 Task: Look for space in Nyeri, Kenya from 9th August, 2023 to 12th August, 2023 for 1 adult in price range Rs.6000 to Rs.15000. Place can be entire place with 1  bedroom having 1 bed and 1 bathroom. Property type can be house, flat, guest house. Amenities needed are: wifi, washing machine. Booking option can be shelf check-in. Required host language is English.
Action: Mouse moved to (449, 109)
Screenshot: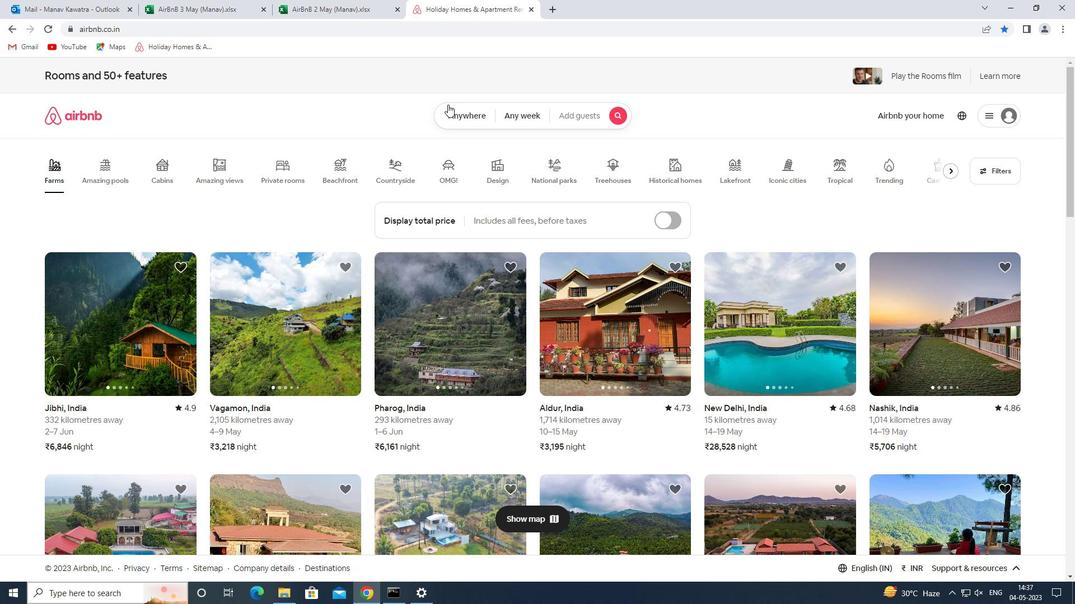 
Action: Mouse pressed left at (449, 109)
Screenshot: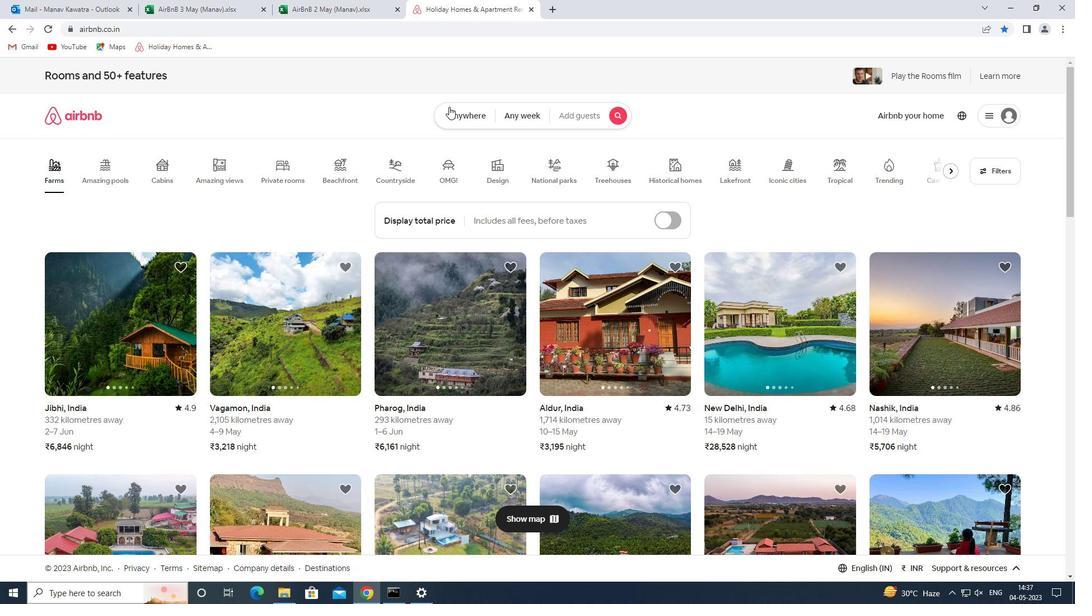 
Action: Mouse moved to (358, 159)
Screenshot: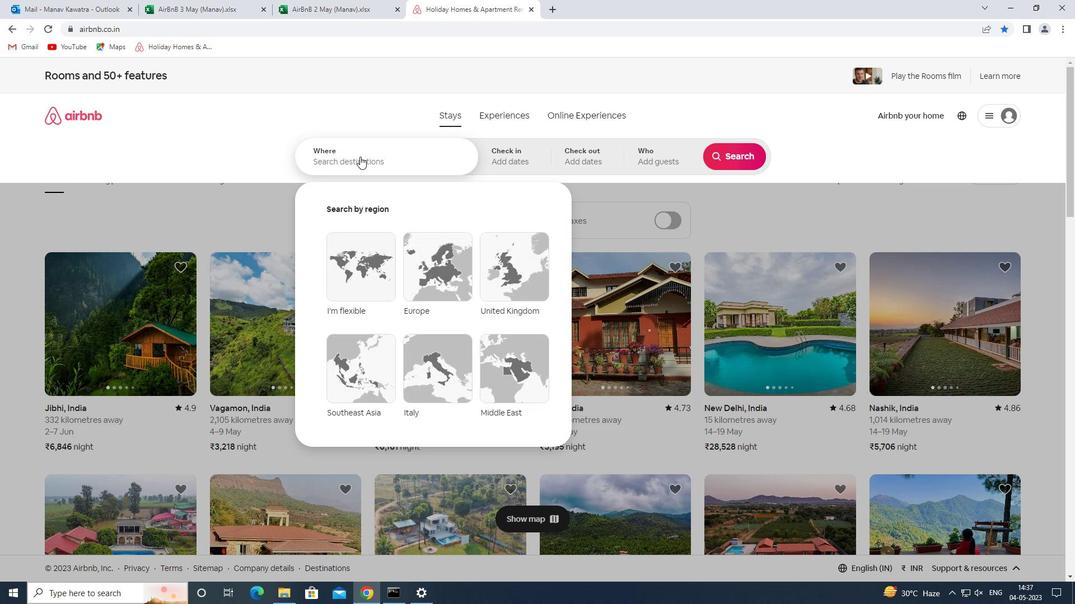 
Action: Mouse pressed left at (358, 159)
Screenshot: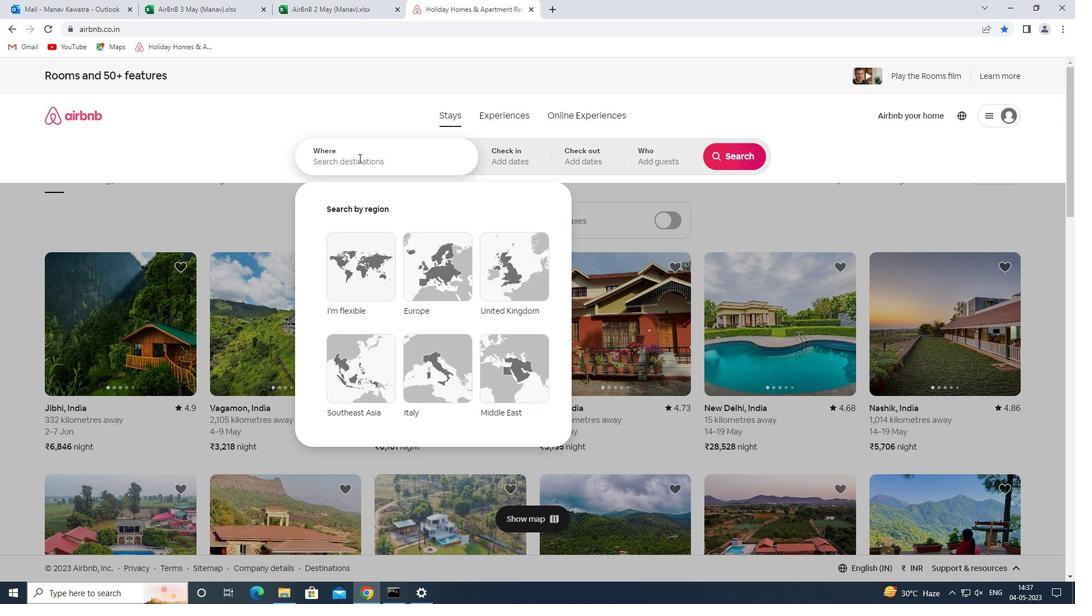 
Action: Mouse moved to (358, 160)
Screenshot: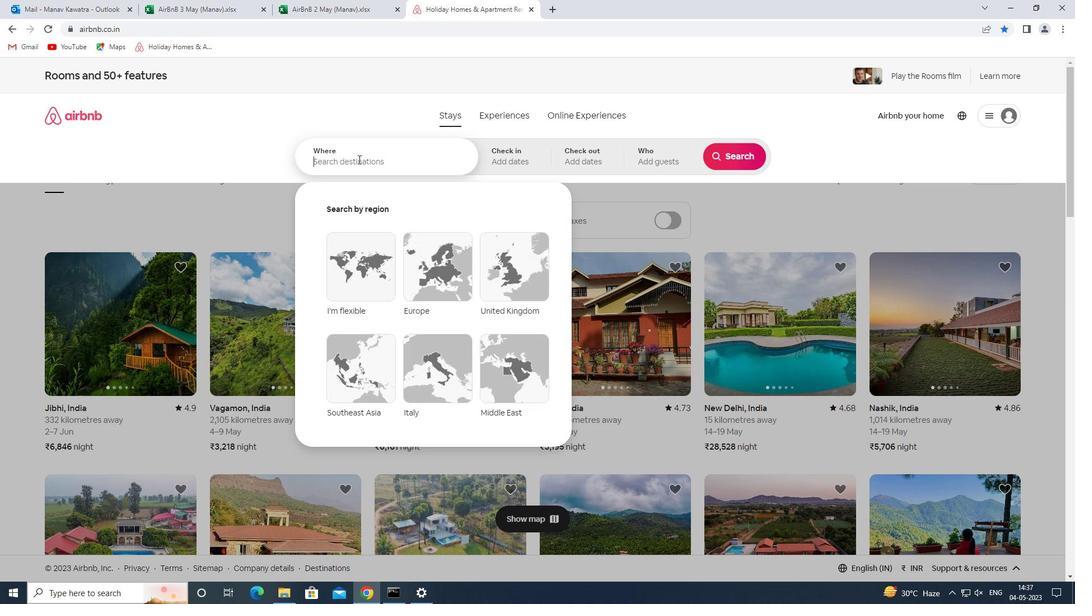 
Action: Key pressed nyeri<Key.space>keny
Screenshot: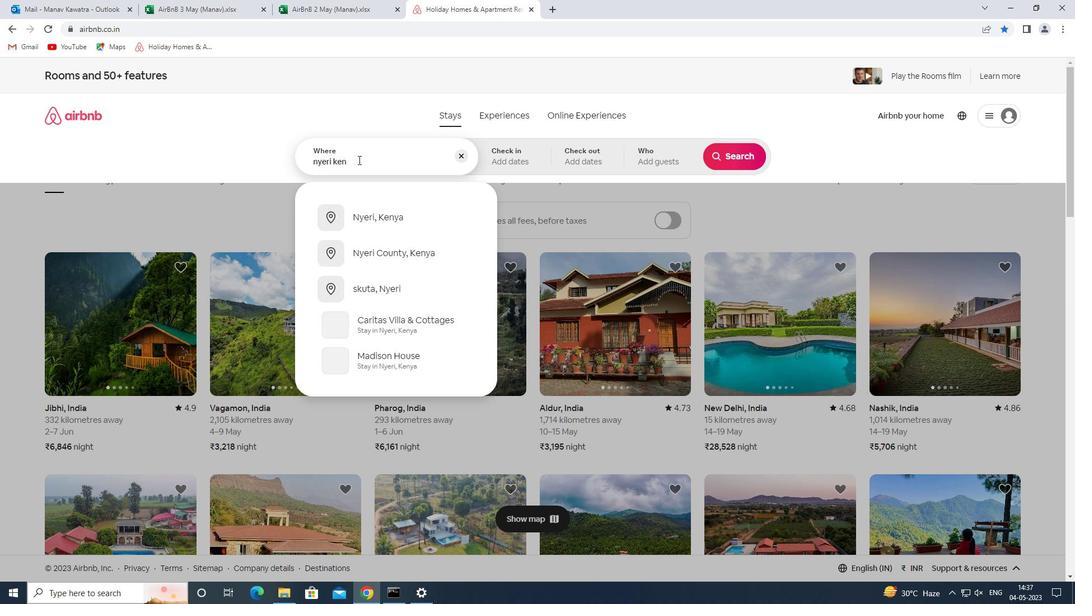 
Action: Mouse moved to (375, 220)
Screenshot: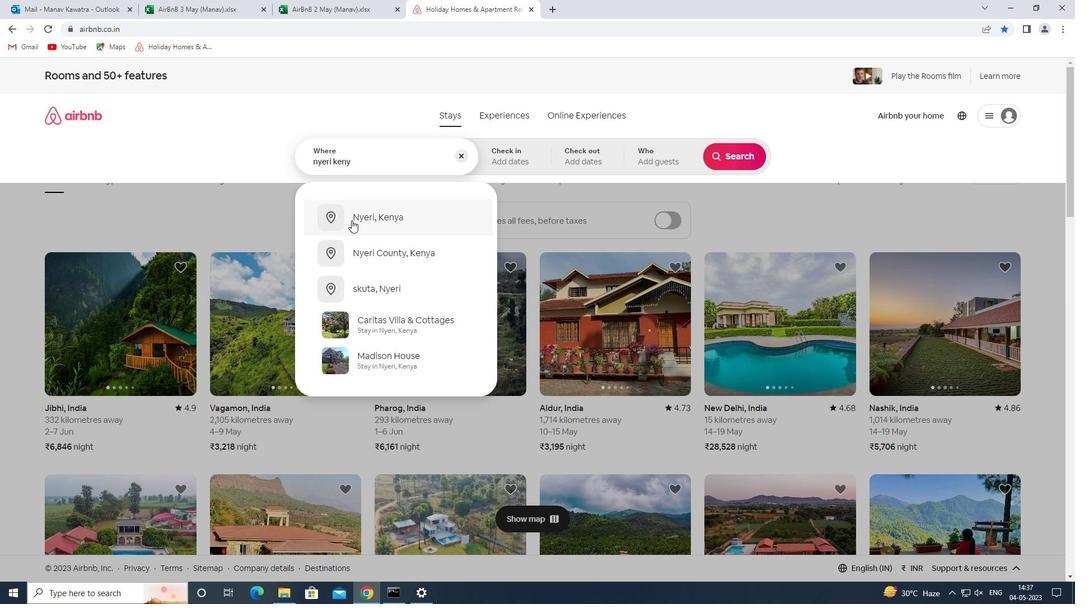 
Action: Mouse pressed left at (375, 220)
Screenshot: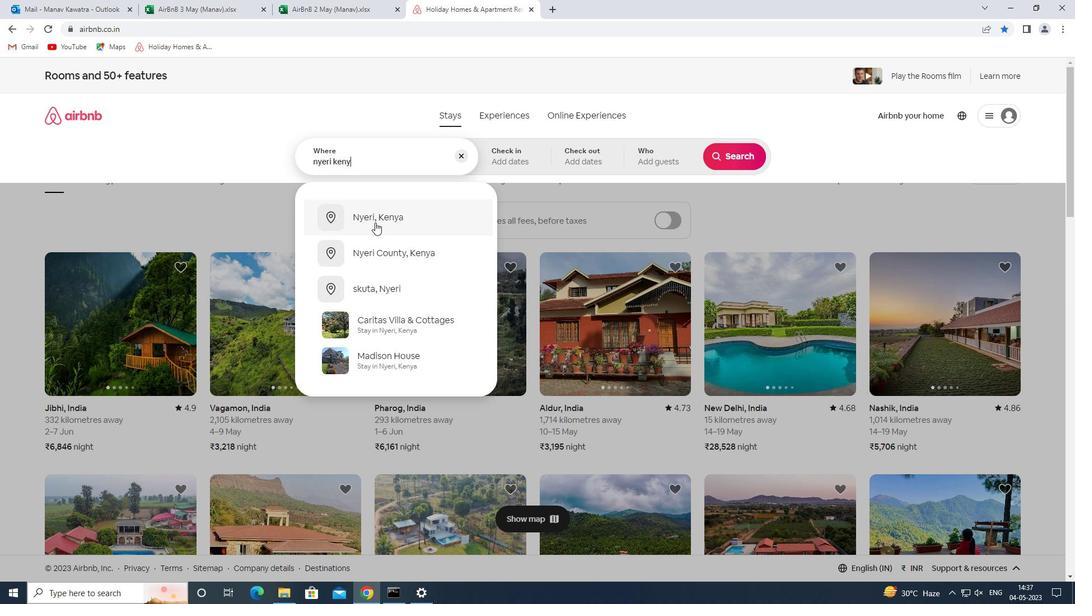 
Action: Mouse moved to (735, 247)
Screenshot: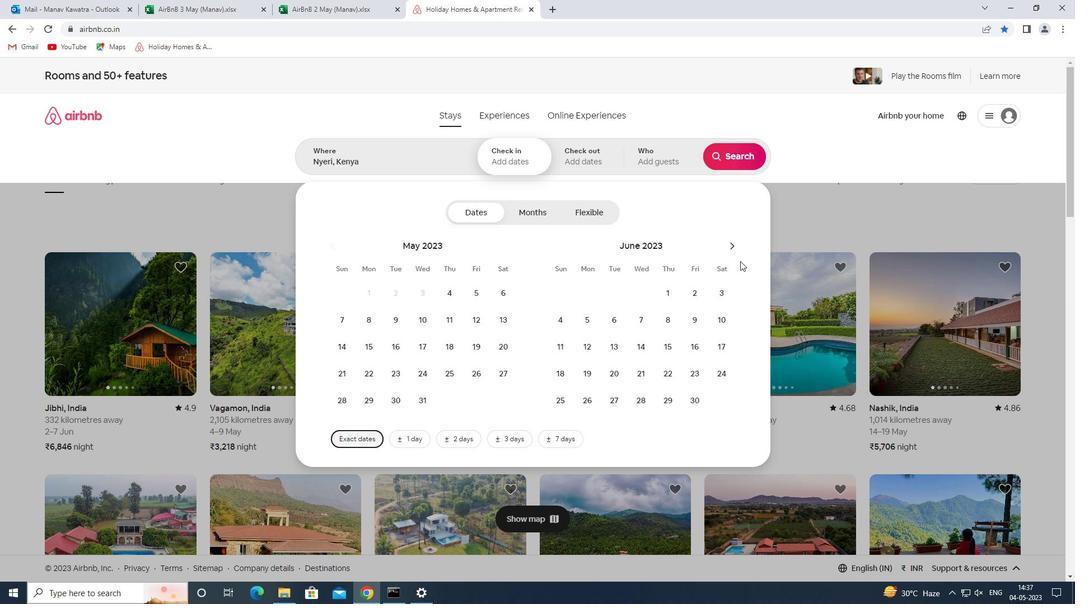 
Action: Mouse pressed left at (735, 247)
Screenshot: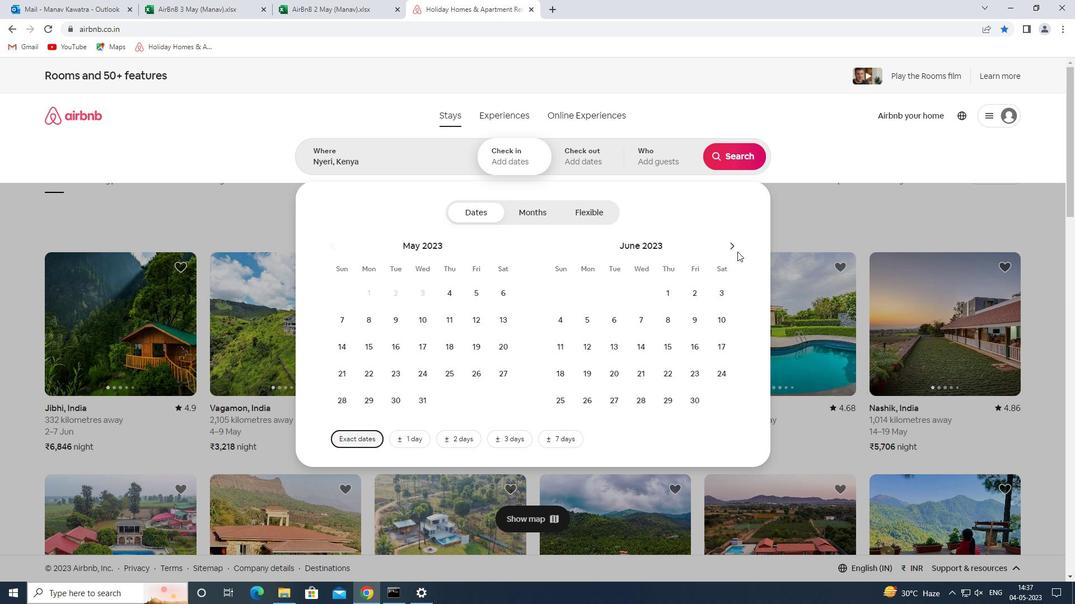 
Action: Mouse pressed left at (735, 247)
Screenshot: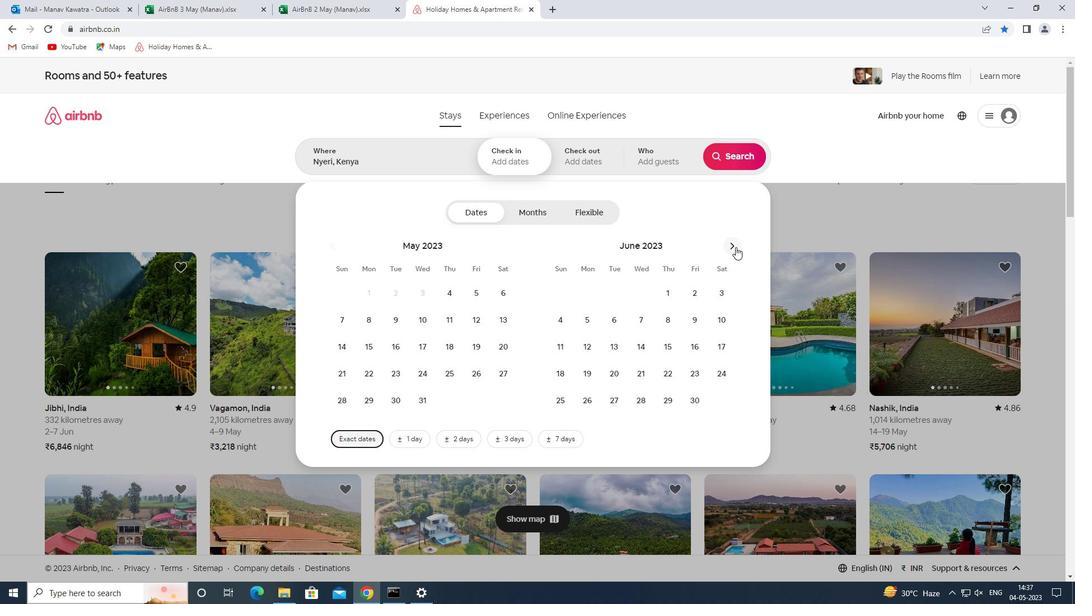 
Action: Mouse moved to (735, 246)
Screenshot: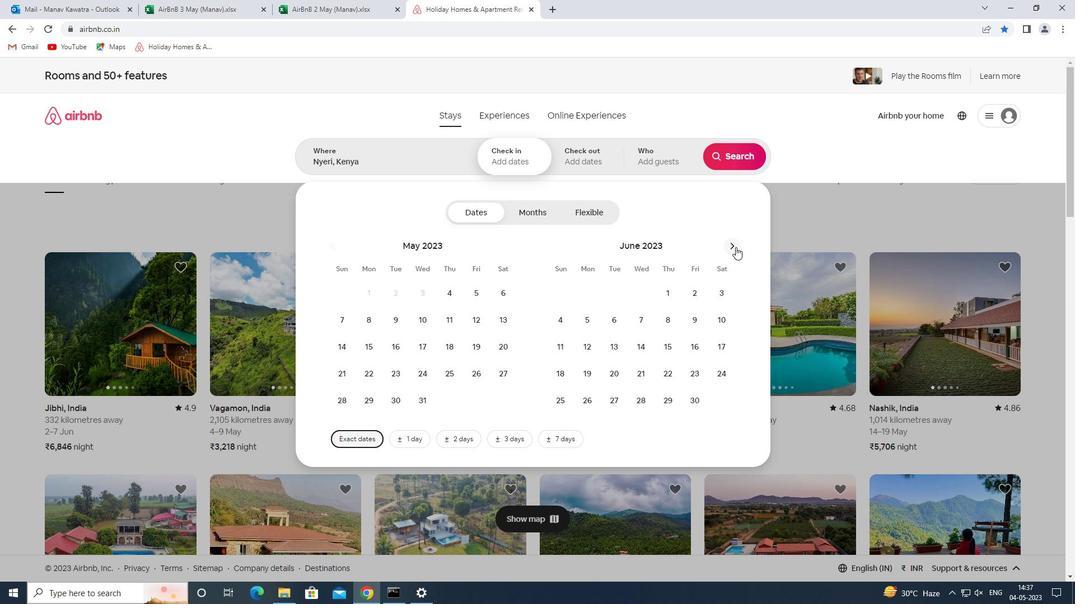 
Action: Mouse pressed left at (735, 246)
Screenshot: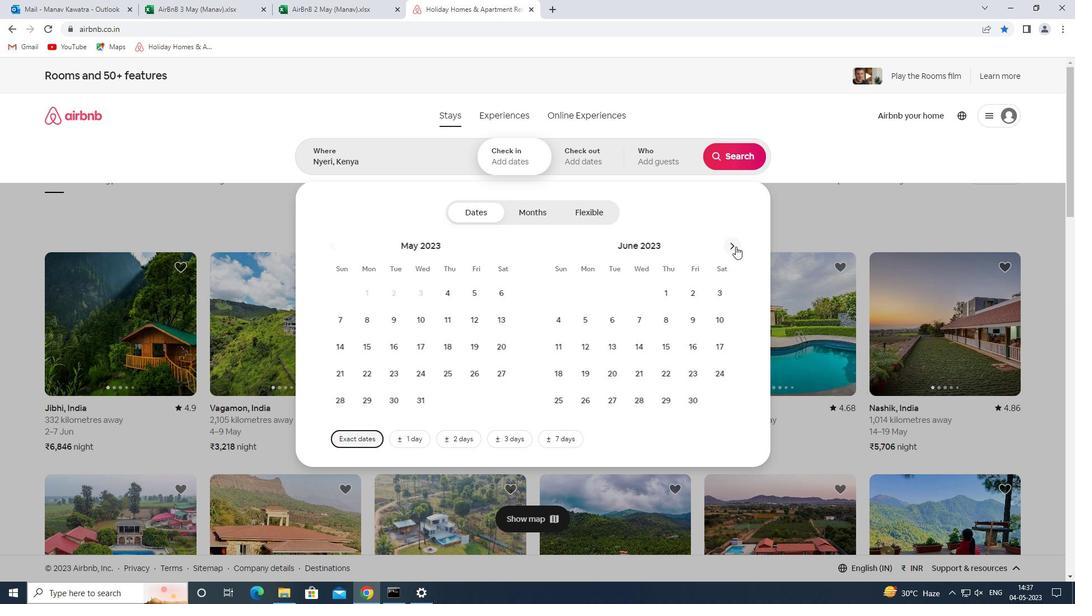 
Action: Mouse moved to (638, 319)
Screenshot: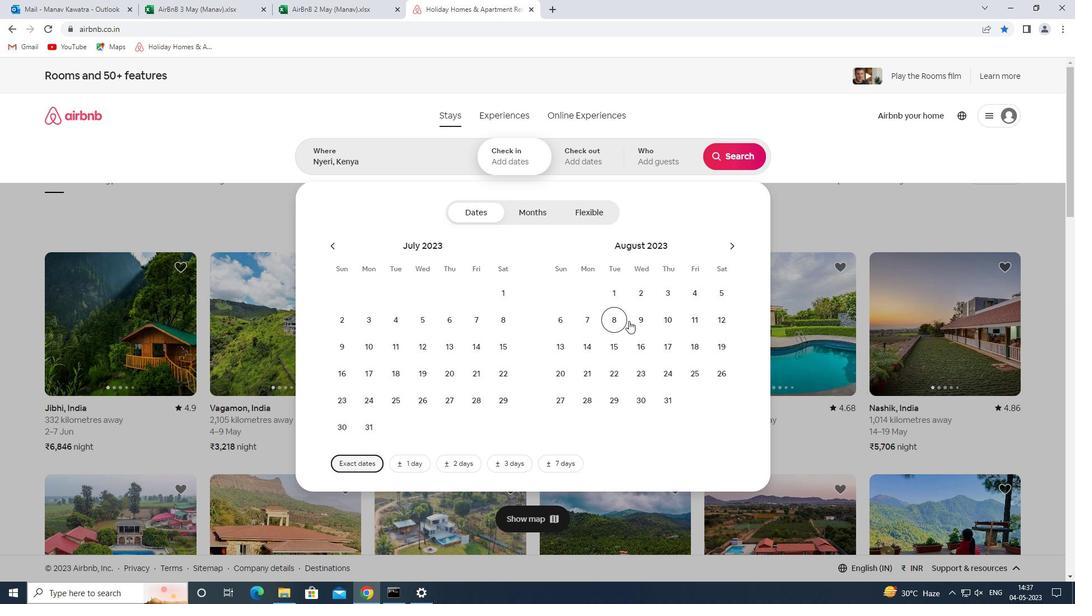 
Action: Mouse pressed left at (638, 319)
Screenshot: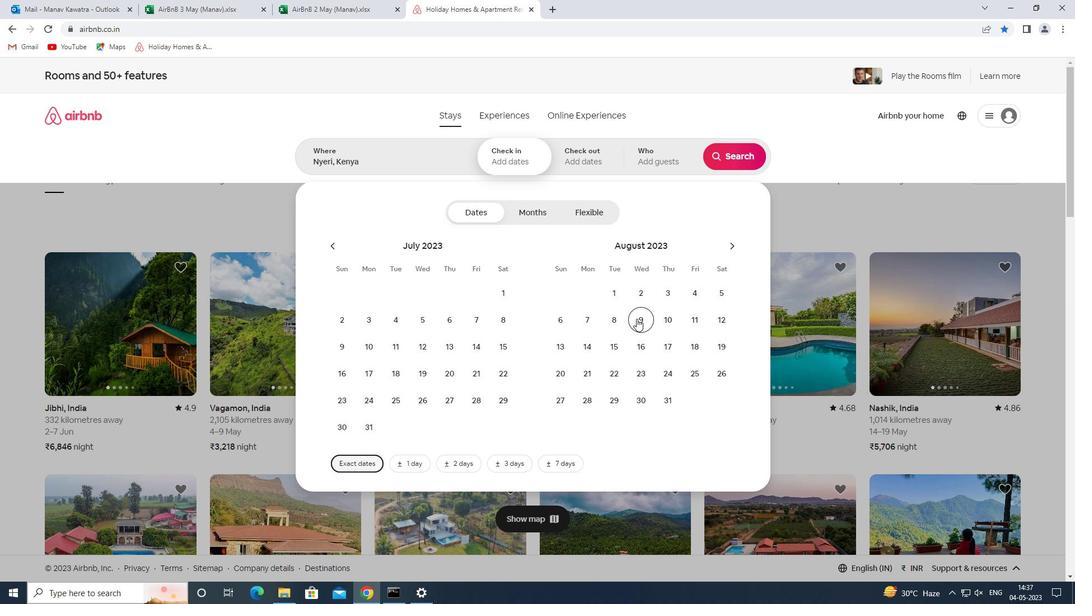 
Action: Mouse moved to (720, 321)
Screenshot: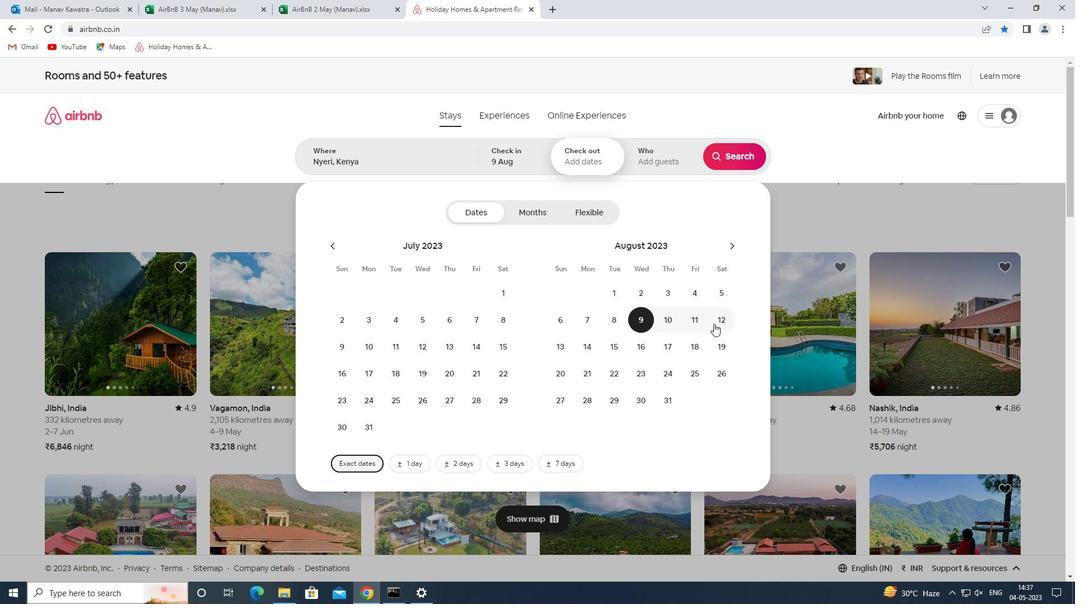 
Action: Mouse pressed left at (720, 321)
Screenshot: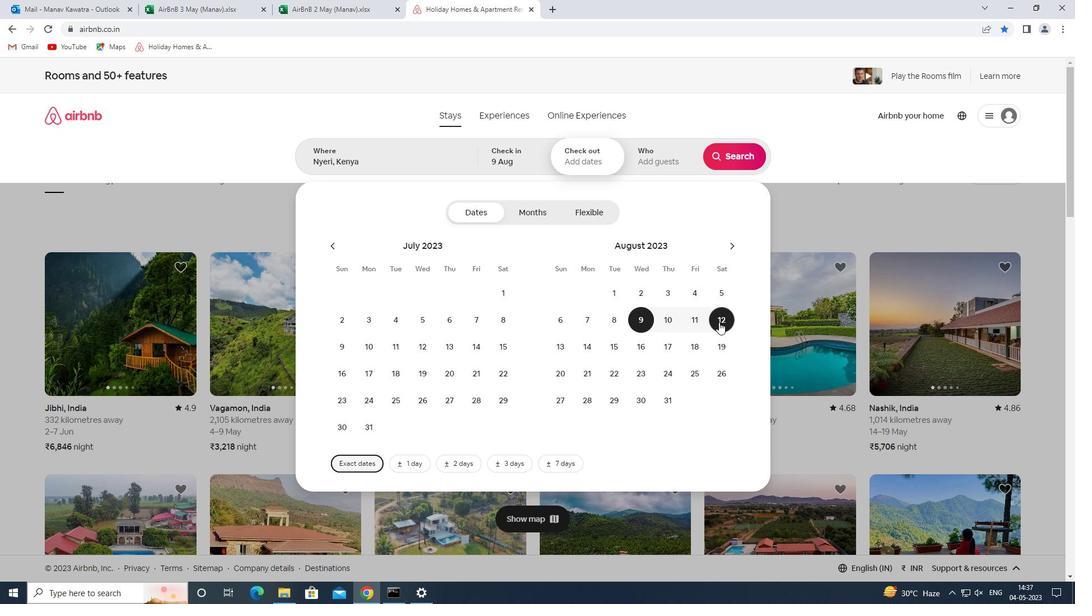 
Action: Mouse moved to (655, 157)
Screenshot: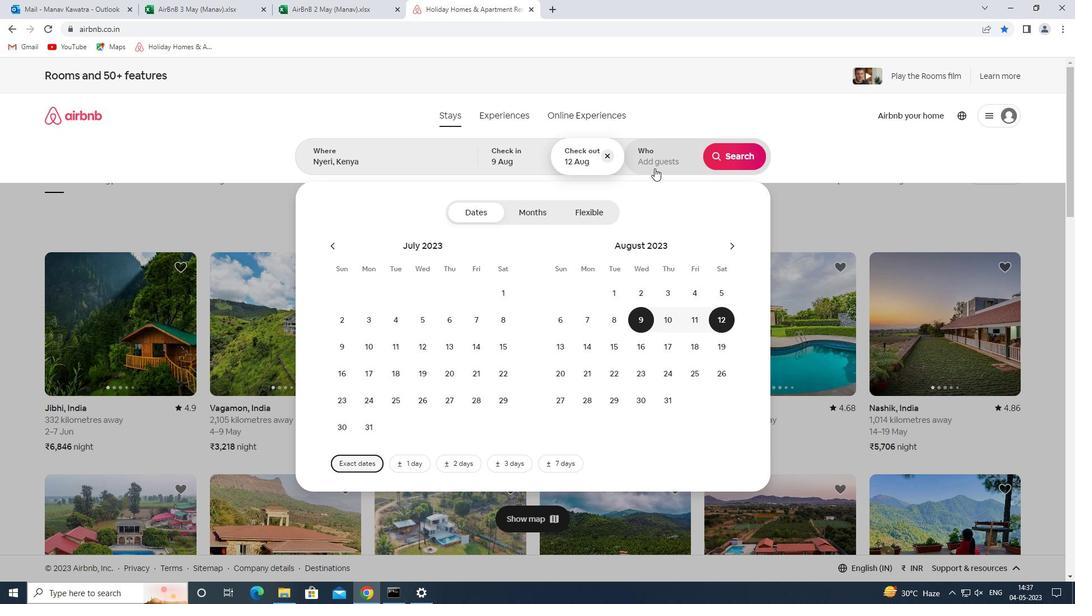 
Action: Mouse pressed left at (655, 157)
Screenshot: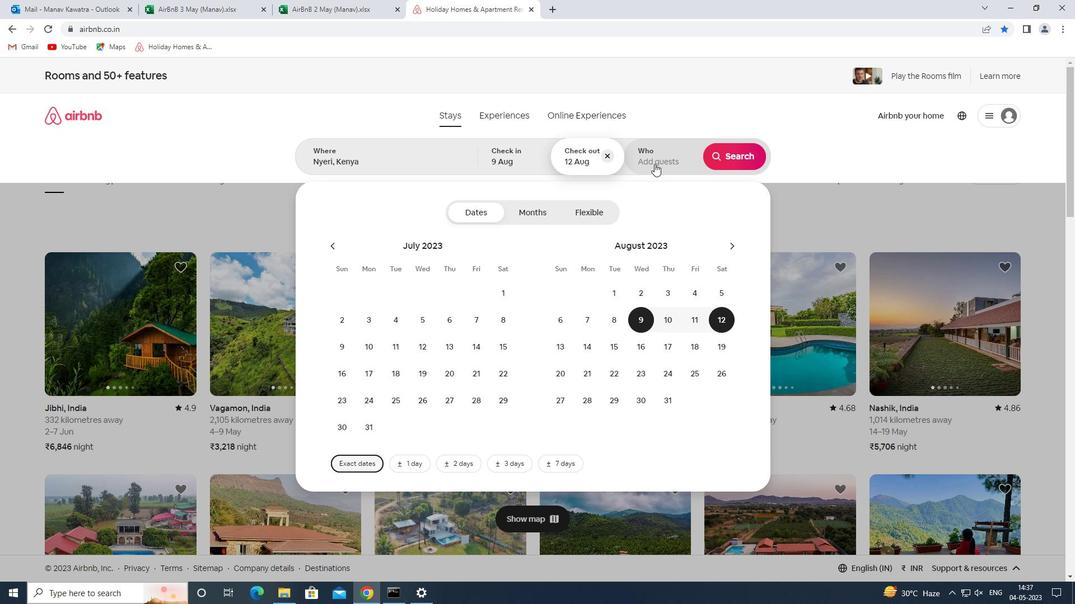 
Action: Mouse moved to (736, 218)
Screenshot: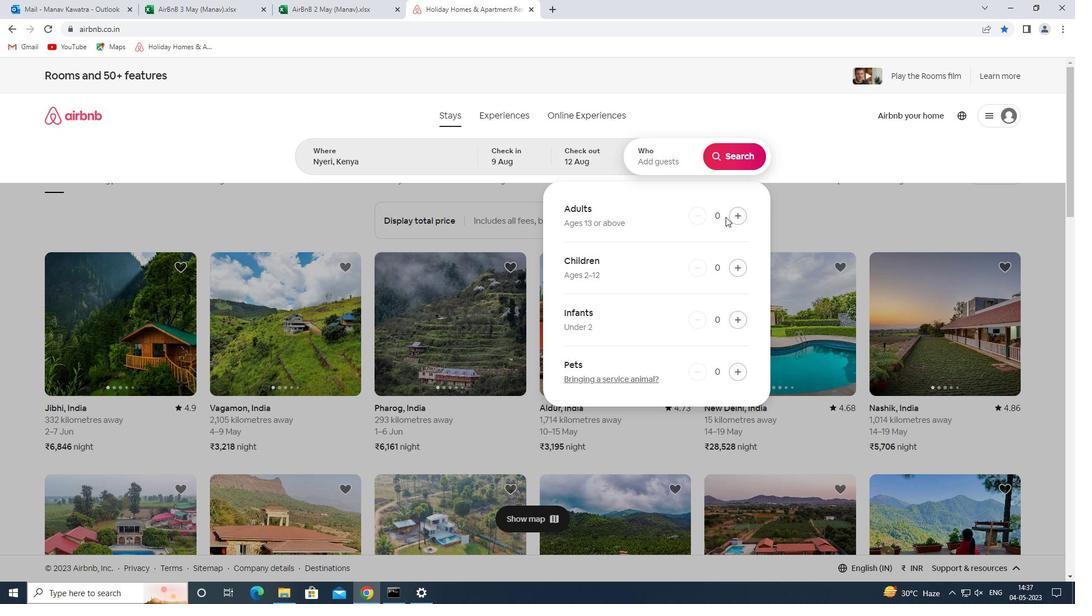 
Action: Mouse pressed left at (736, 218)
Screenshot: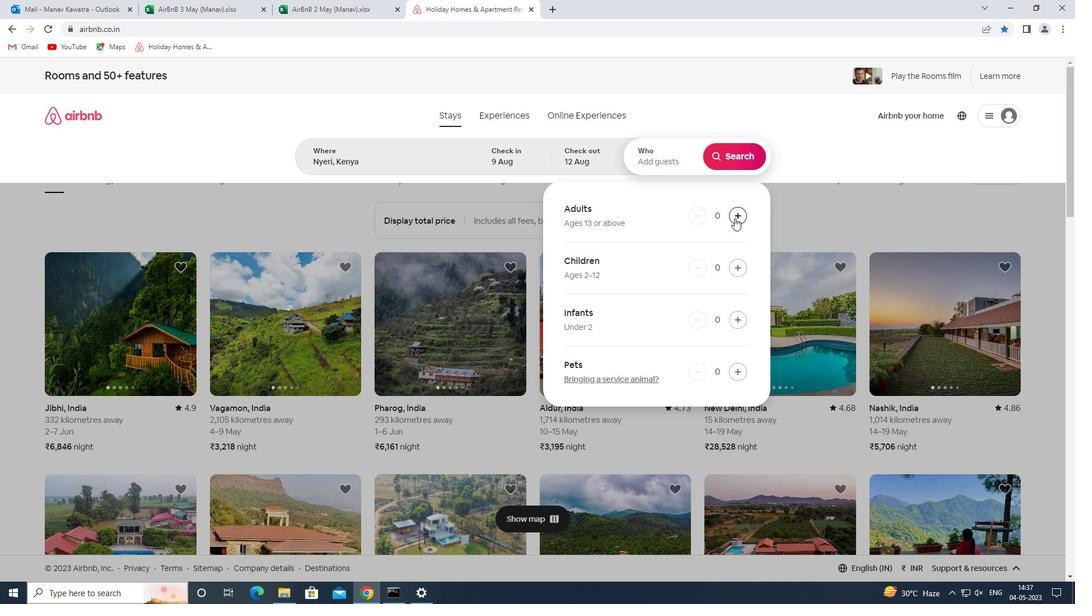 
Action: Mouse moved to (734, 150)
Screenshot: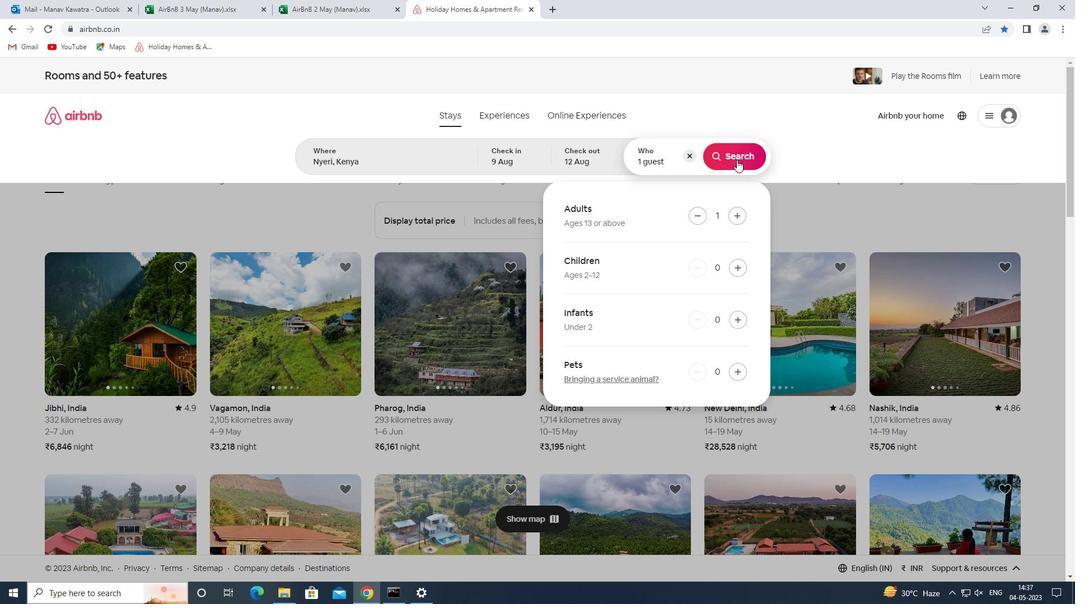 
Action: Mouse pressed left at (734, 150)
Screenshot: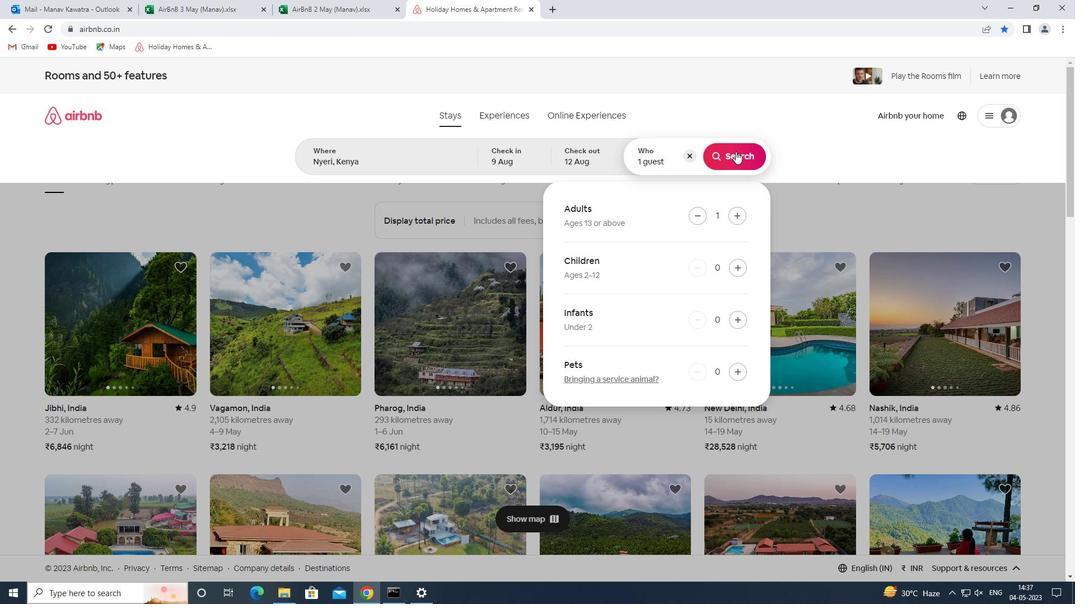 
Action: Mouse moved to (1014, 136)
Screenshot: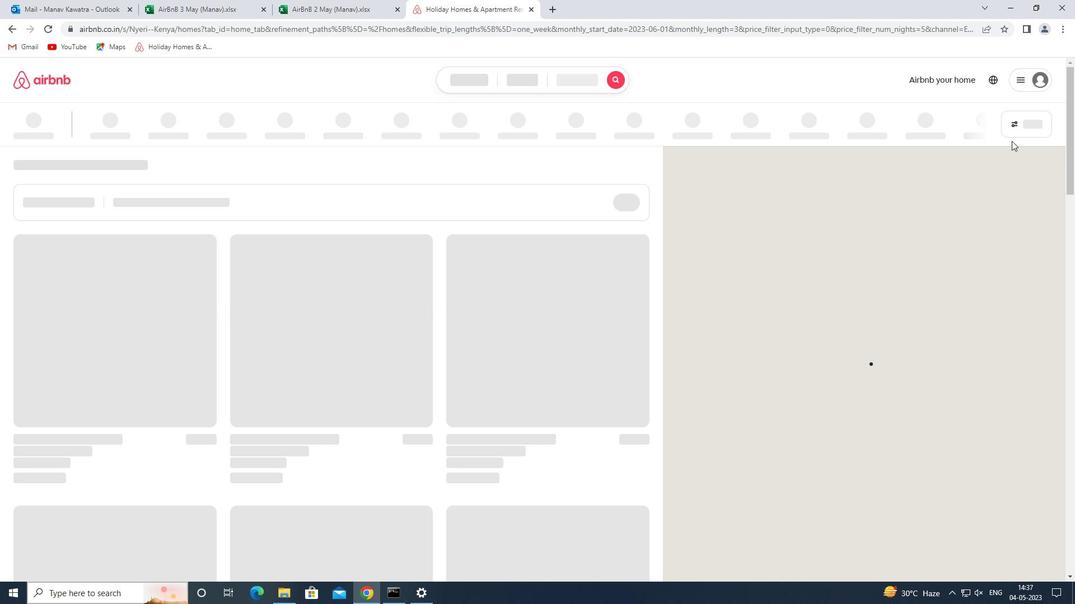 
Action: Mouse pressed left at (1014, 136)
Screenshot: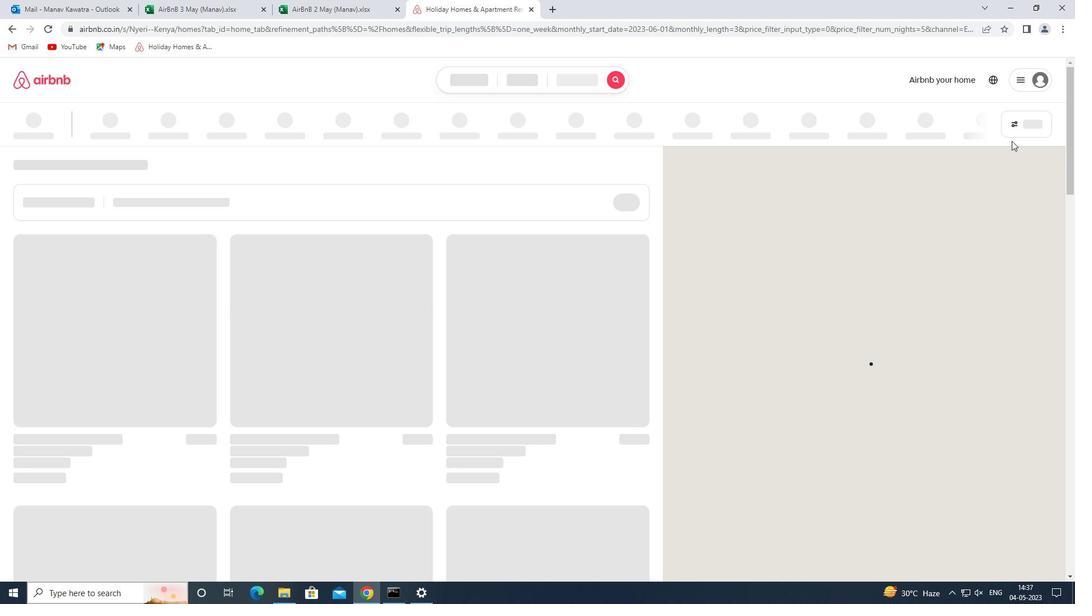 
Action: Mouse moved to (390, 270)
Screenshot: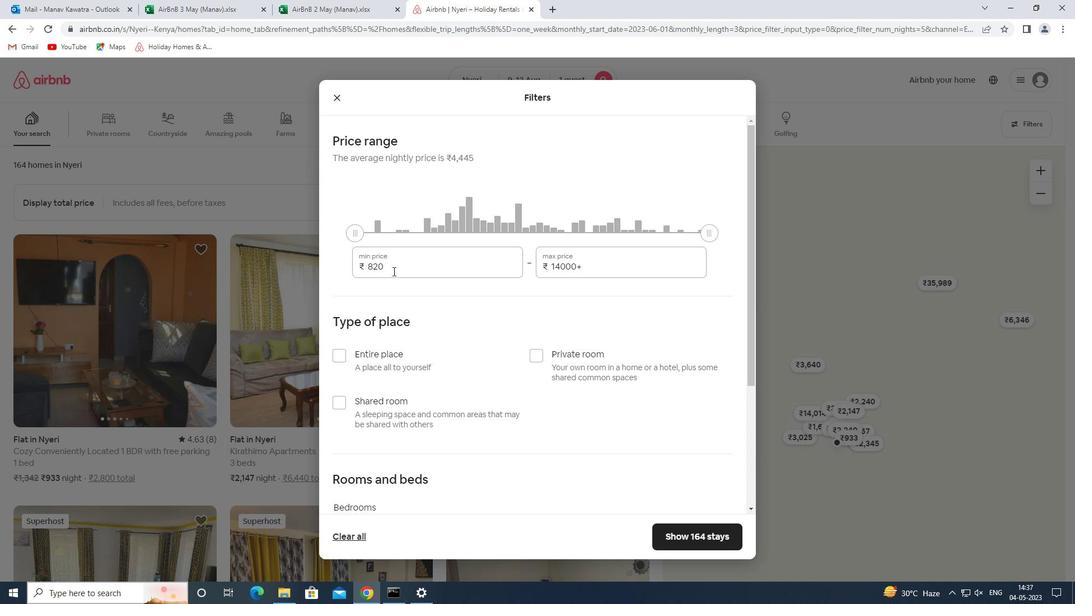 
Action: Mouse pressed left at (390, 270)
Screenshot: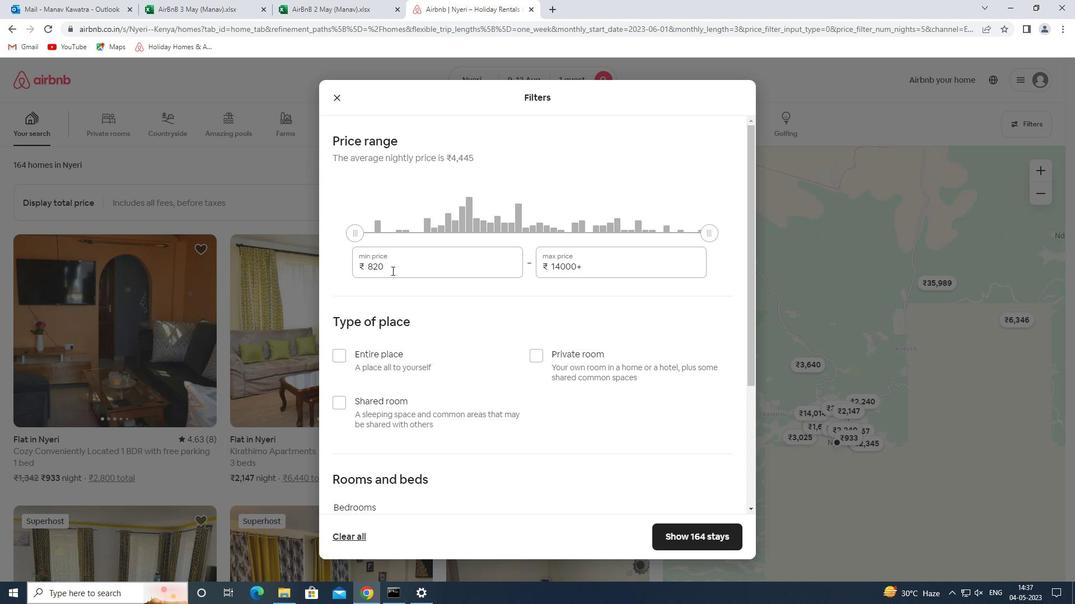 
Action: Mouse moved to (390, 269)
Screenshot: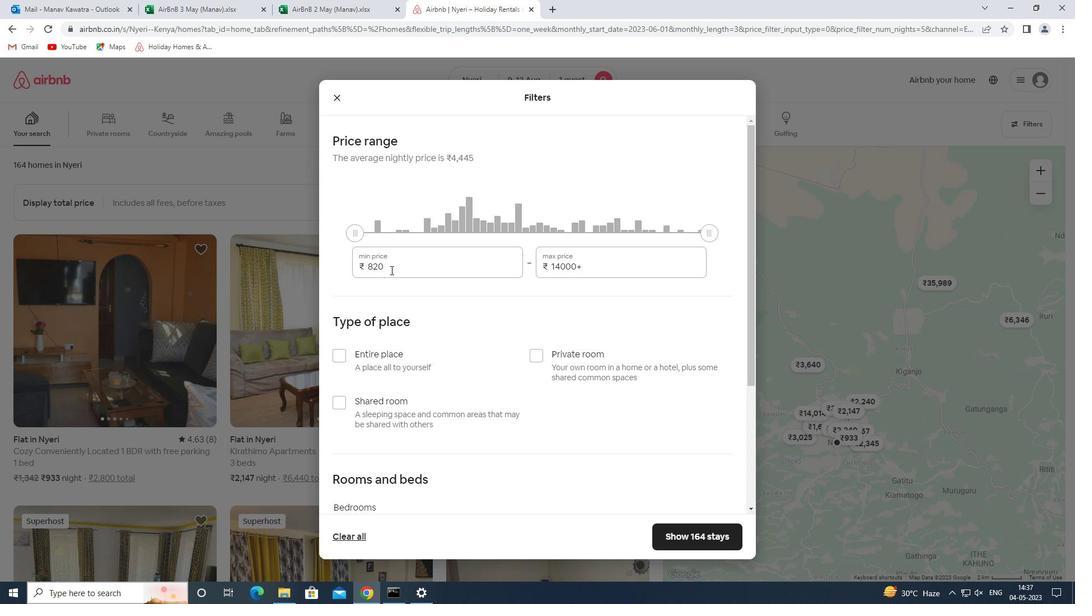
Action: Mouse pressed left at (390, 269)
Screenshot: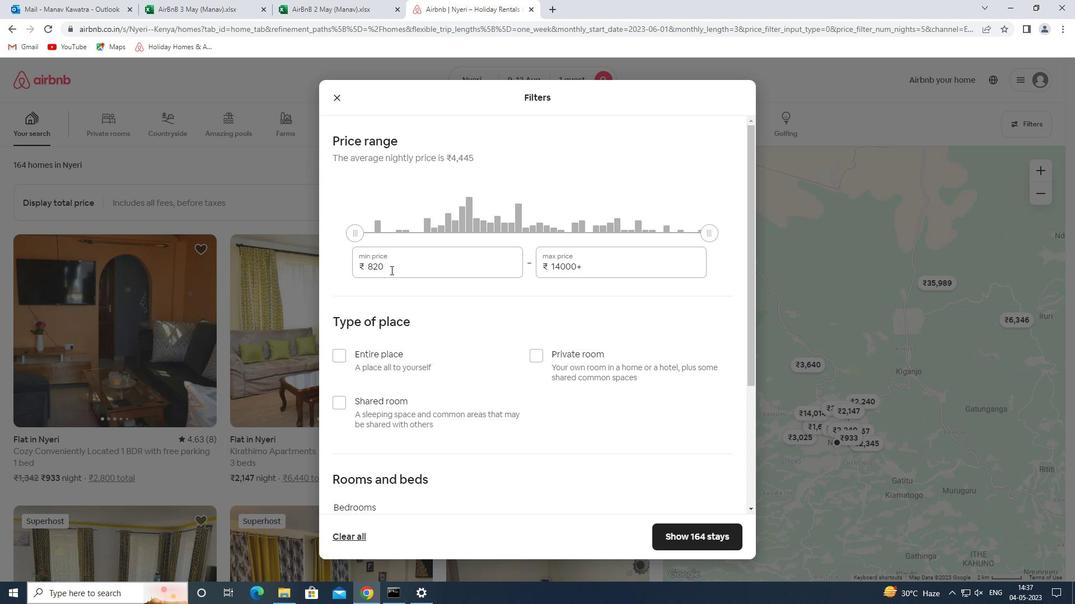 
Action: Mouse moved to (390, 269)
Screenshot: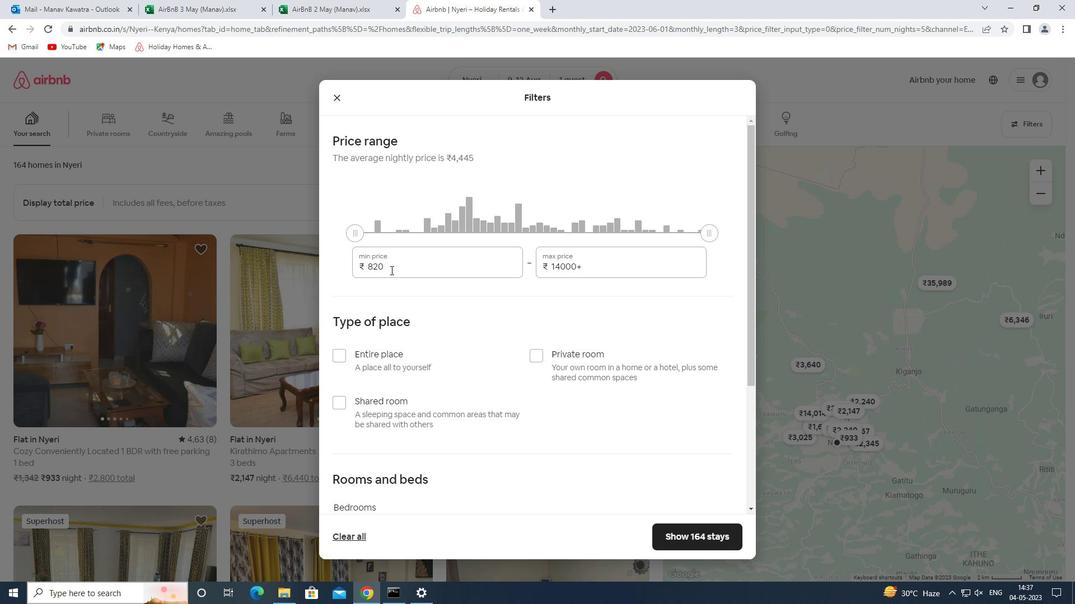 
Action: Key pressed 6000<Key.tab>15000
Screenshot: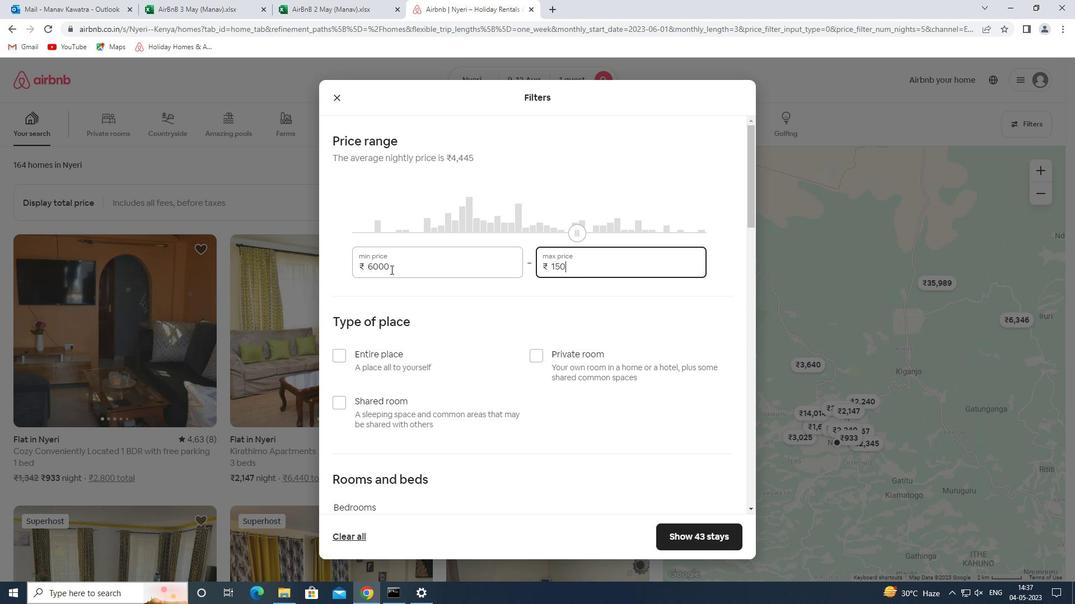 
Action: Mouse moved to (265, 133)
Screenshot: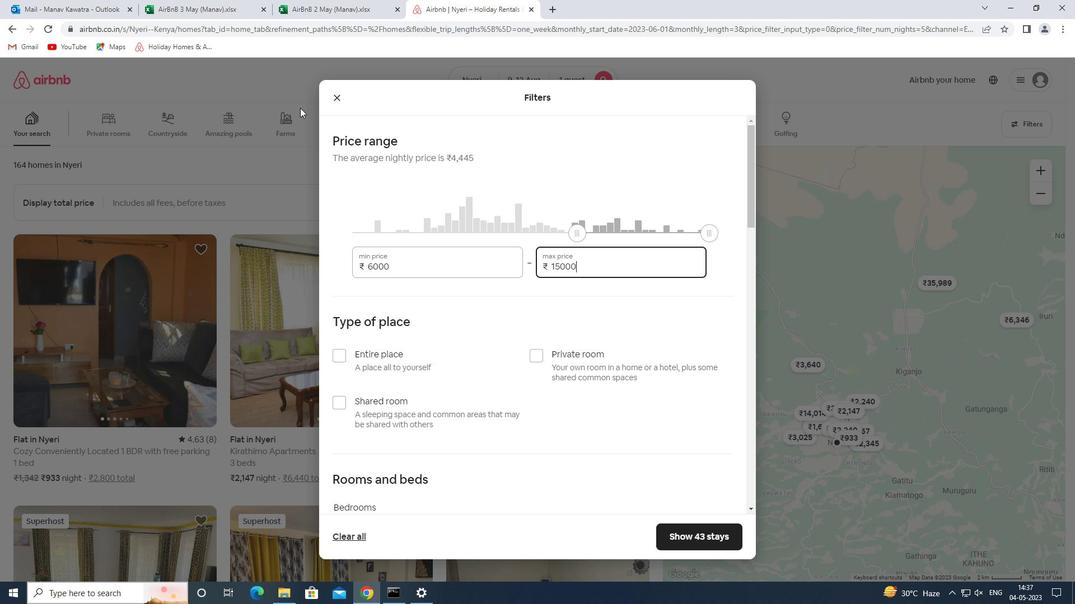 
Action: Mouse scrolled (265, 132) with delta (0, 0)
Screenshot: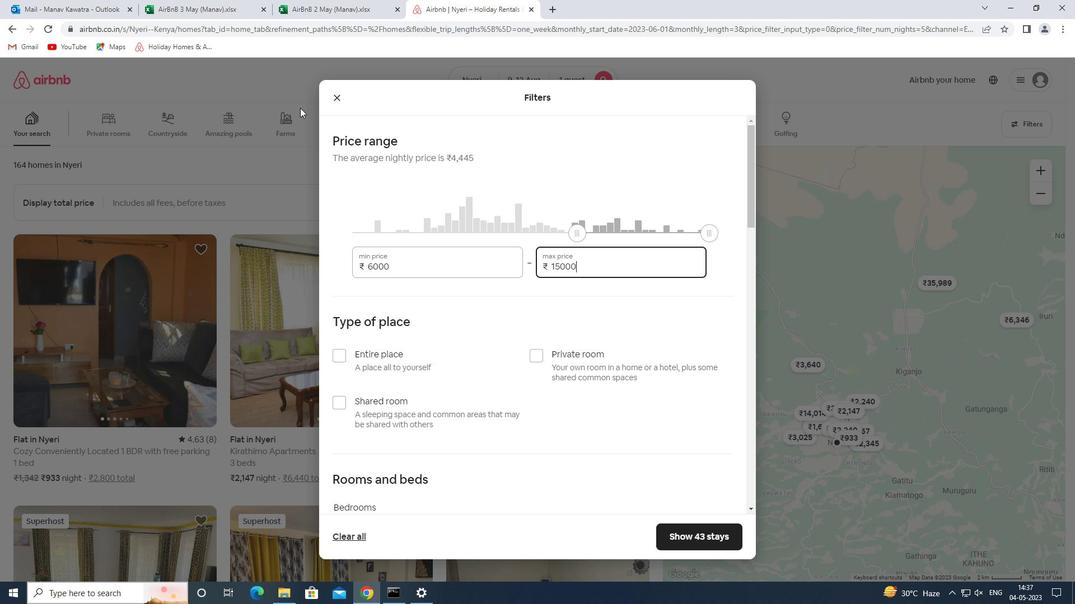 
Action: Mouse moved to (260, 146)
Screenshot: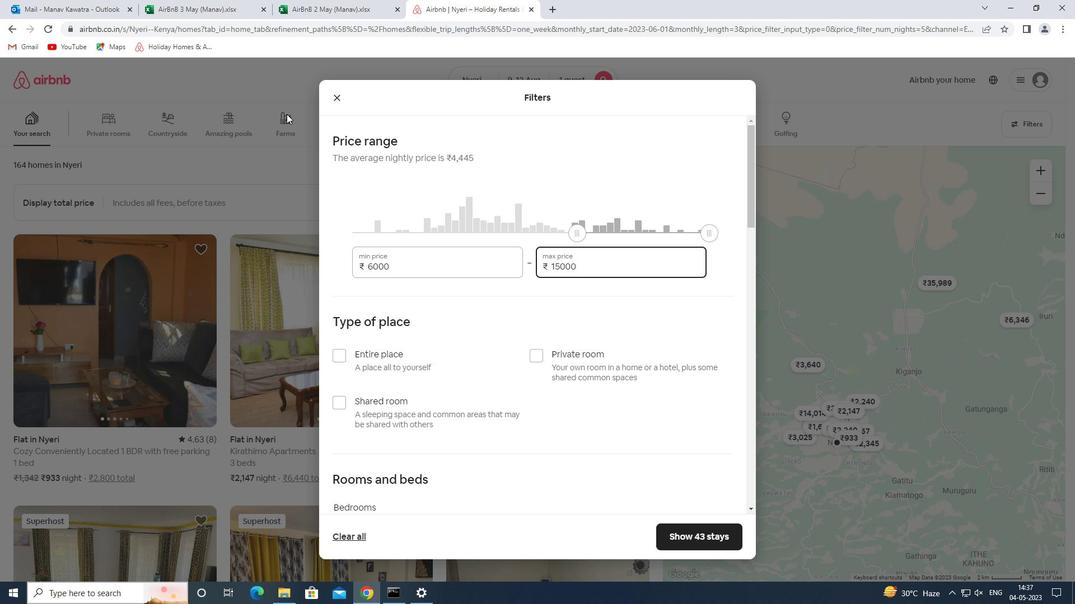 
Action: Mouse scrolled (260, 146) with delta (0, 0)
Screenshot: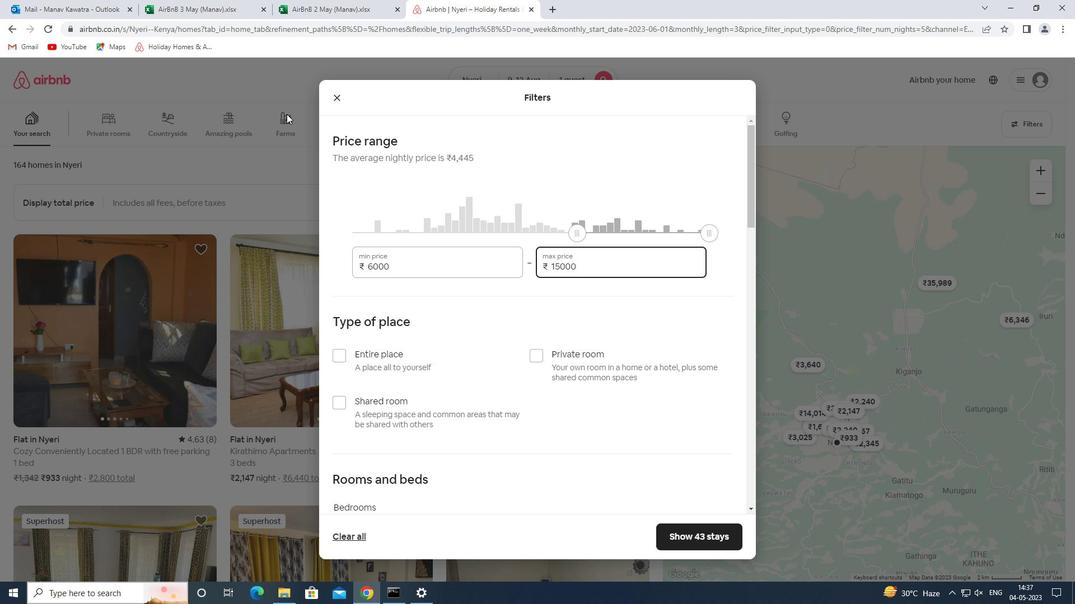 
Action: Mouse moved to (260, 150)
Screenshot: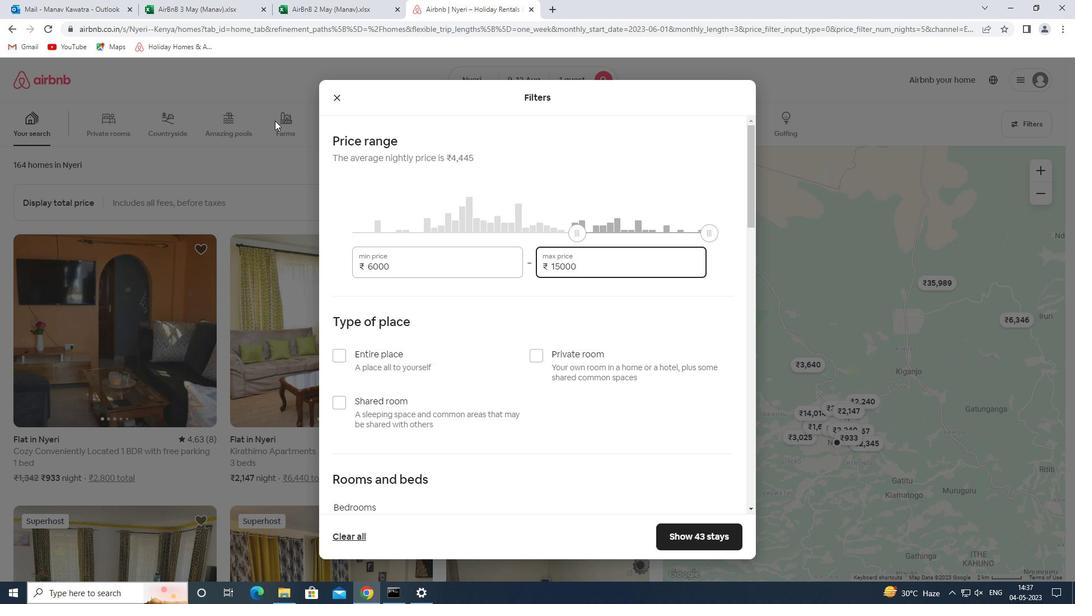 
Action: Mouse scrolled (260, 150) with delta (0, 0)
Screenshot: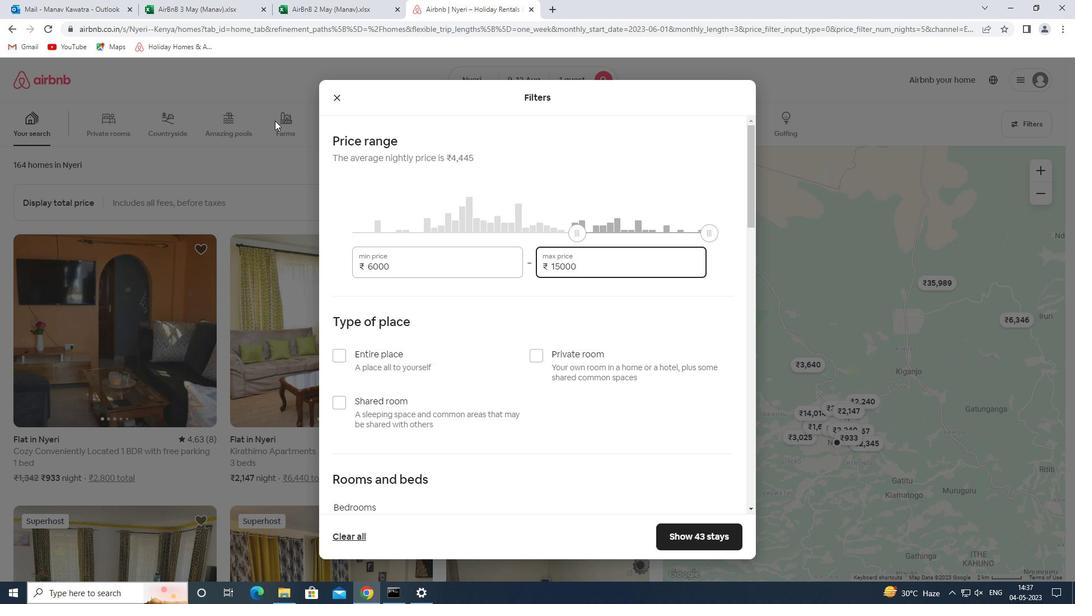 
Action: Mouse moved to (262, 155)
Screenshot: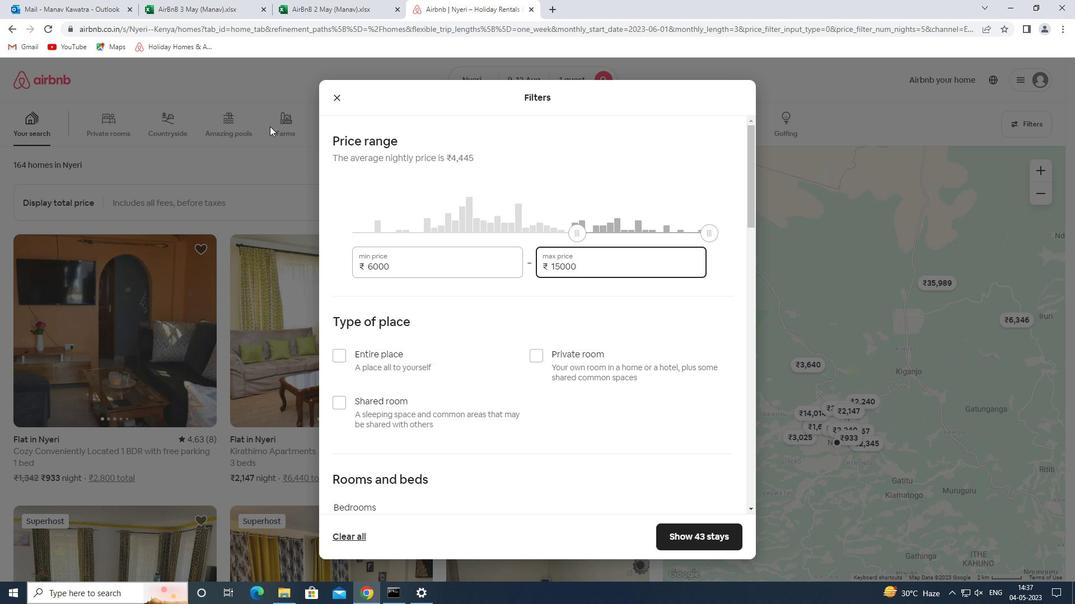 
Action: Mouse scrolled (262, 155) with delta (0, 0)
Screenshot: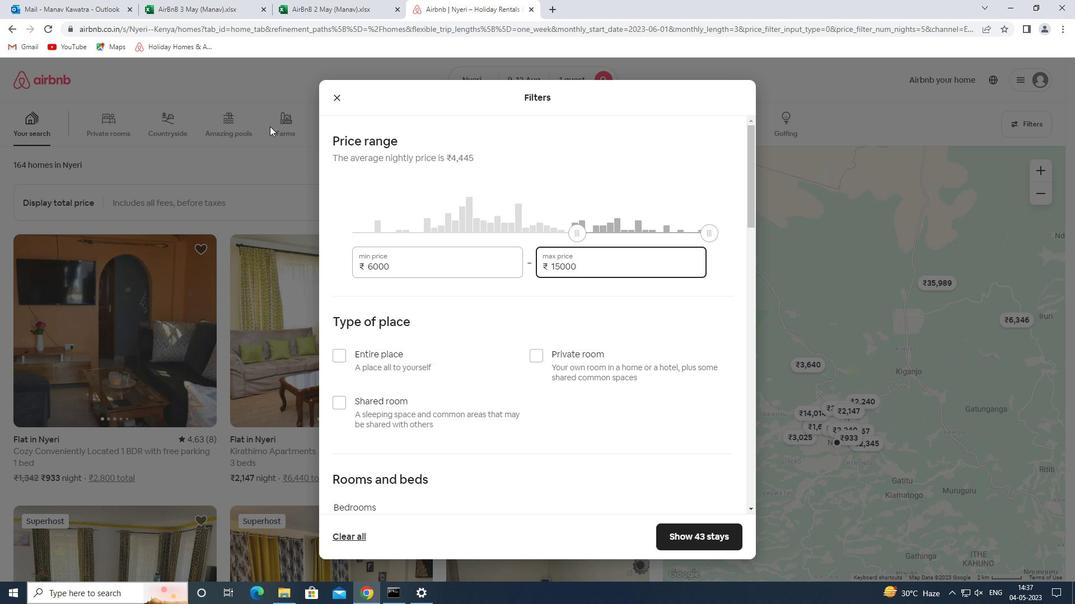 
Action: Mouse moved to (269, 161)
Screenshot: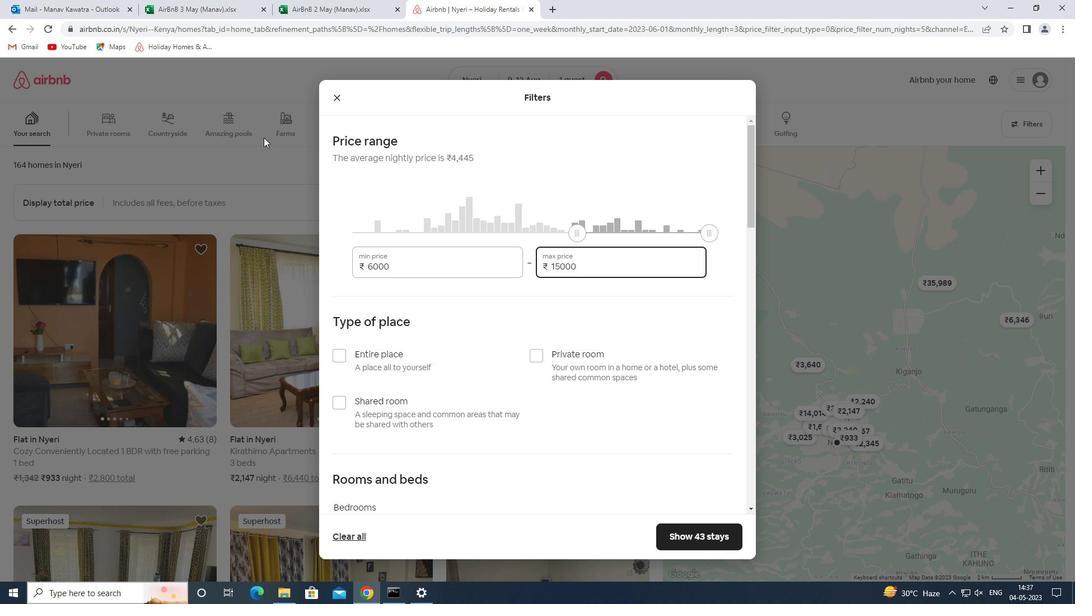 
Action: Mouse scrolled (269, 160) with delta (0, 0)
Screenshot: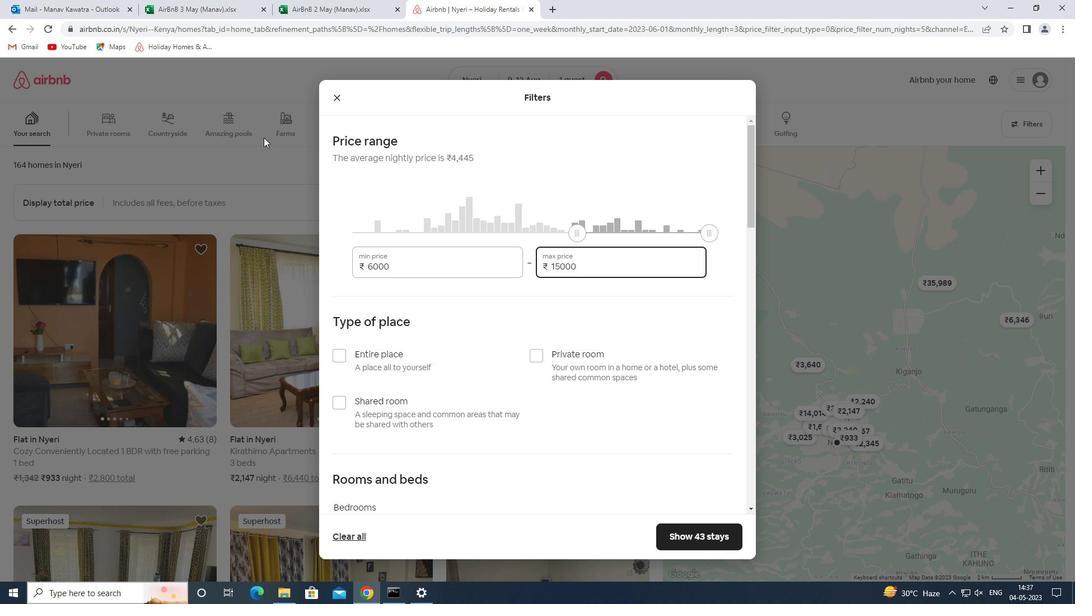 
Action: Mouse moved to (374, 357)
Screenshot: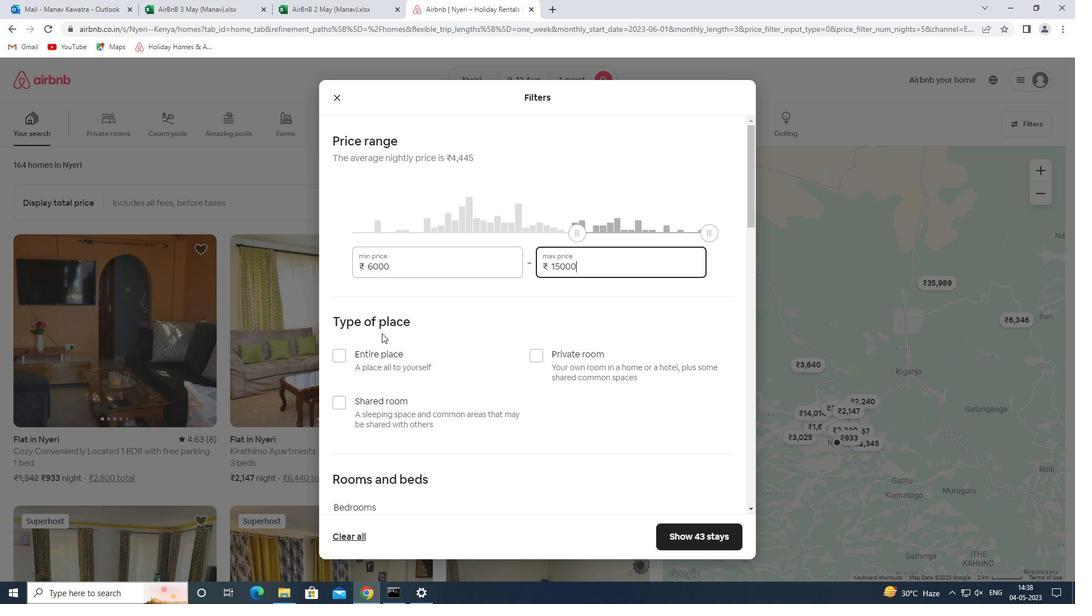 
Action: Mouse pressed left at (374, 357)
Screenshot: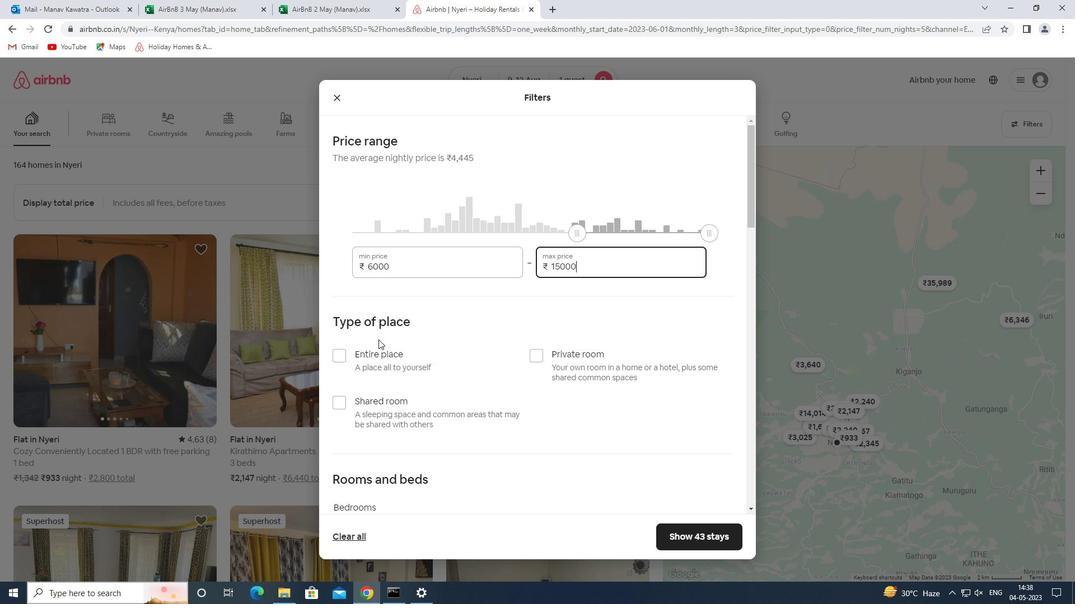 
Action: Mouse moved to (424, 298)
Screenshot: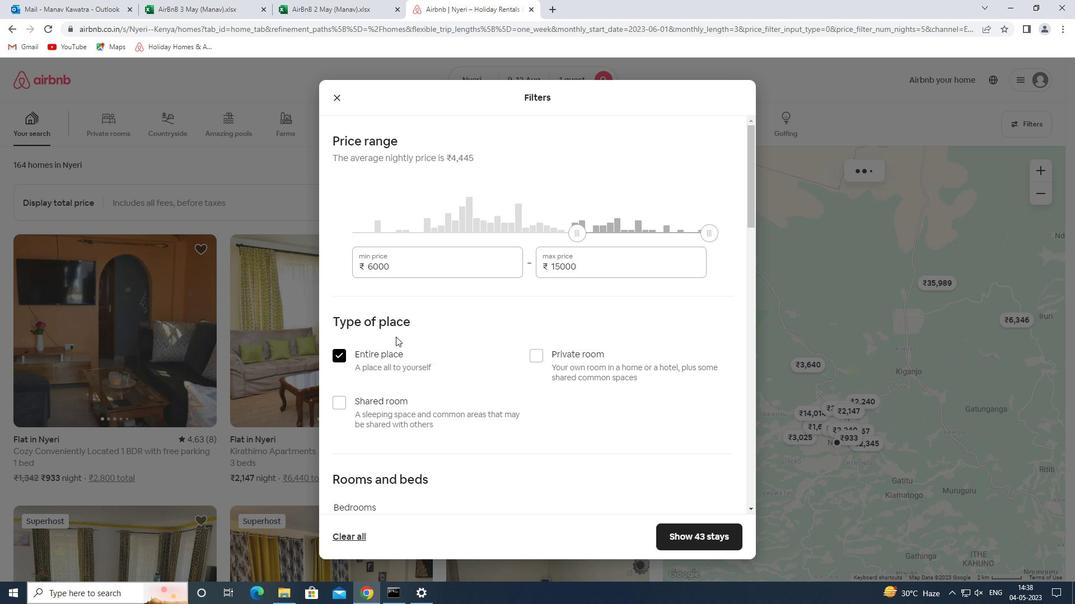 
Action: Mouse scrolled (424, 297) with delta (0, 0)
Screenshot: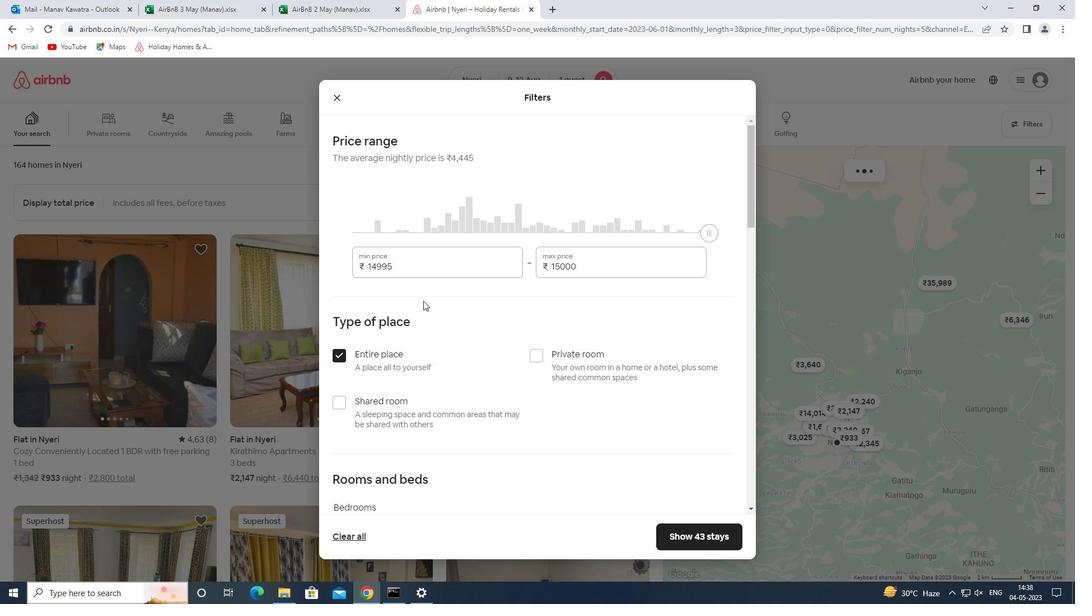 
Action: Mouse moved to (424, 297)
Screenshot: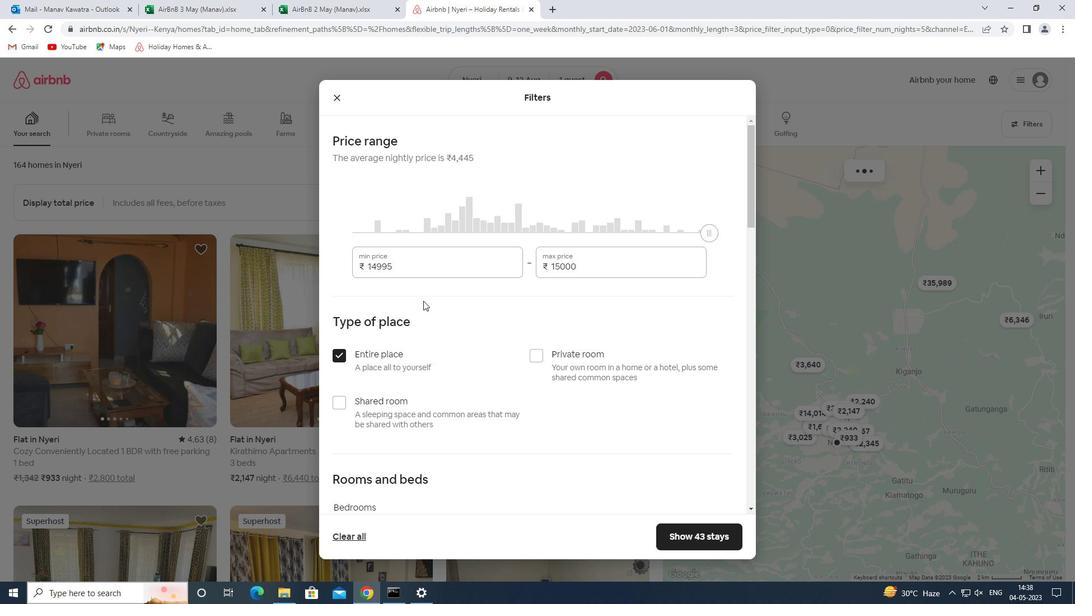 
Action: Mouse scrolled (424, 297) with delta (0, 0)
Screenshot: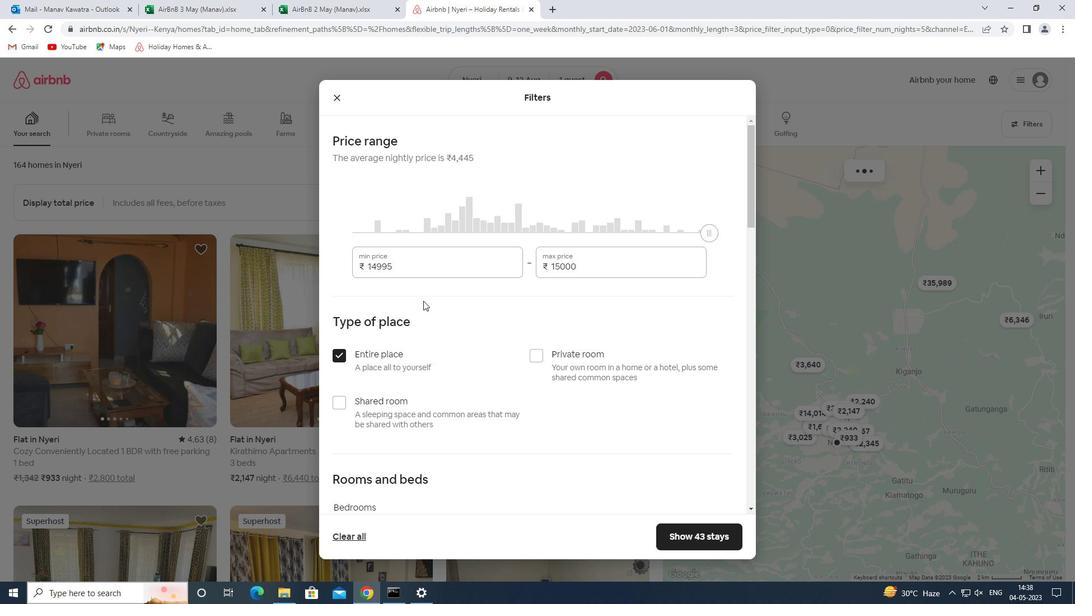 
Action: Mouse moved to (424, 297)
Screenshot: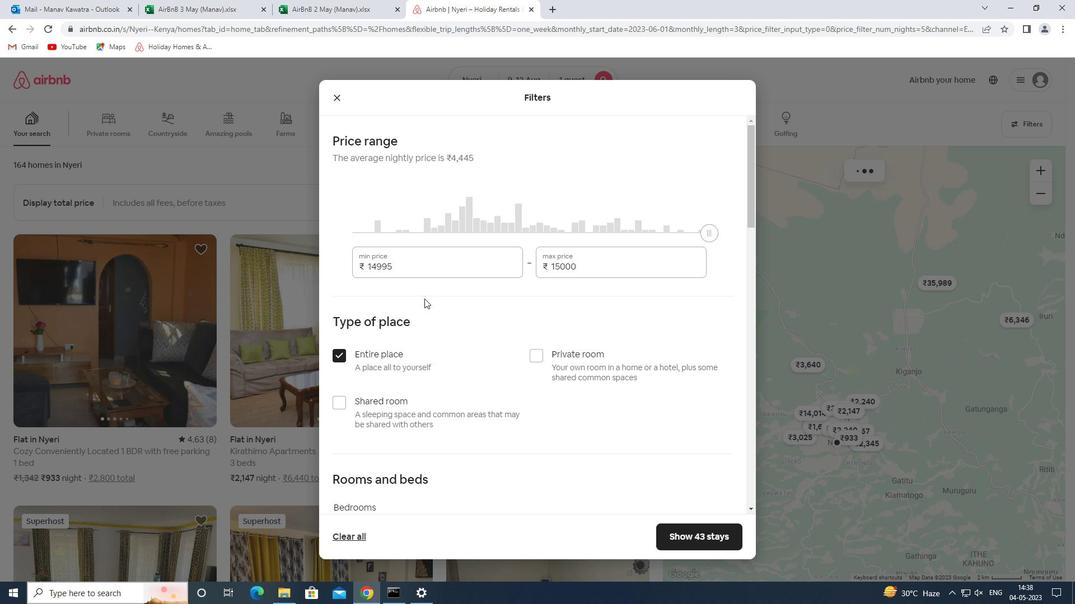
Action: Mouse scrolled (424, 296) with delta (0, 0)
Screenshot: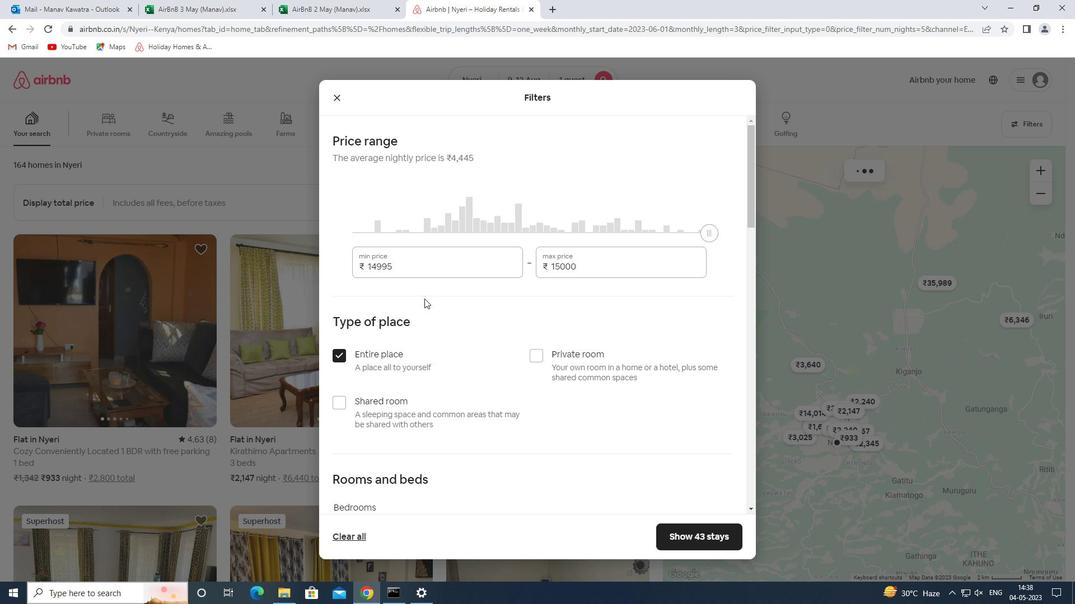 
Action: Mouse moved to (425, 295)
Screenshot: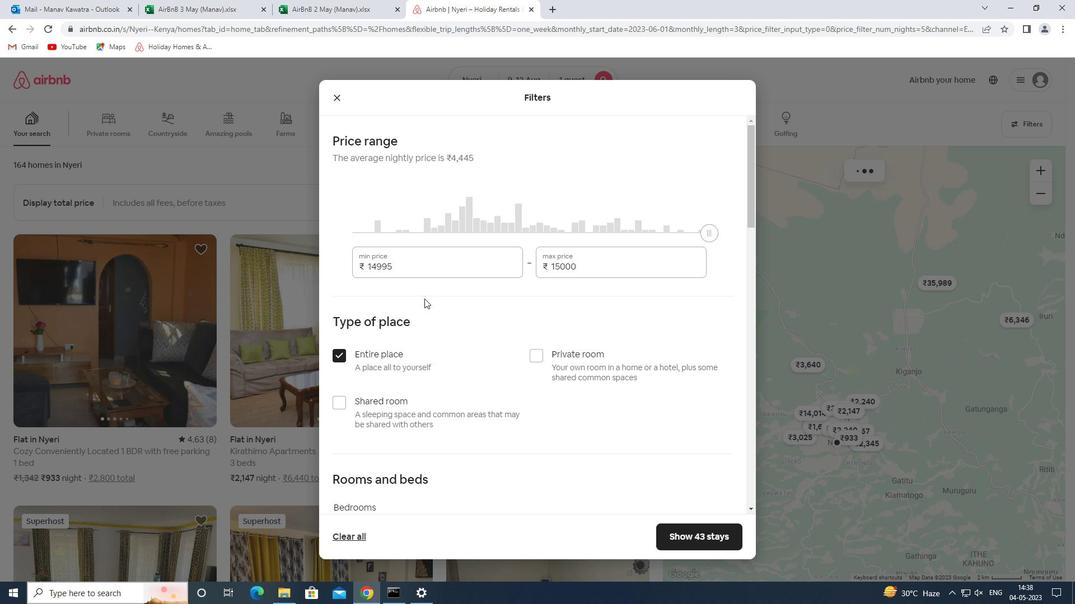 
Action: Mouse scrolled (425, 294) with delta (0, 0)
Screenshot: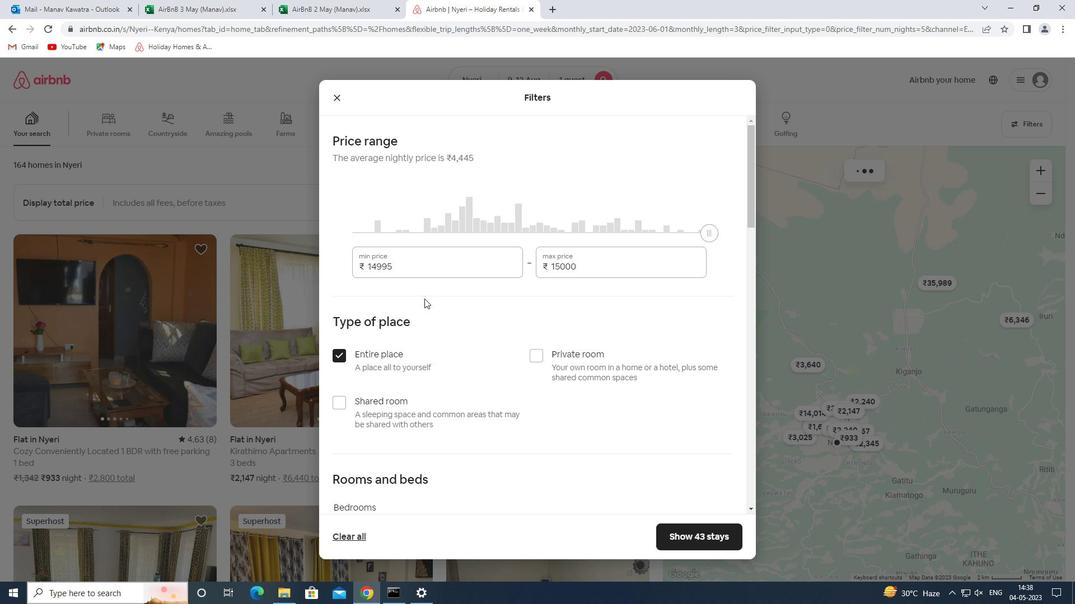 
Action: Mouse moved to (425, 293)
Screenshot: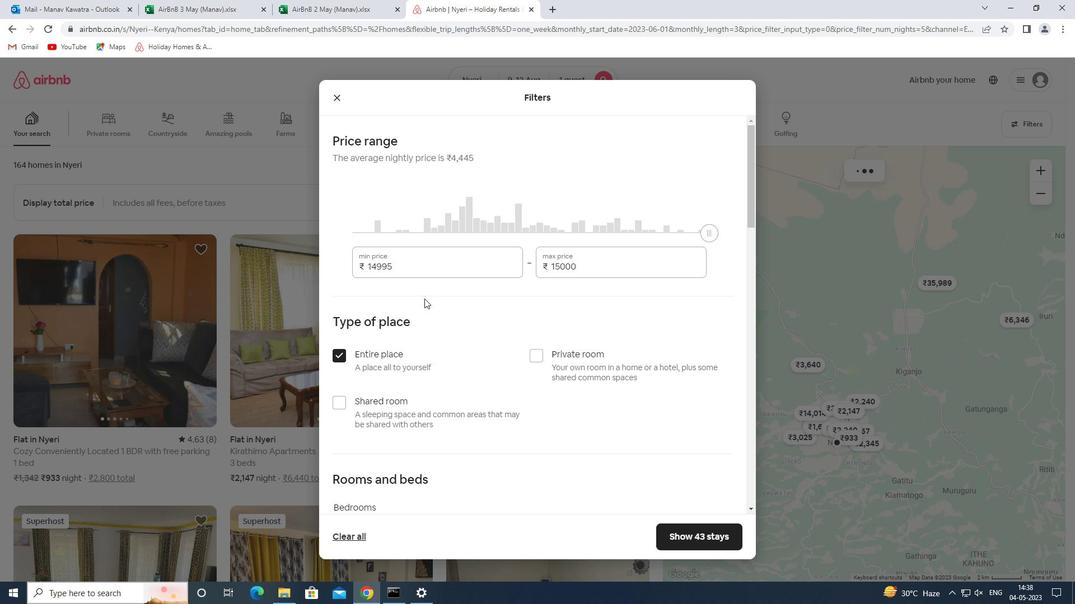 
Action: Mouse scrolled (425, 293) with delta (0, 0)
Screenshot: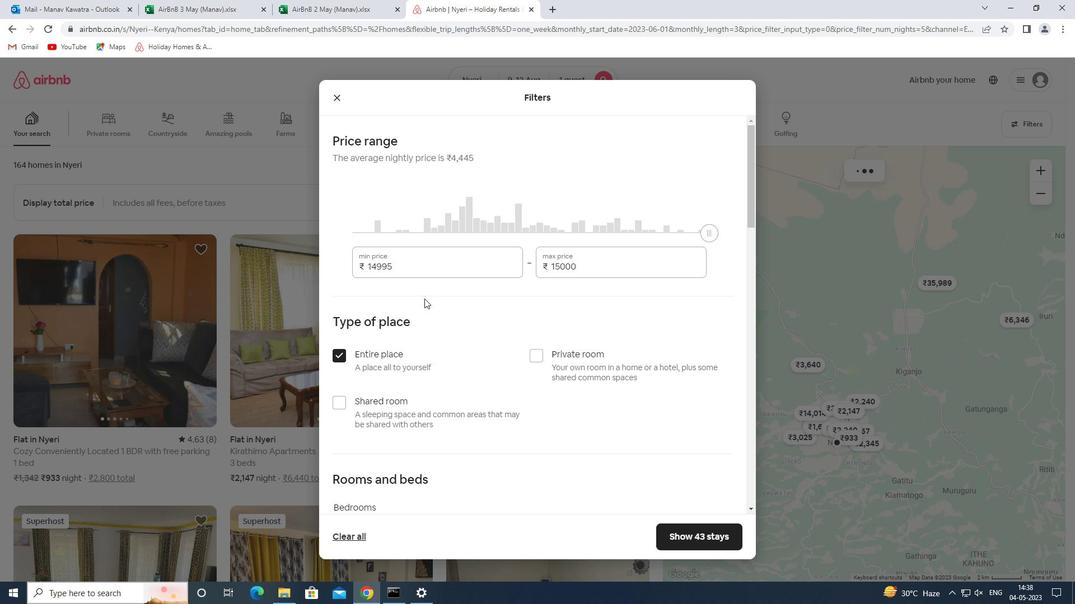 
Action: Mouse moved to (425, 293)
Screenshot: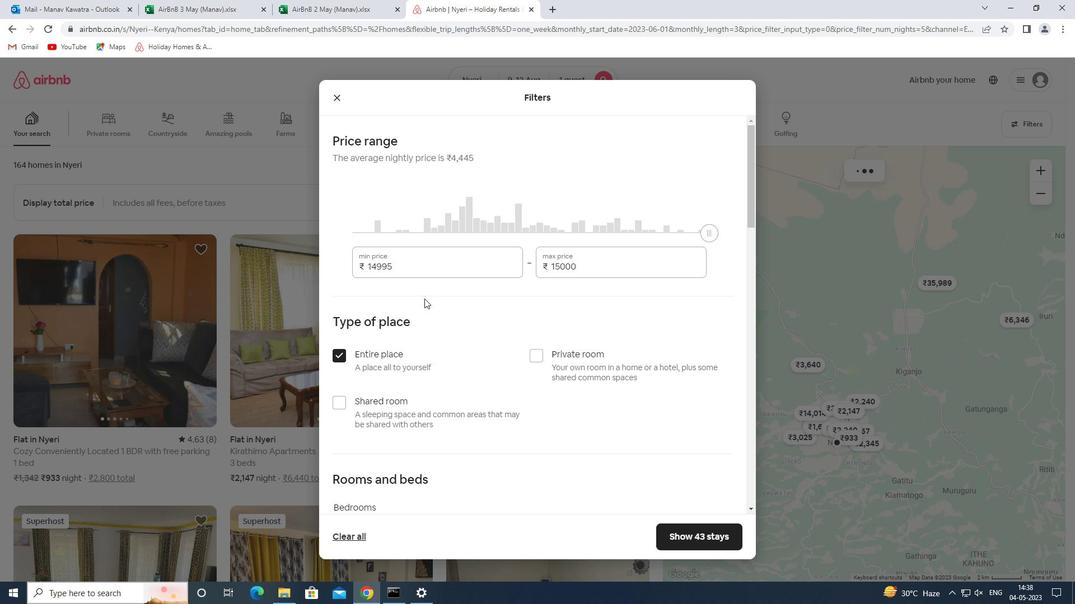 
Action: Mouse scrolled (425, 292) with delta (0, 0)
Screenshot: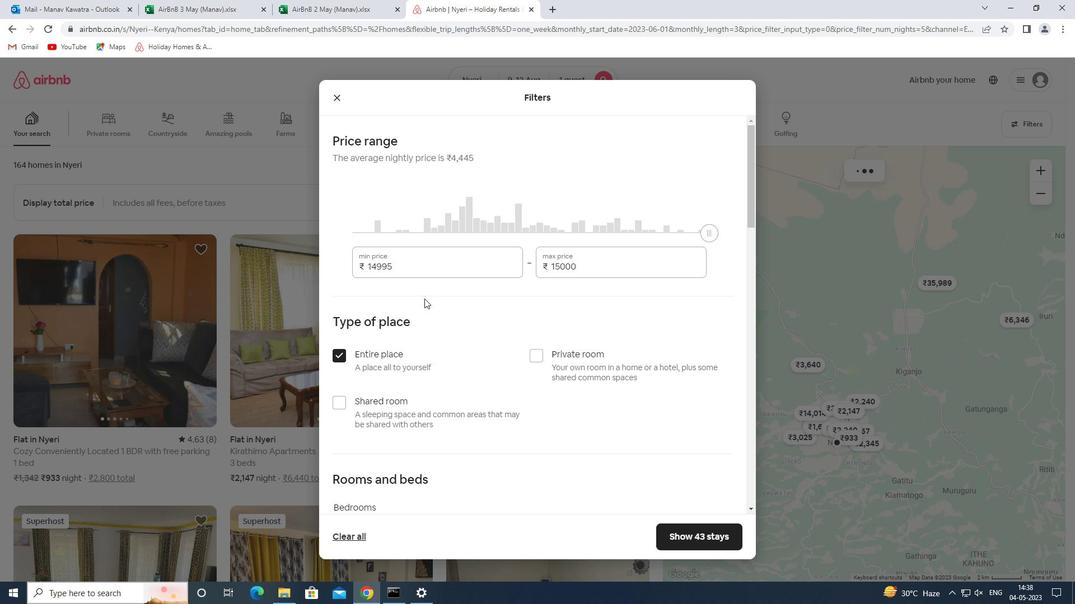 
Action: Mouse moved to (426, 292)
Screenshot: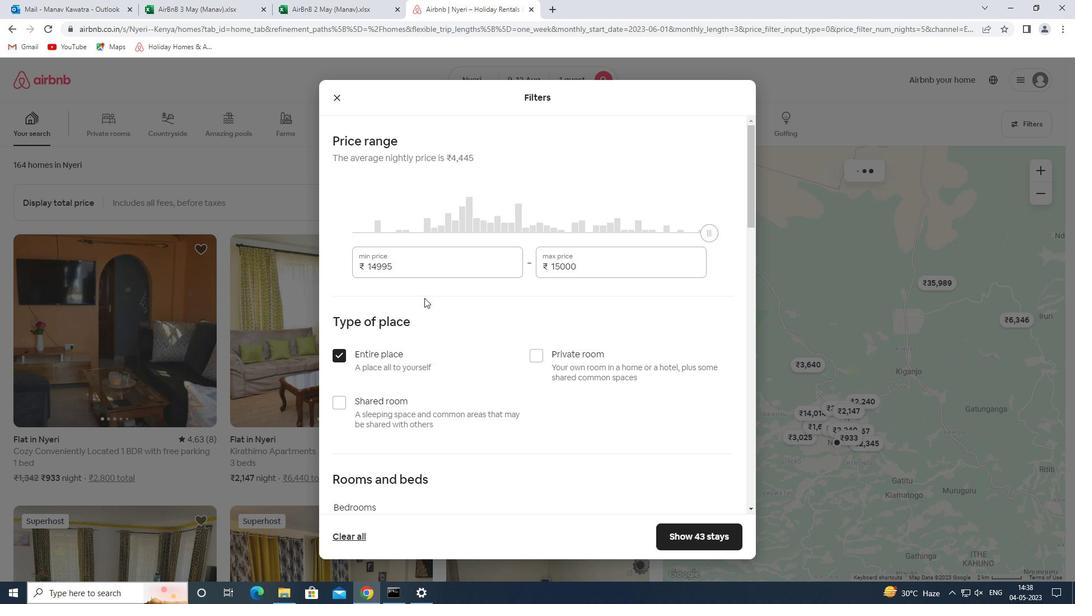 
Action: Mouse scrolled (426, 291) with delta (0, 0)
Screenshot: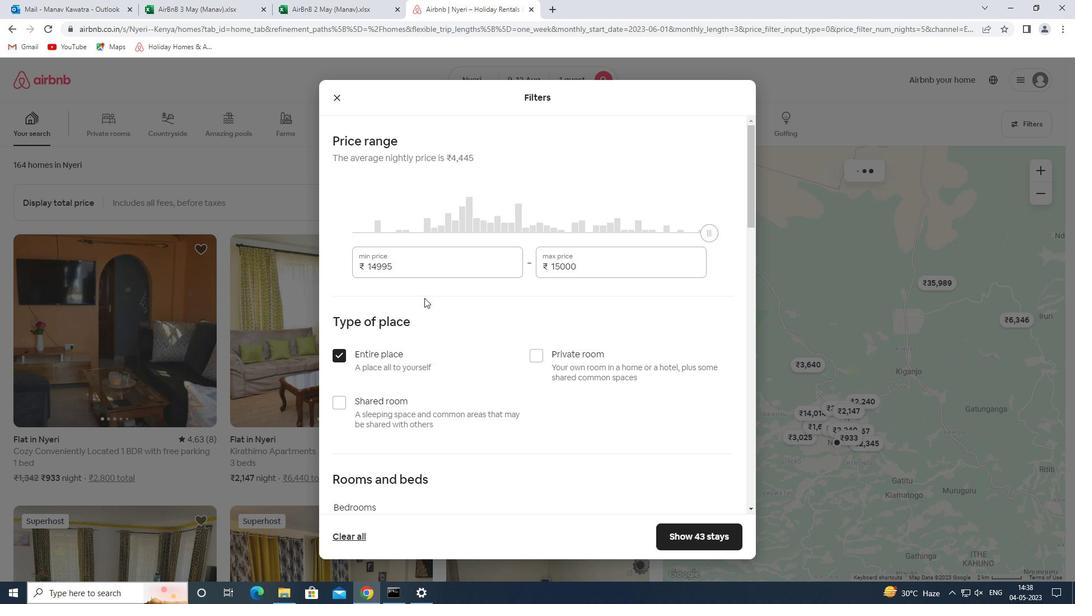 
Action: Mouse moved to (426, 291)
Screenshot: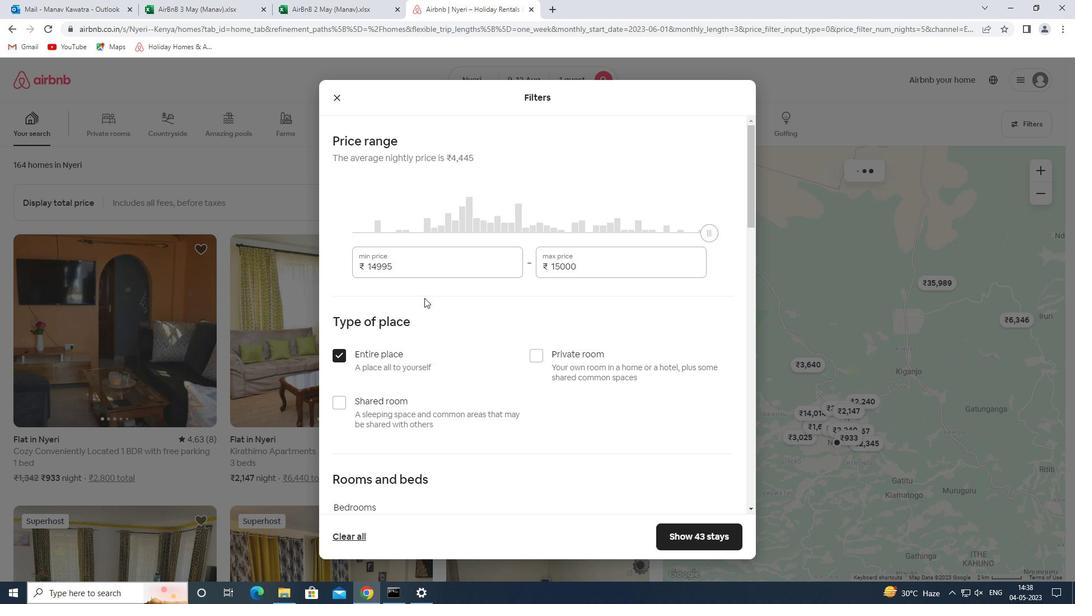 
Action: Mouse scrolled (426, 291) with delta (0, 0)
Screenshot: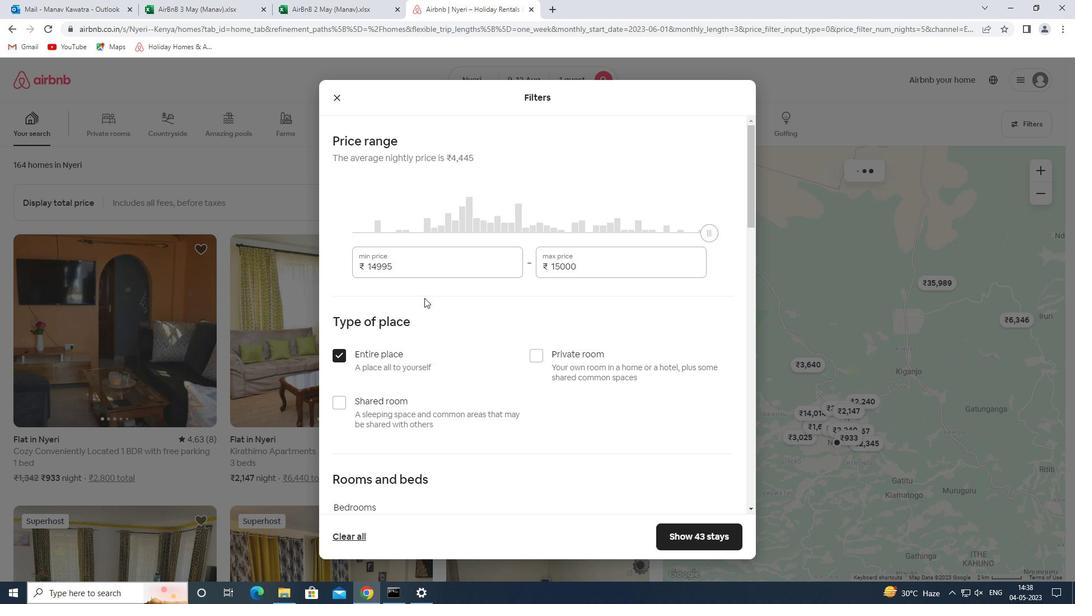 
Action: Mouse moved to (403, 167)
Screenshot: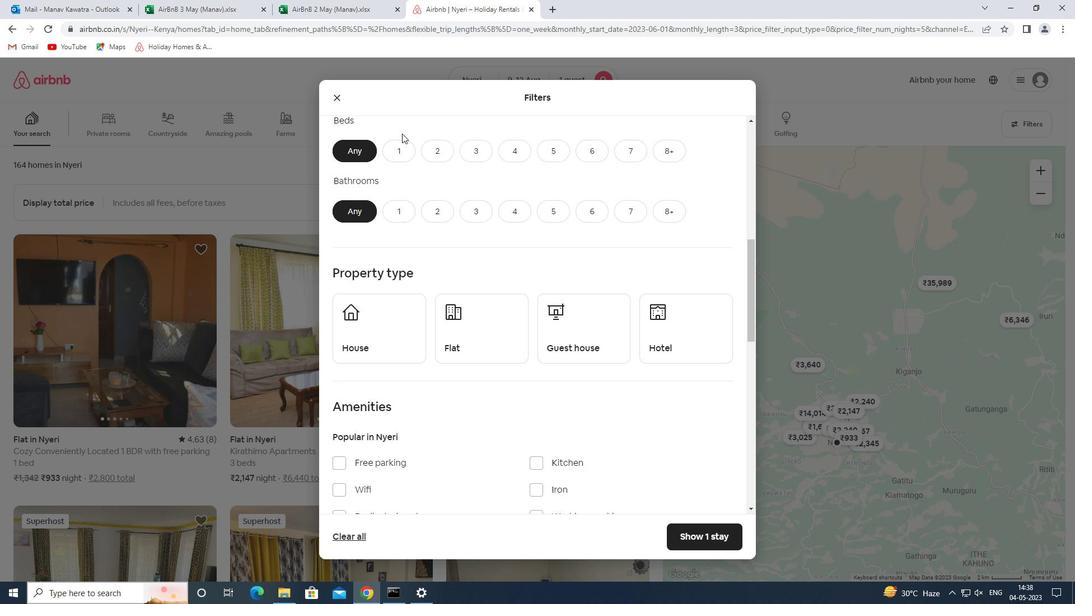 
Action: Mouse scrolled (403, 168) with delta (0, 0)
Screenshot: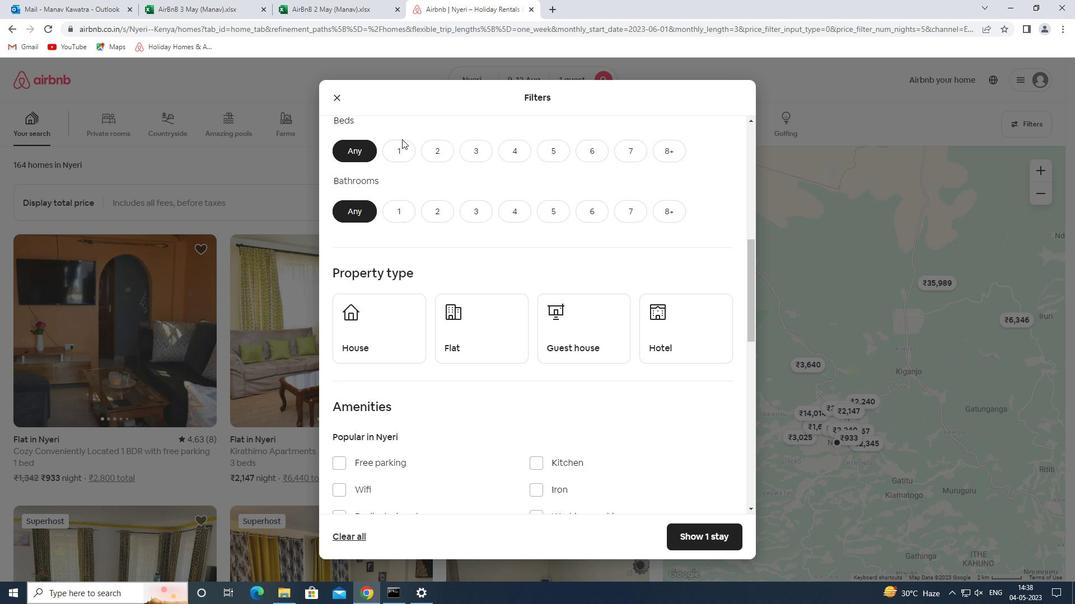 
Action: Mouse scrolled (403, 168) with delta (0, 0)
Screenshot: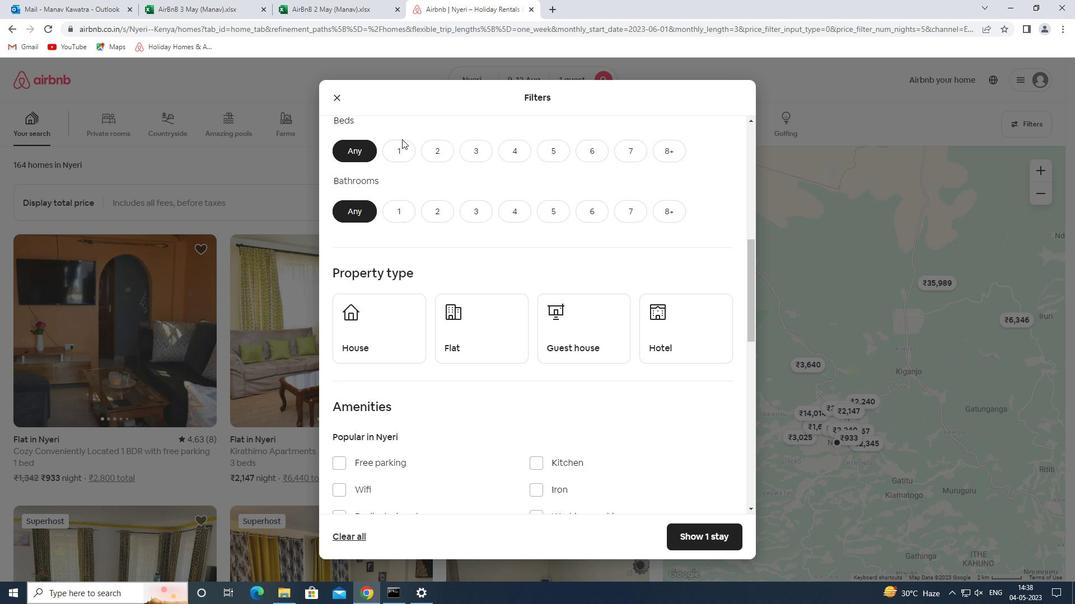 
Action: Mouse moved to (399, 195)
Screenshot: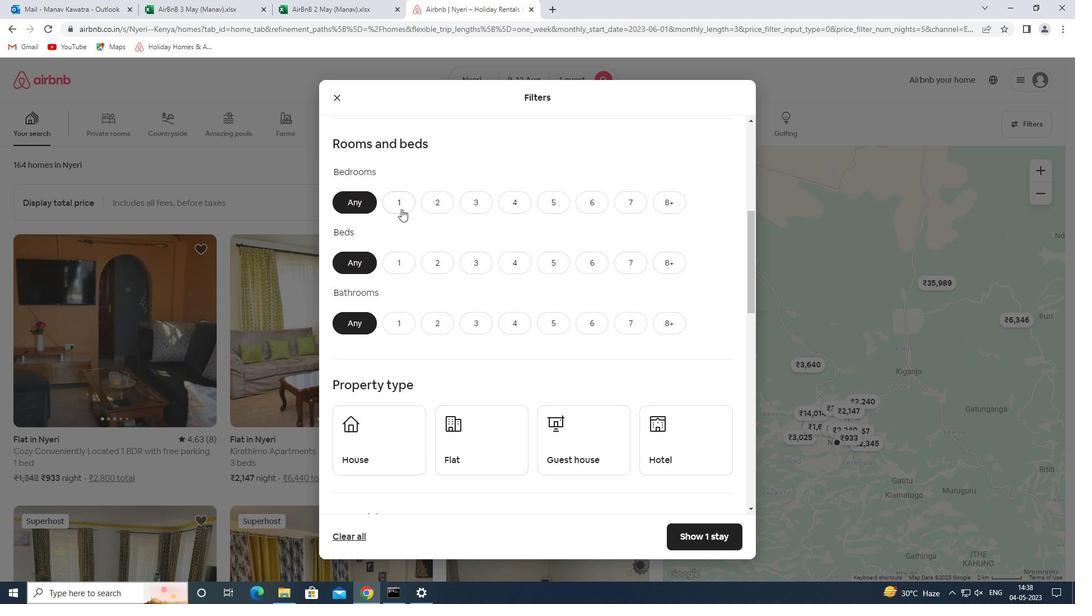 
Action: Mouse pressed left at (399, 195)
Screenshot: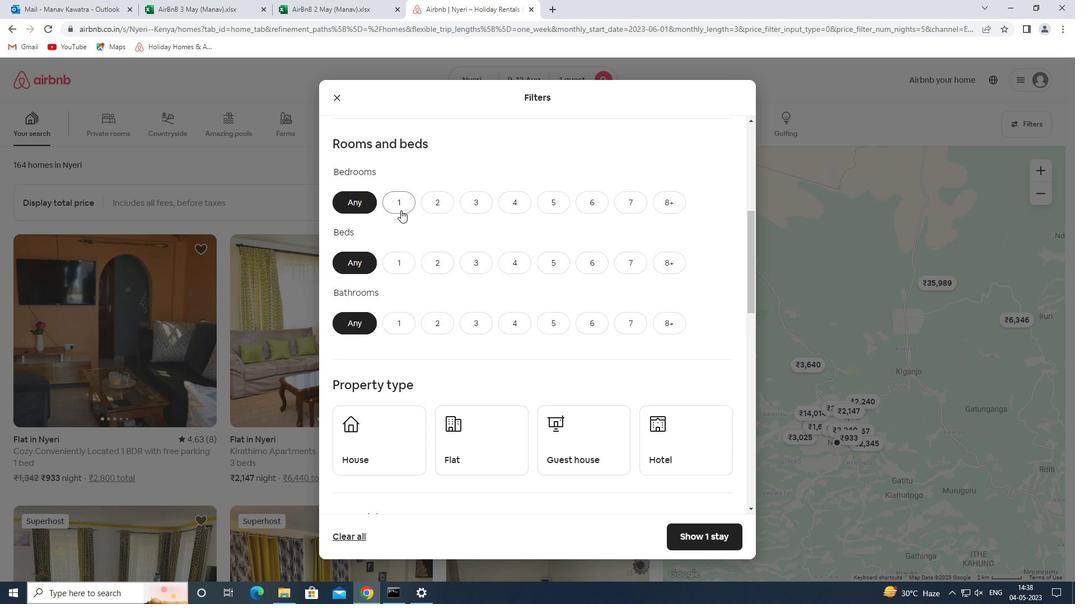 
Action: Mouse moved to (395, 268)
Screenshot: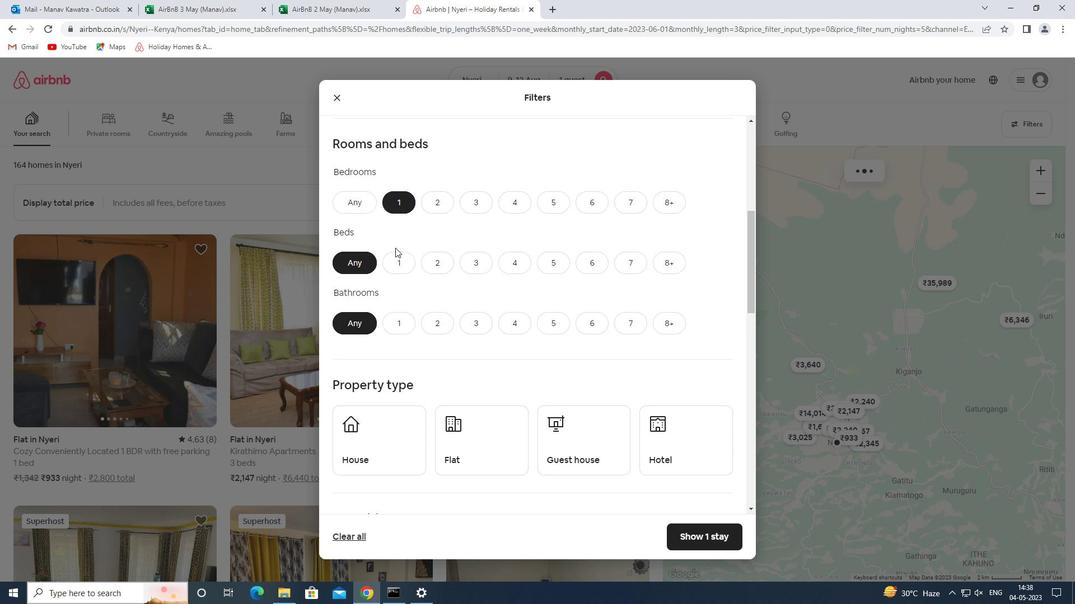 
Action: Mouse pressed left at (395, 268)
Screenshot: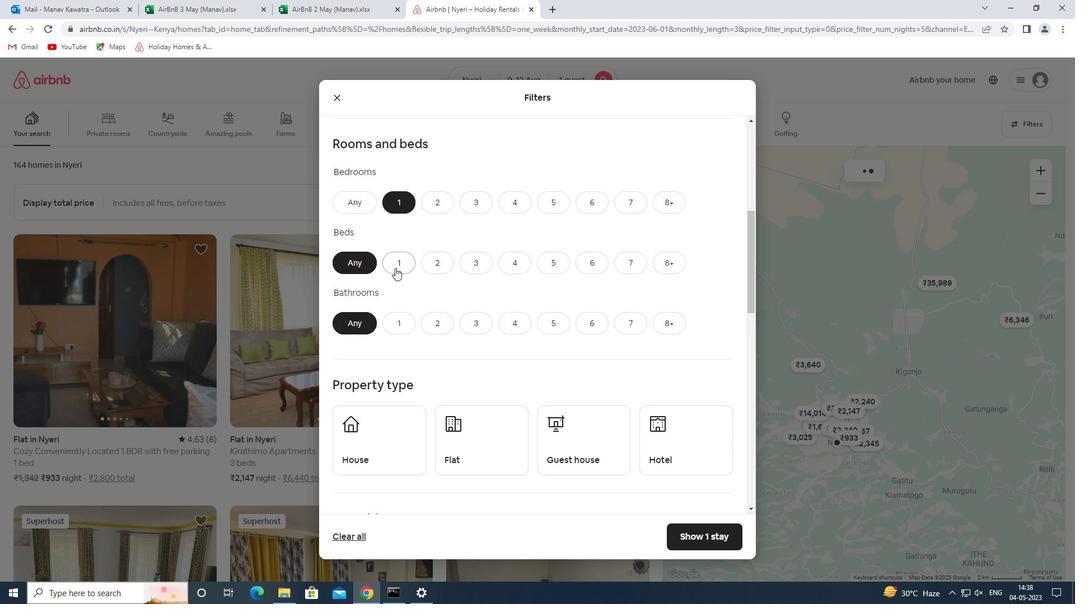 
Action: Mouse moved to (391, 326)
Screenshot: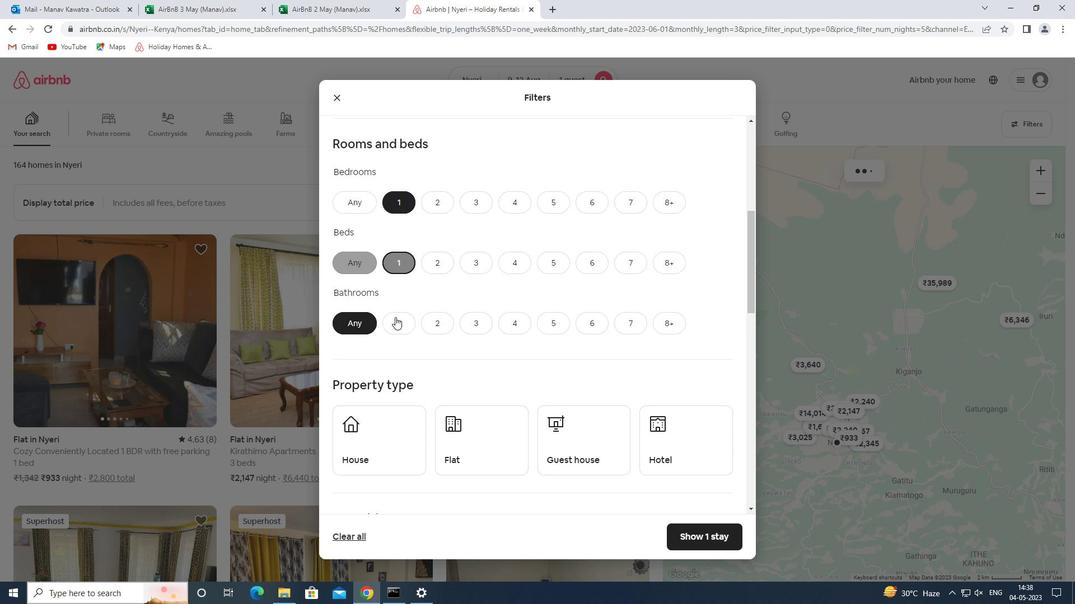 
Action: Mouse pressed left at (391, 326)
Screenshot: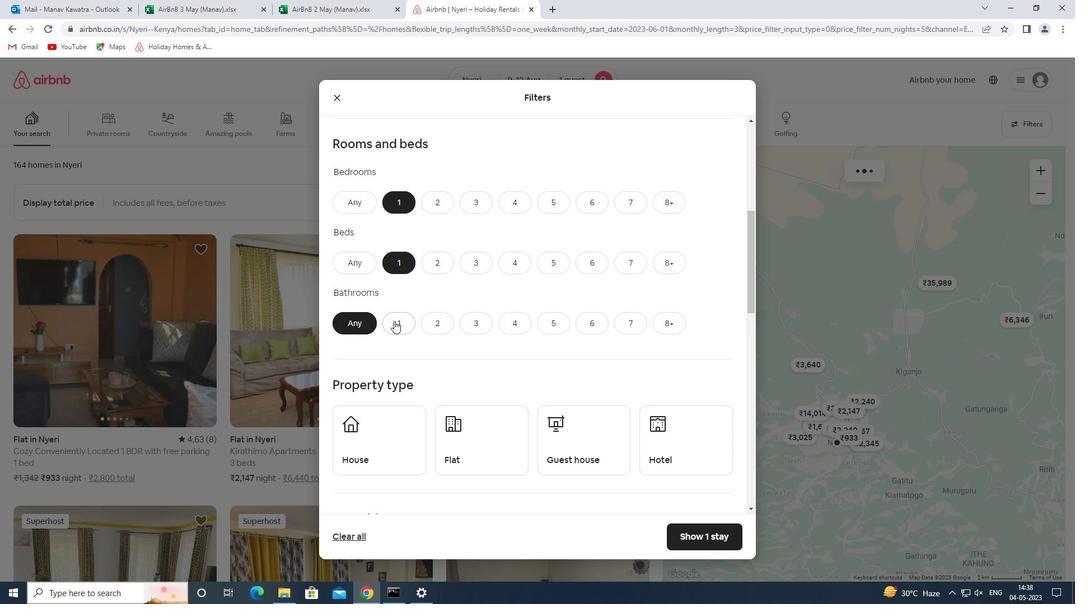 
Action: Mouse moved to (344, 468)
Screenshot: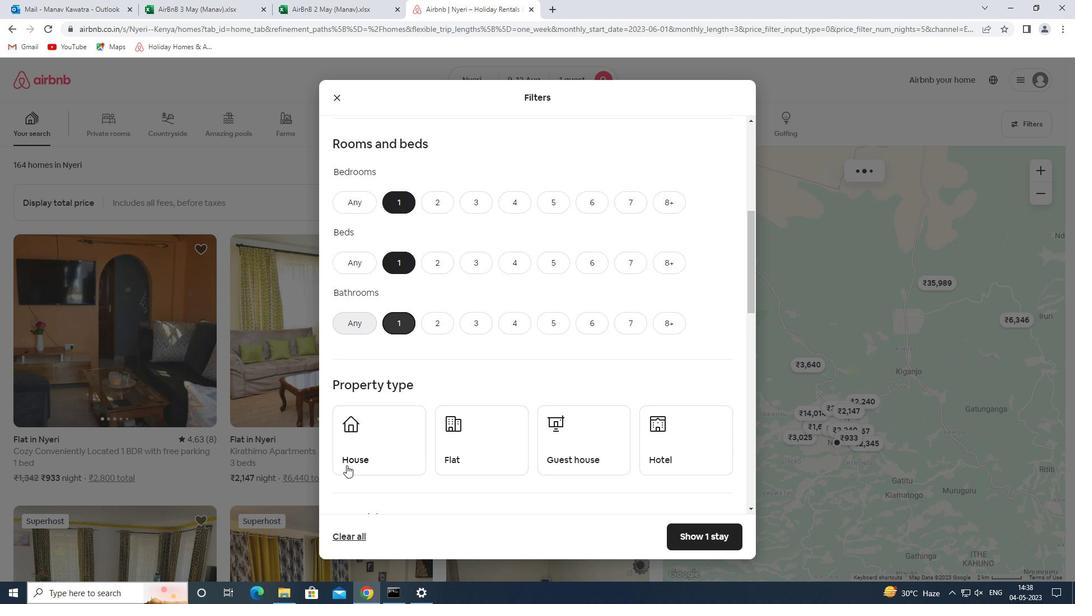 
Action: Mouse pressed left at (344, 468)
Screenshot: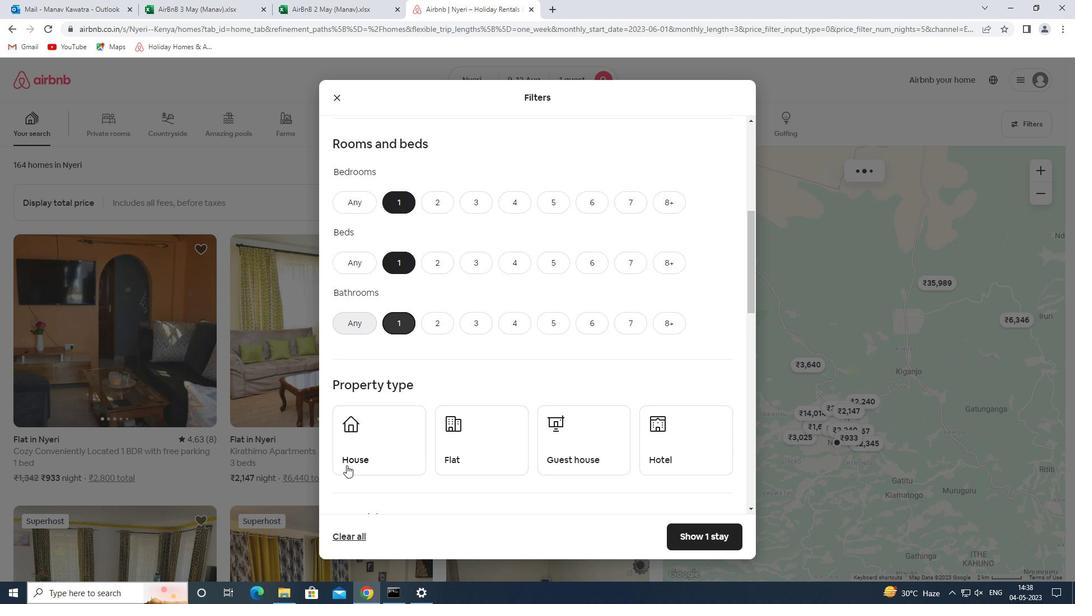 
Action: Mouse moved to (486, 440)
Screenshot: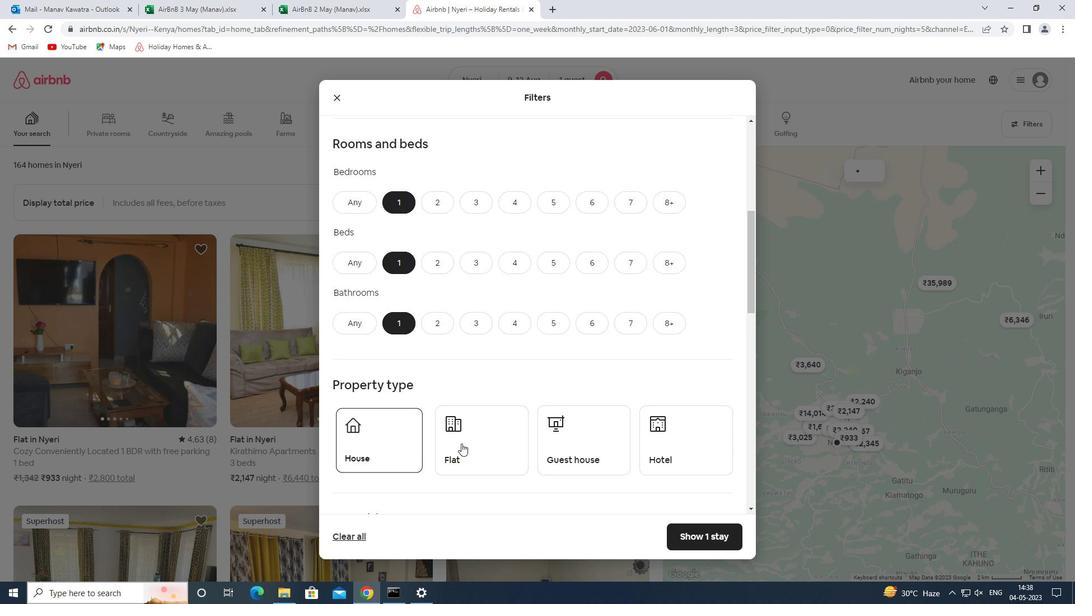 
Action: Mouse pressed left at (486, 440)
Screenshot: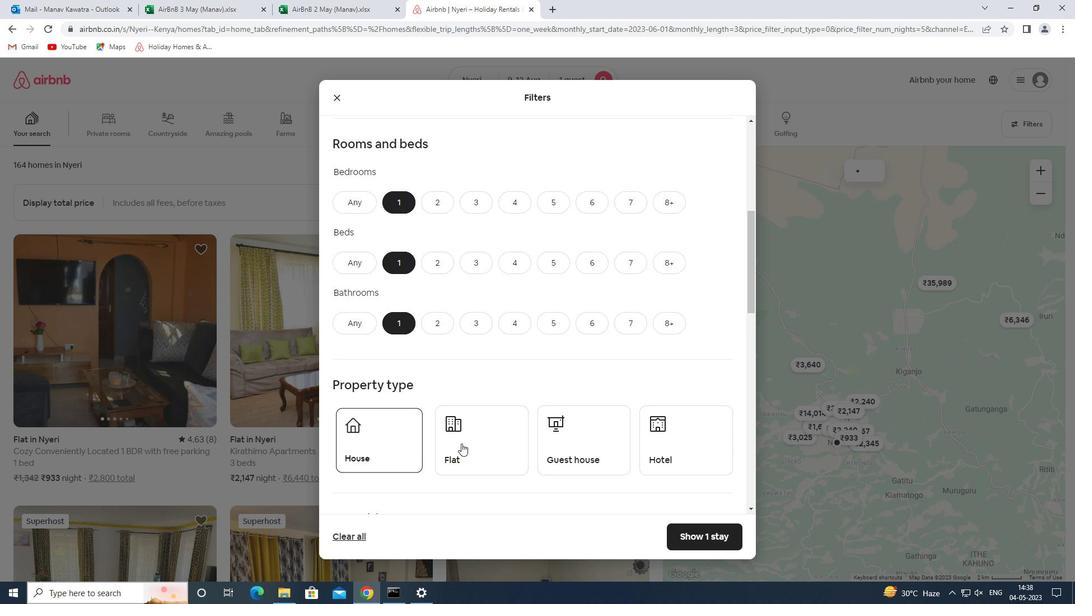 
Action: Mouse moved to (598, 458)
Screenshot: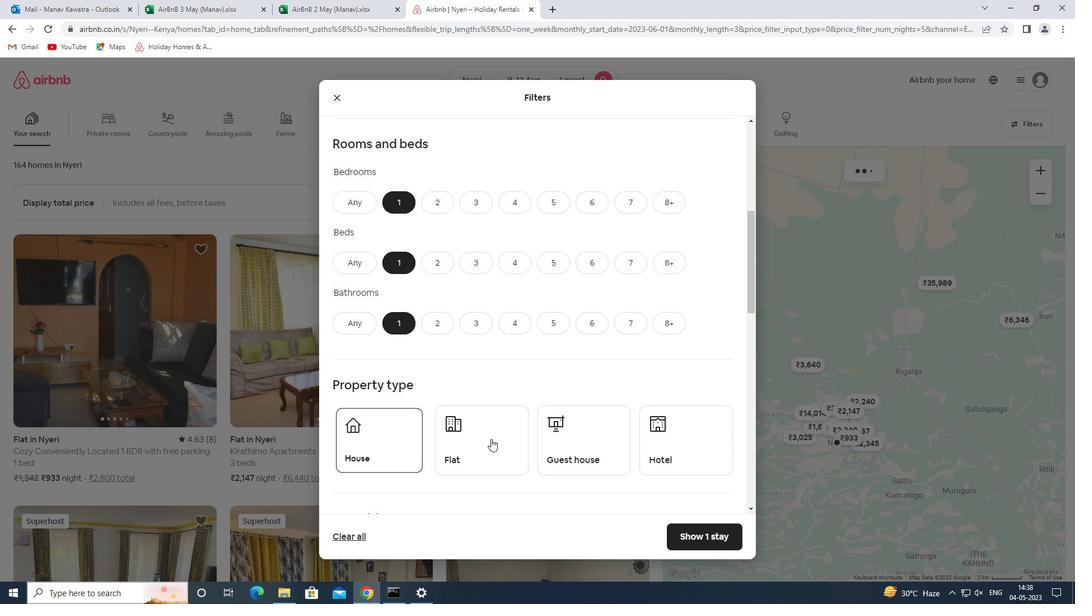 
Action: Mouse pressed left at (598, 458)
Screenshot: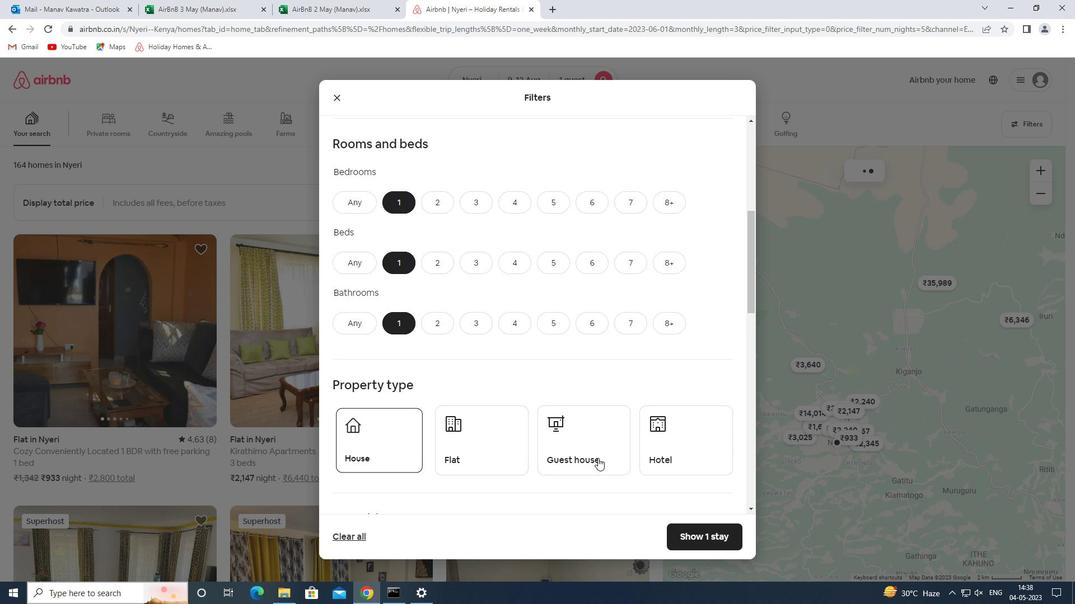 
Action: Mouse moved to (648, 445)
Screenshot: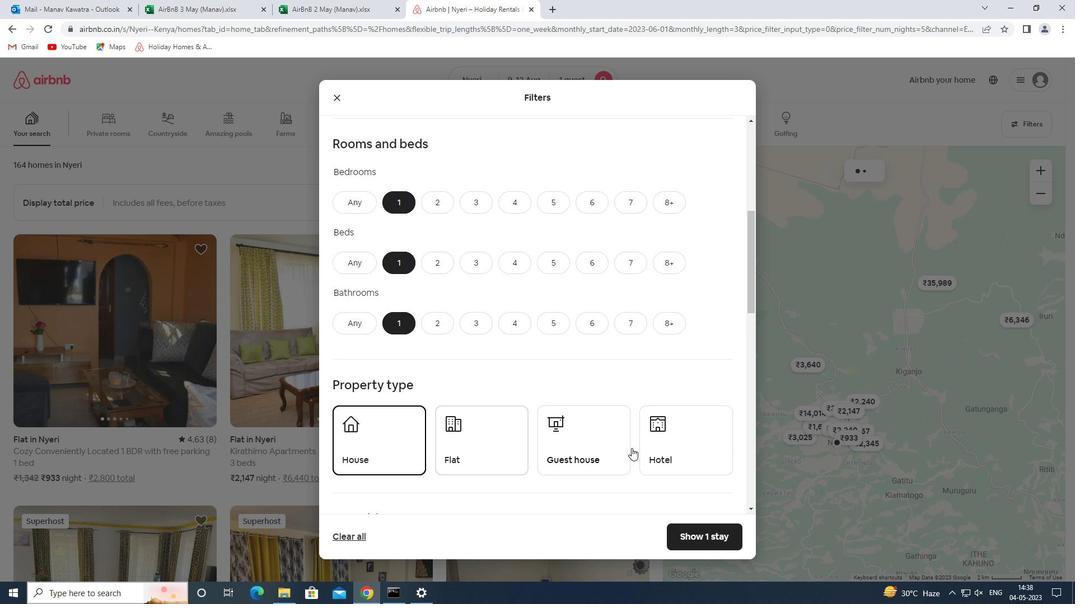 
Action: Mouse pressed left at (648, 445)
Screenshot: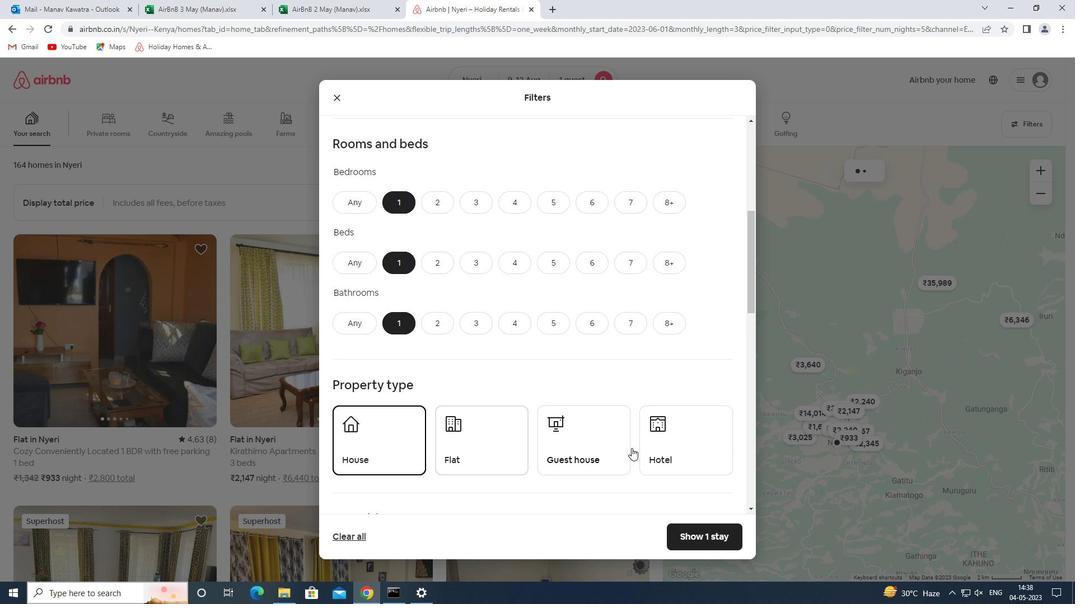 
Action: Mouse moved to (566, 363)
Screenshot: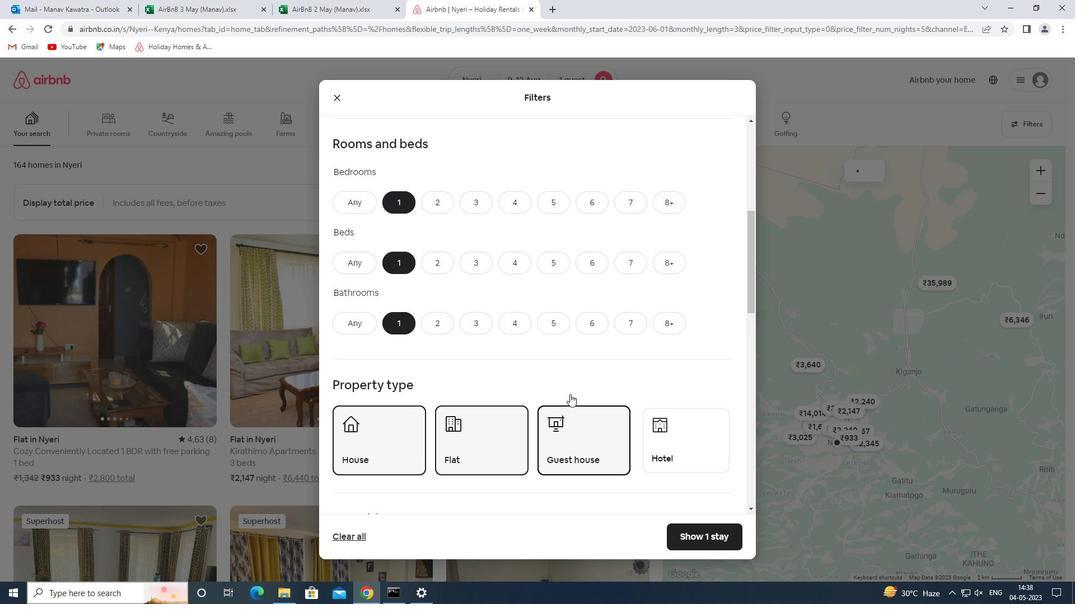 
Action: Mouse scrolled (566, 363) with delta (0, 0)
Screenshot: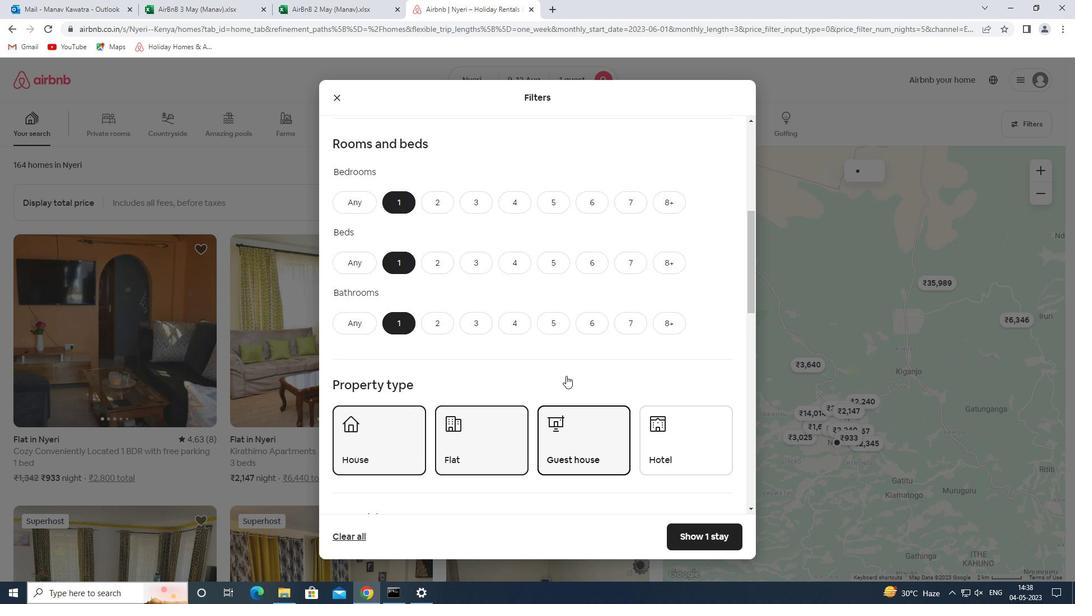 
Action: Mouse scrolled (566, 363) with delta (0, 0)
Screenshot: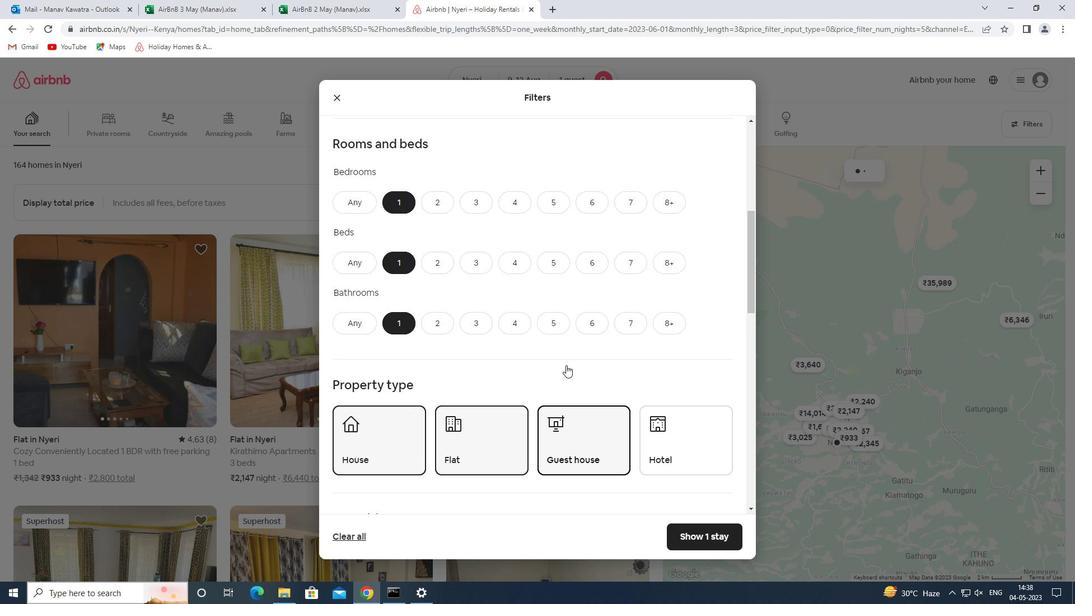 
Action: Mouse moved to (566, 363)
Screenshot: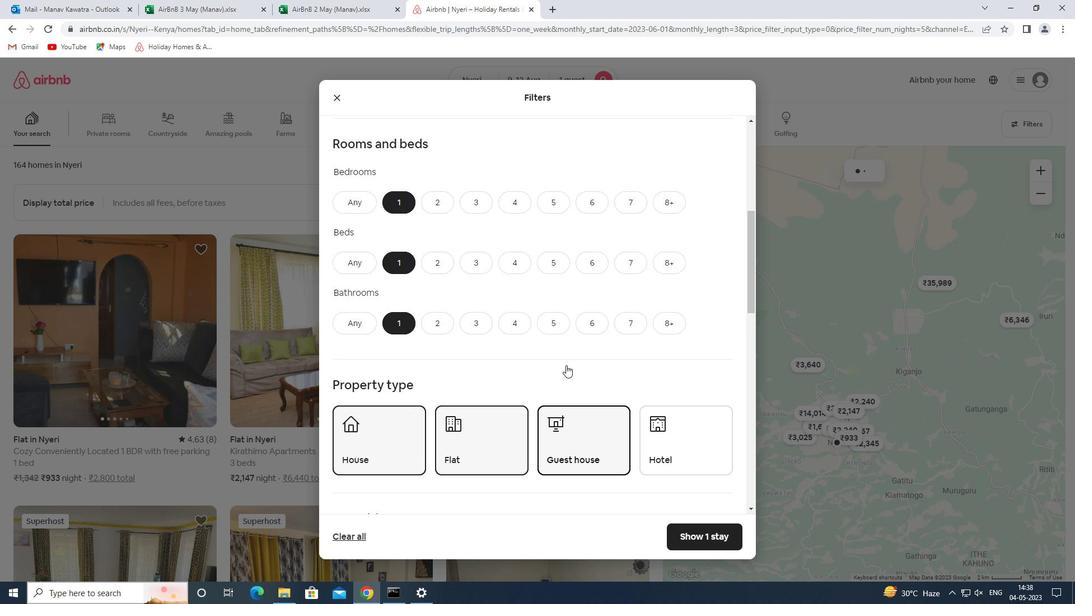 
Action: Mouse scrolled (566, 362) with delta (0, 0)
Screenshot: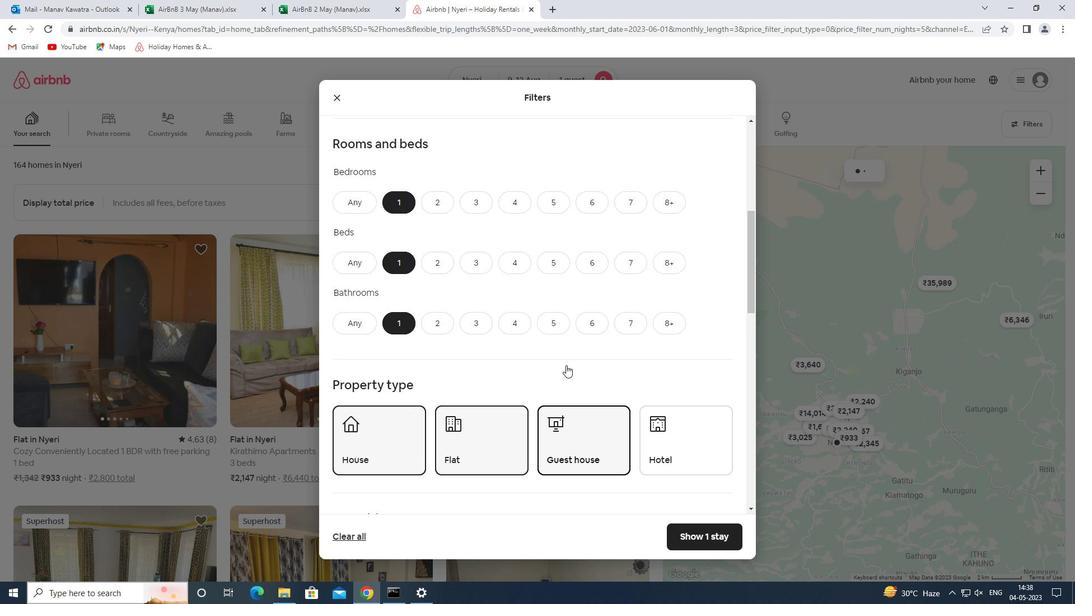 
Action: Mouse scrolled (566, 362) with delta (0, 0)
Screenshot: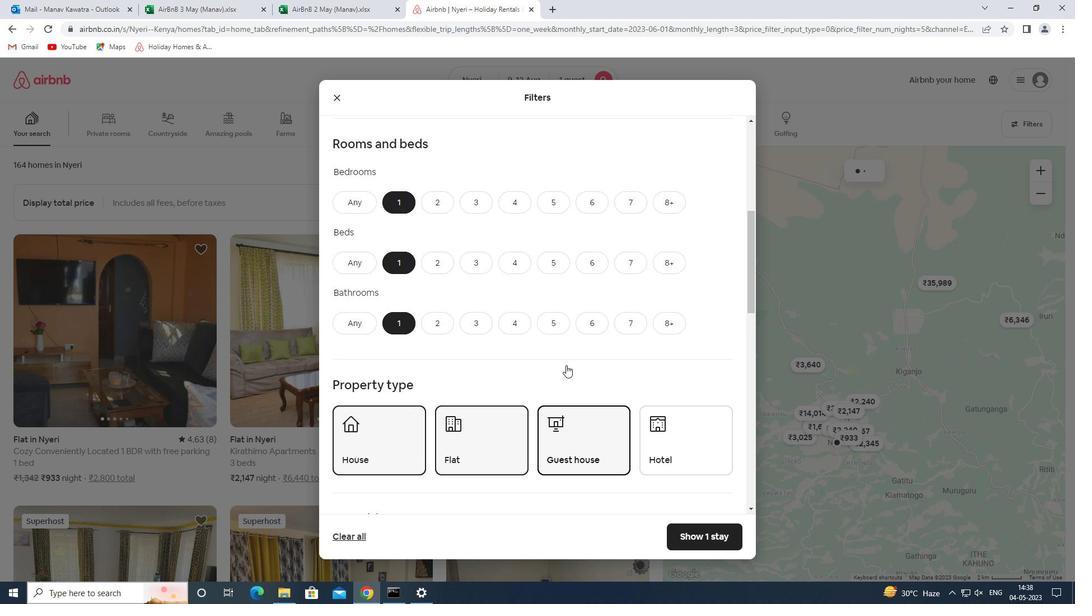 
Action: Mouse moved to (566, 362)
Screenshot: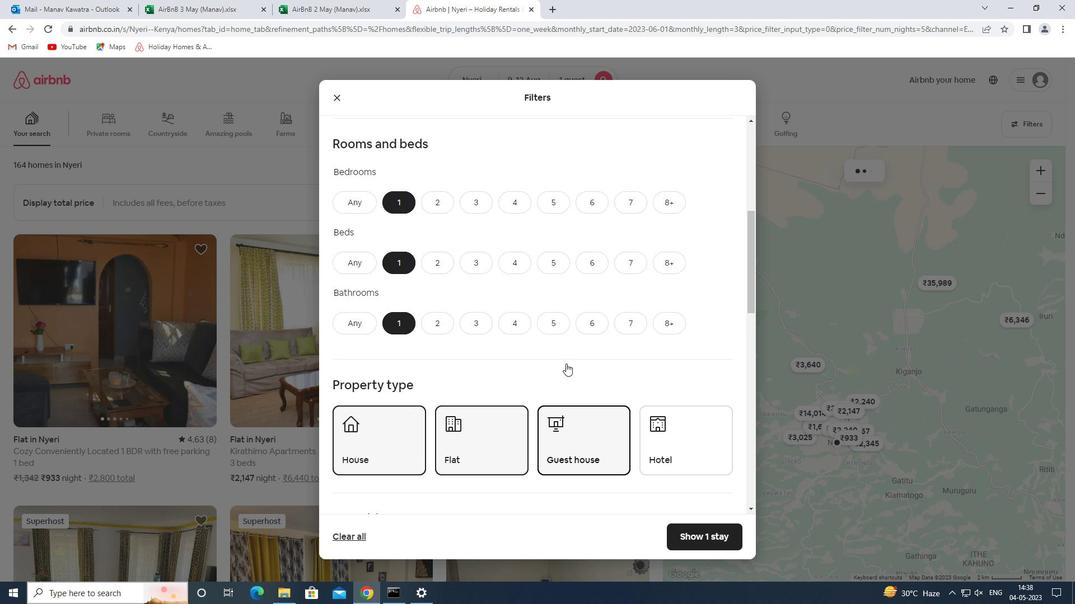 
Action: Mouse scrolled (566, 362) with delta (0, 0)
Screenshot: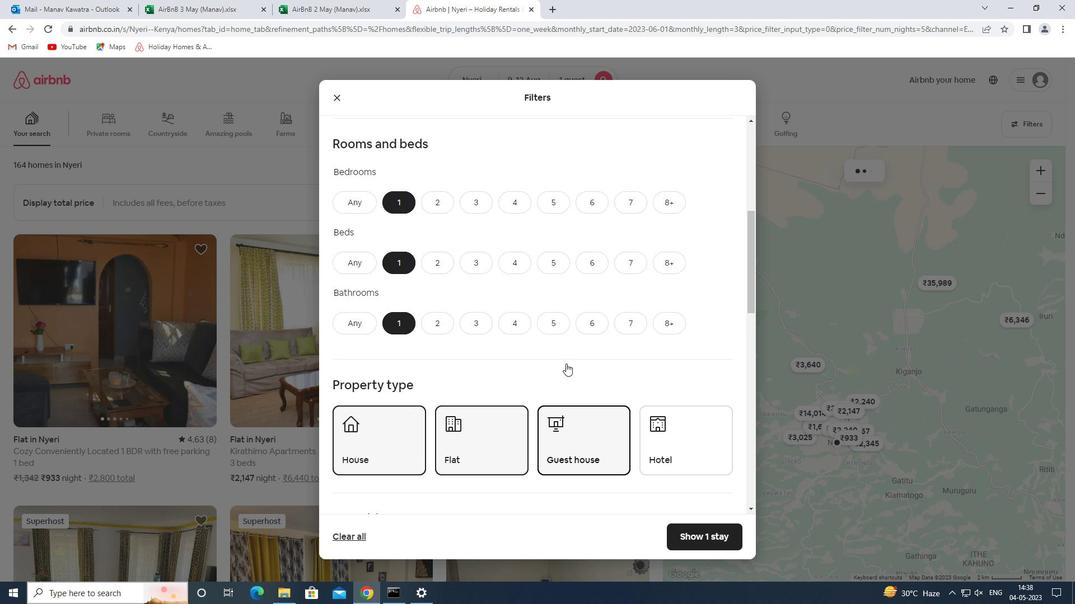 
Action: Mouse moved to (351, 320)
Screenshot: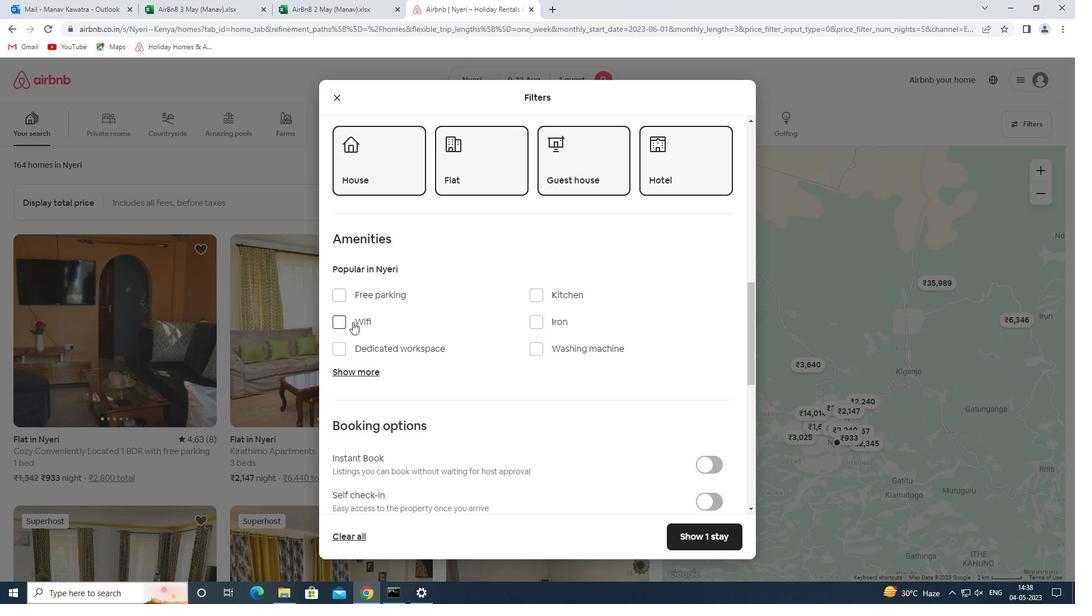 
Action: Mouse pressed left at (351, 320)
Screenshot: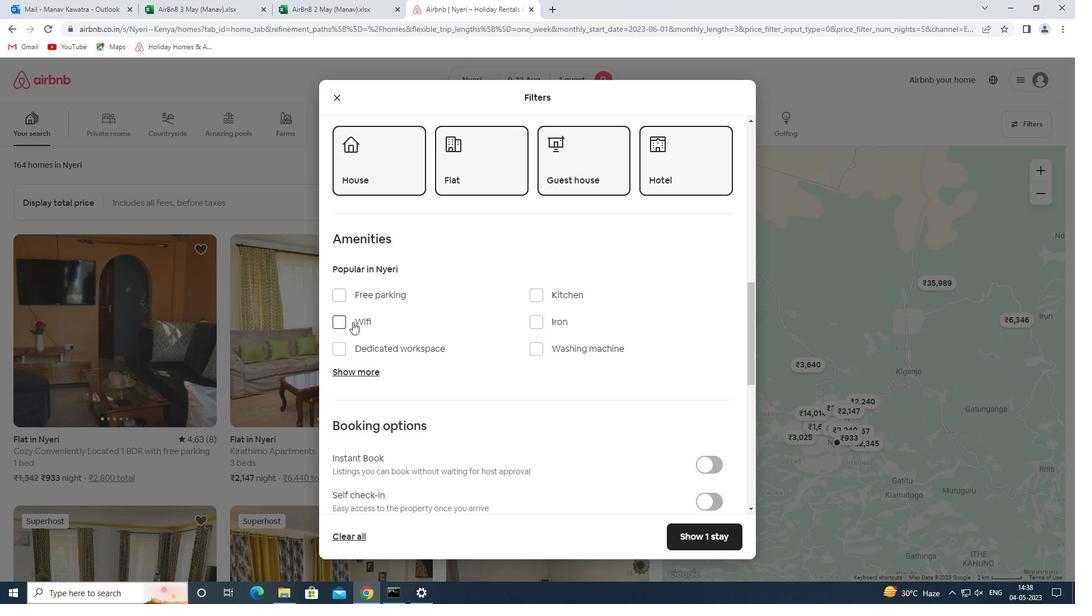 
Action: Mouse moved to (549, 348)
Screenshot: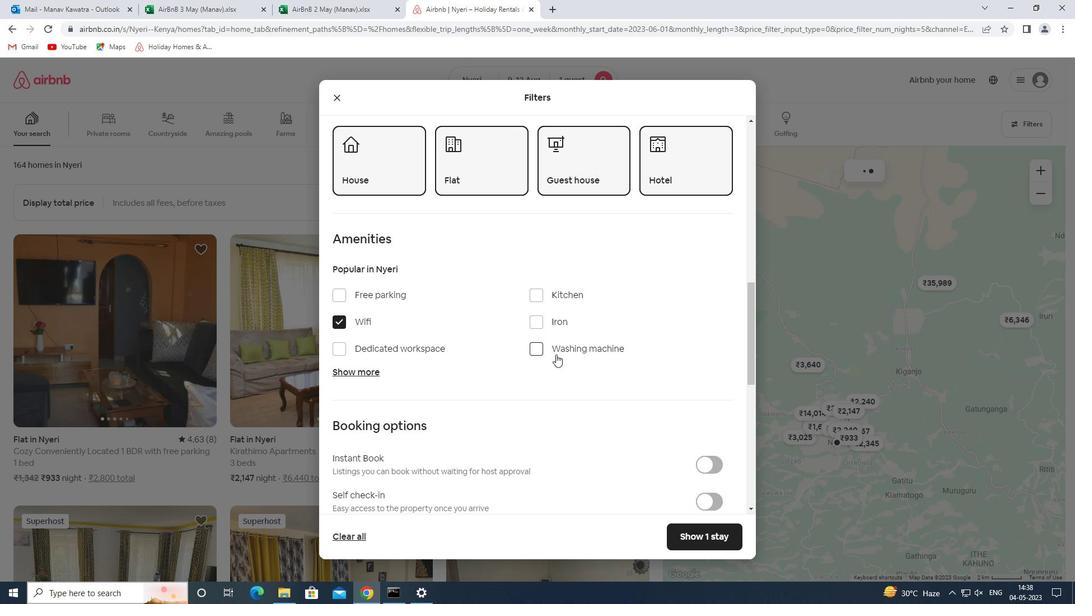 
Action: Mouse pressed left at (549, 348)
Screenshot: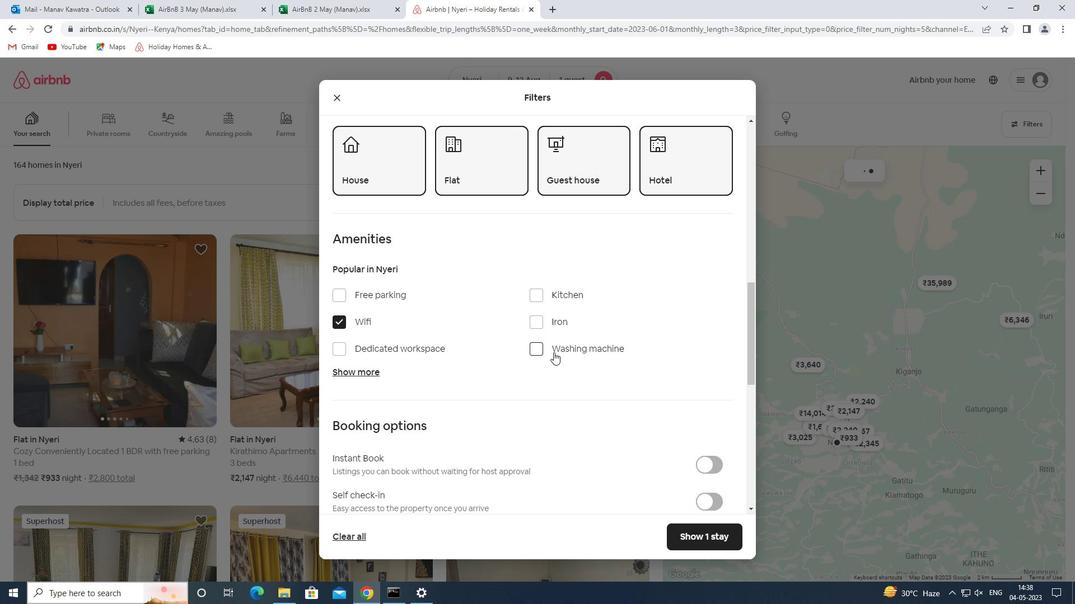 
Action: Mouse moved to (664, 321)
Screenshot: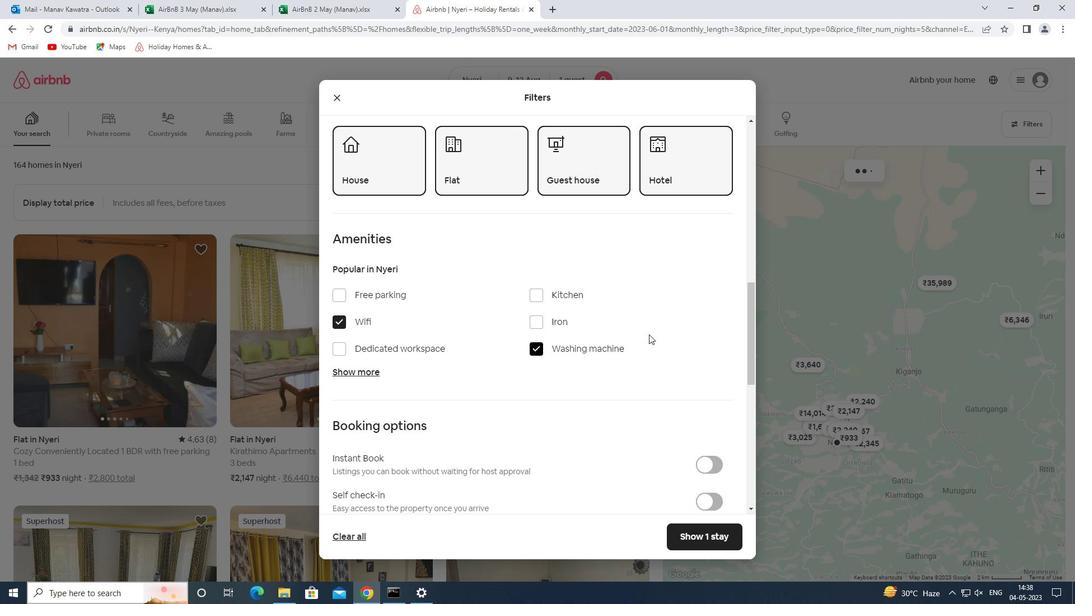 
Action: Mouse scrolled (664, 321) with delta (0, 0)
Screenshot: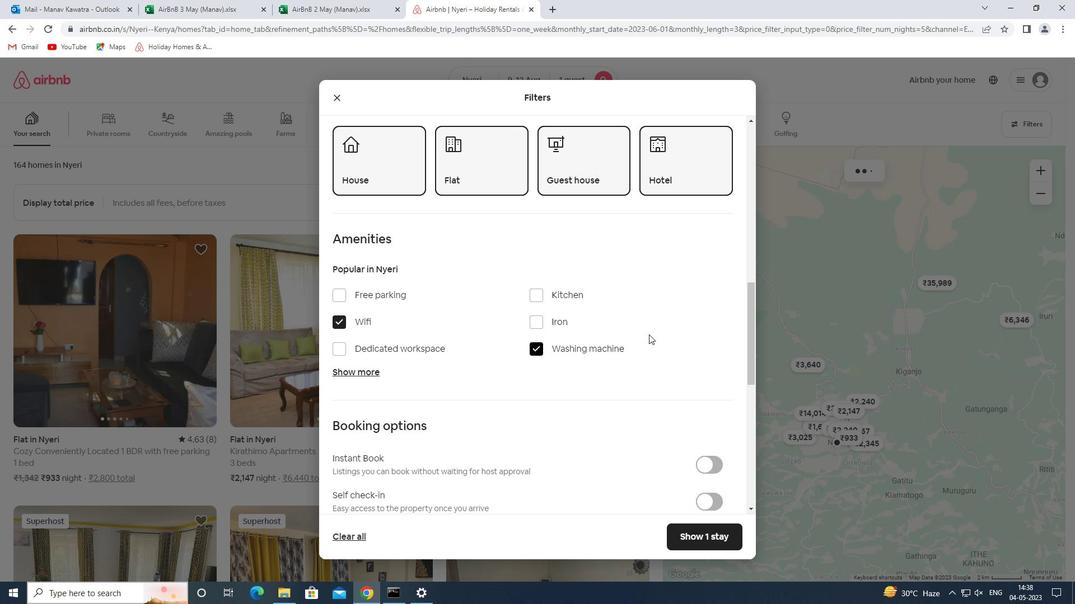 
Action: Mouse scrolled (664, 321) with delta (0, 0)
Screenshot: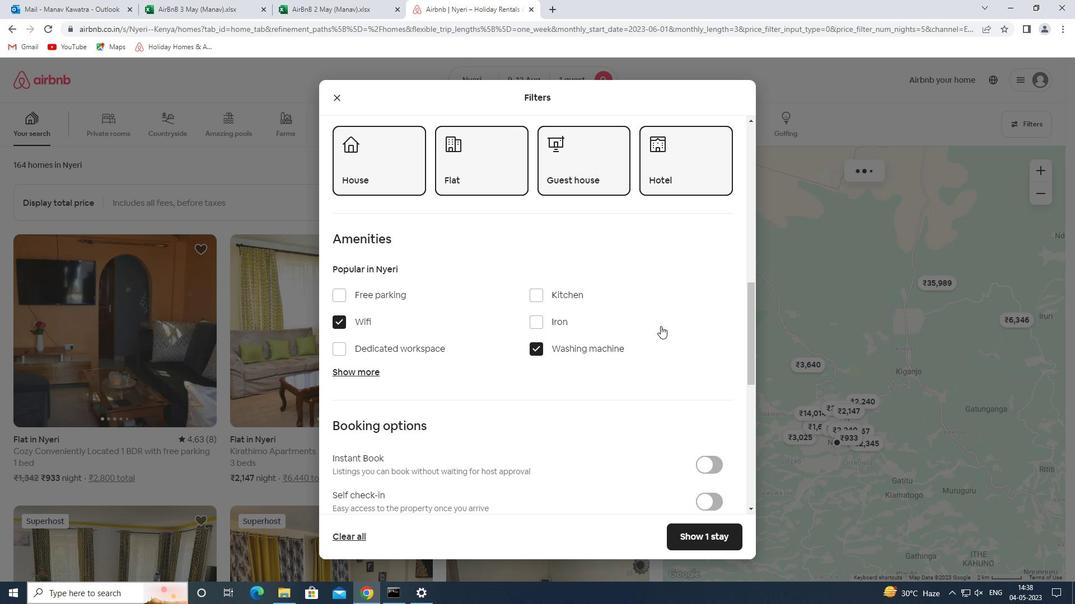 
Action: Mouse scrolled (664, 321) with delta (0, 0)
Screenshot: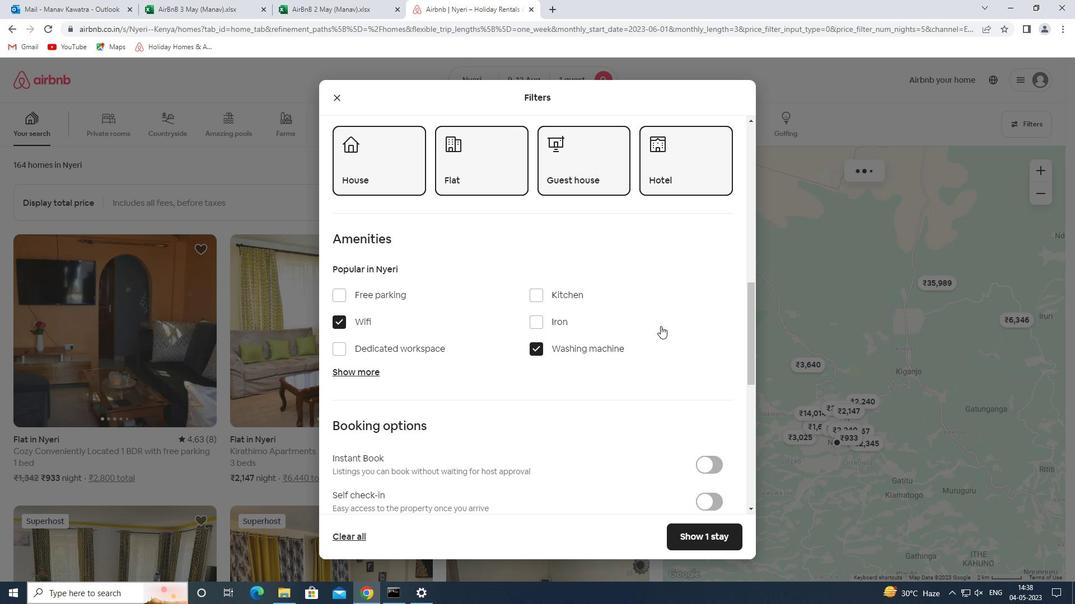 
Action: Mouse scrolled (664, 321) with delta (0, 0)
Screenshot: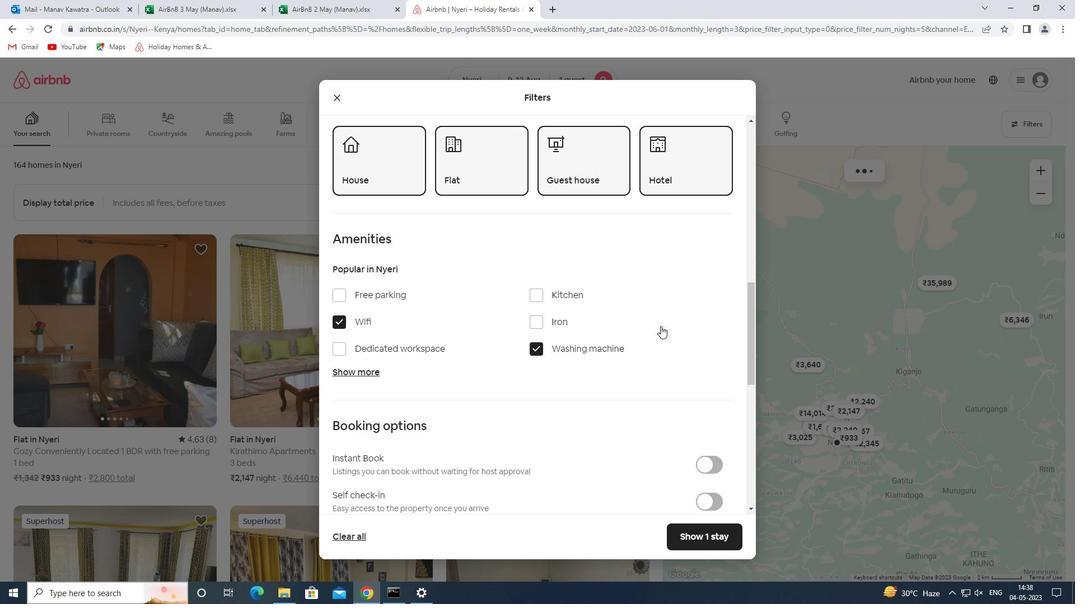 
Action: Mouse scrolled (664, 321) with delta (0, 0)
Screenshot: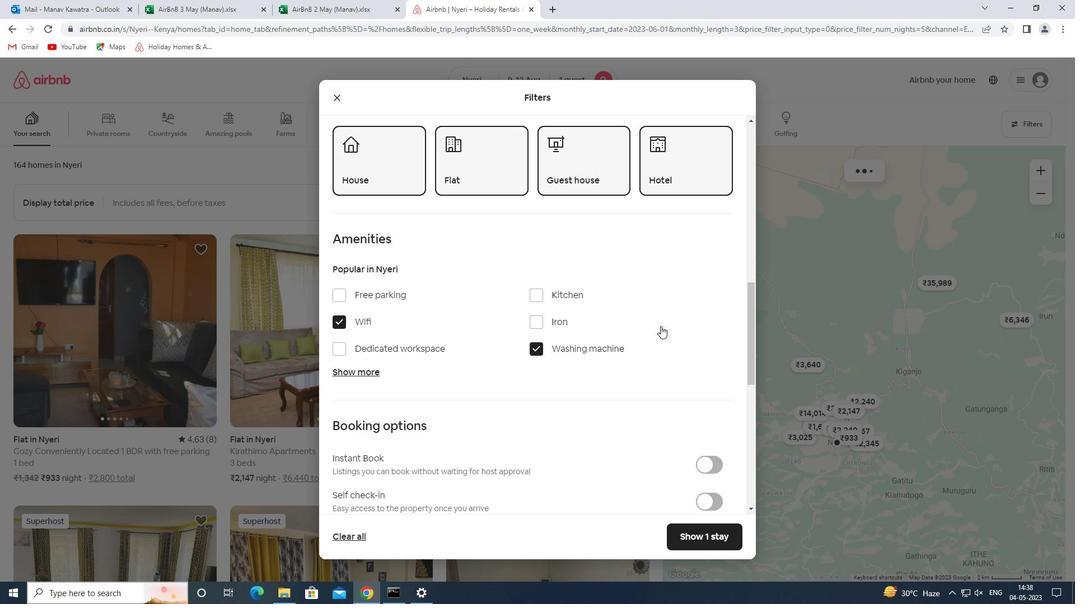 
Action: Mouse moved to (664, 321)
Screenshot: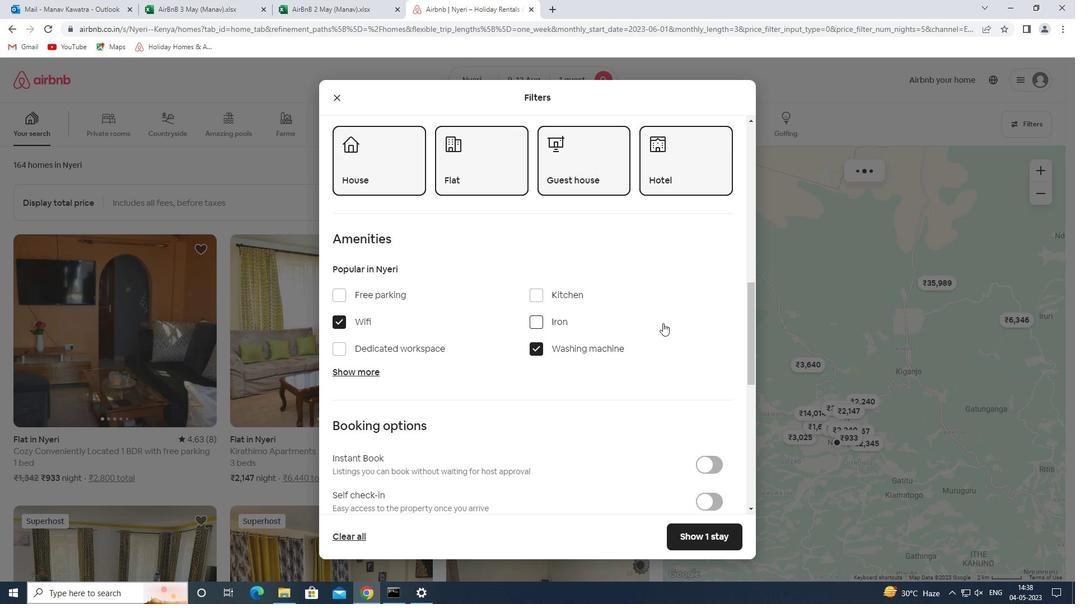 
Action: Mouse scrolled (664, 320) with delta (0, 0)
Screenshot: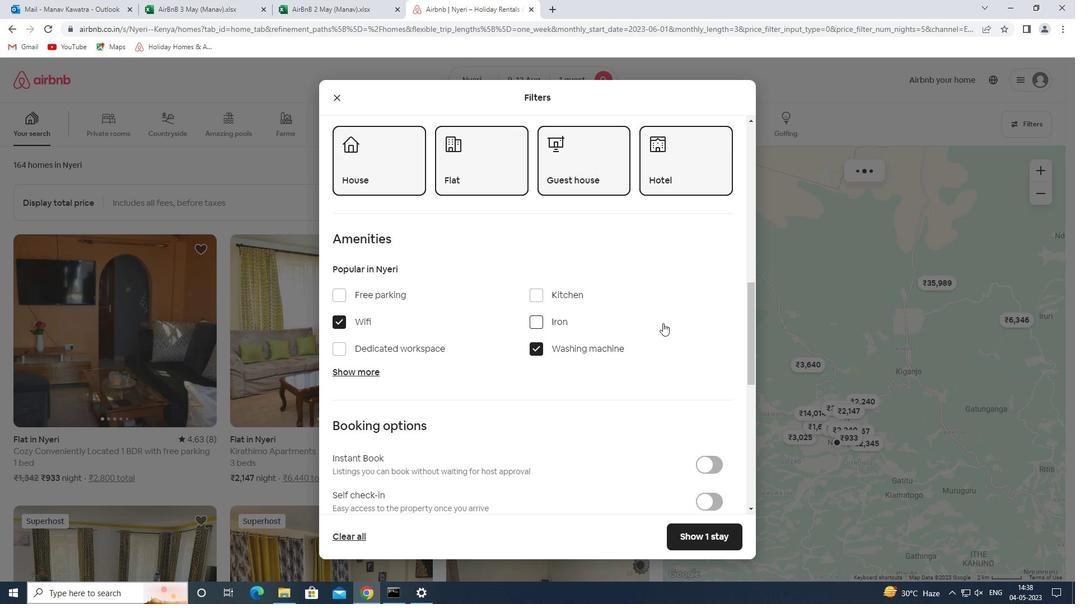 
Action: Mouse moved to (666, 321)
Screenshot: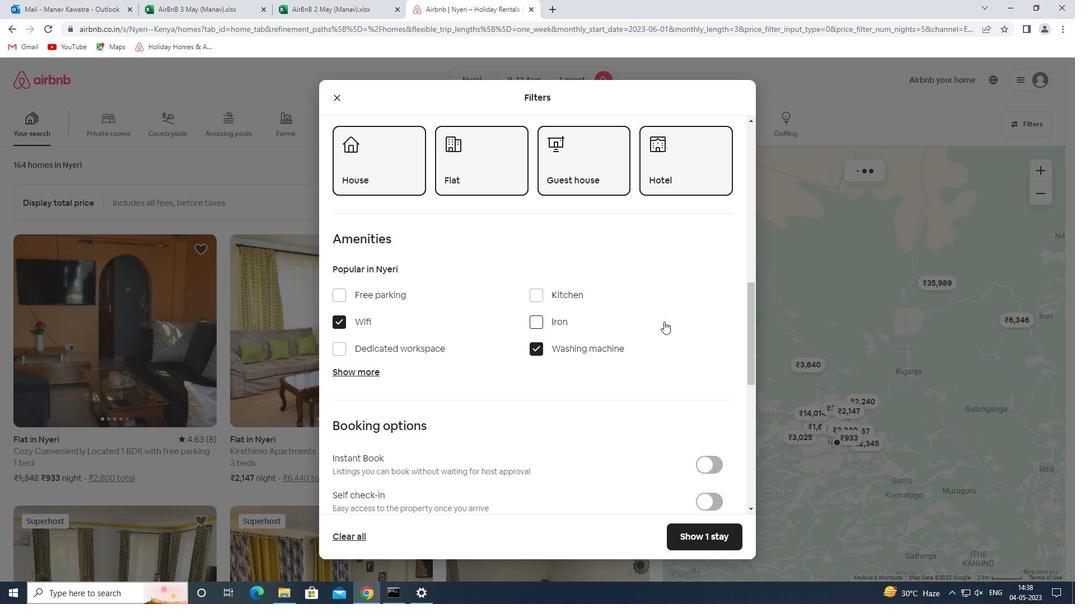 
Action: Mouse scrolled (666, 320) with delta (0, 0)
Screenshot: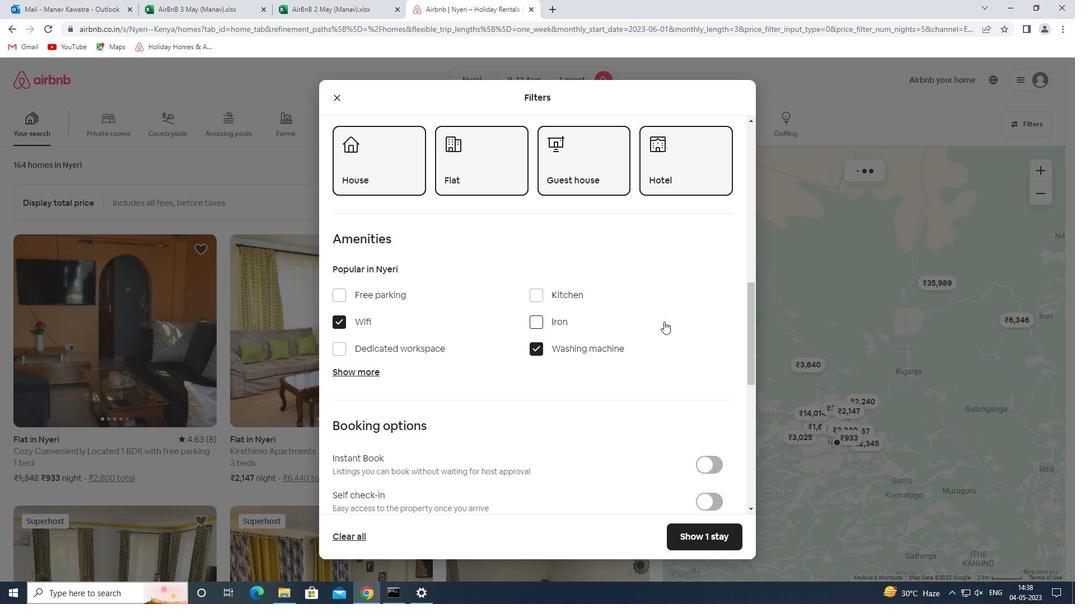 
Action: Mouse moved to (710, 118)
Screenshot: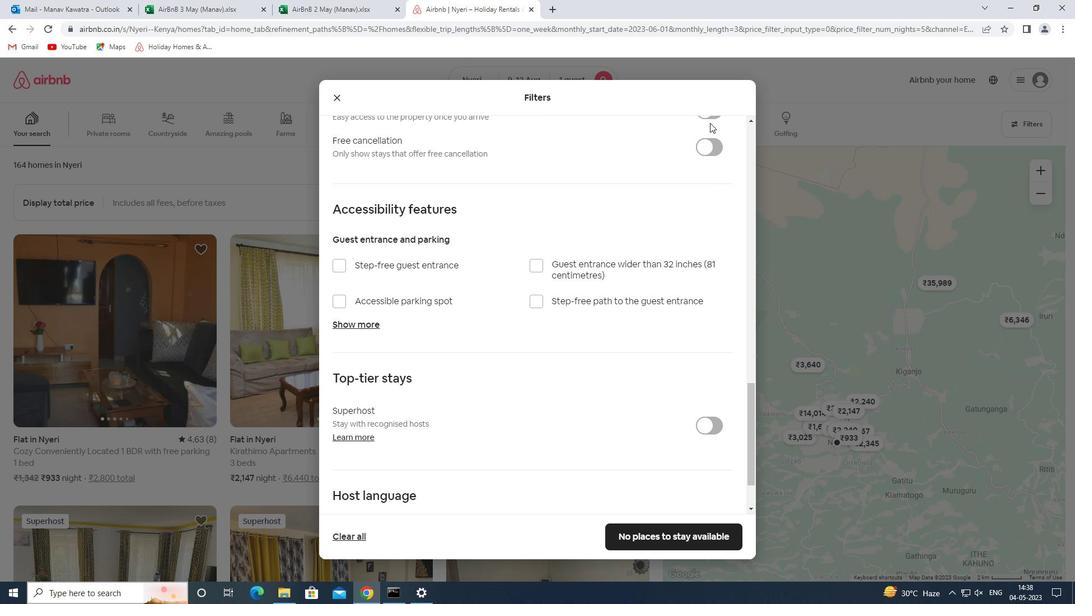 
Action: Mouse pressed left at (710, 118)
Screenshot: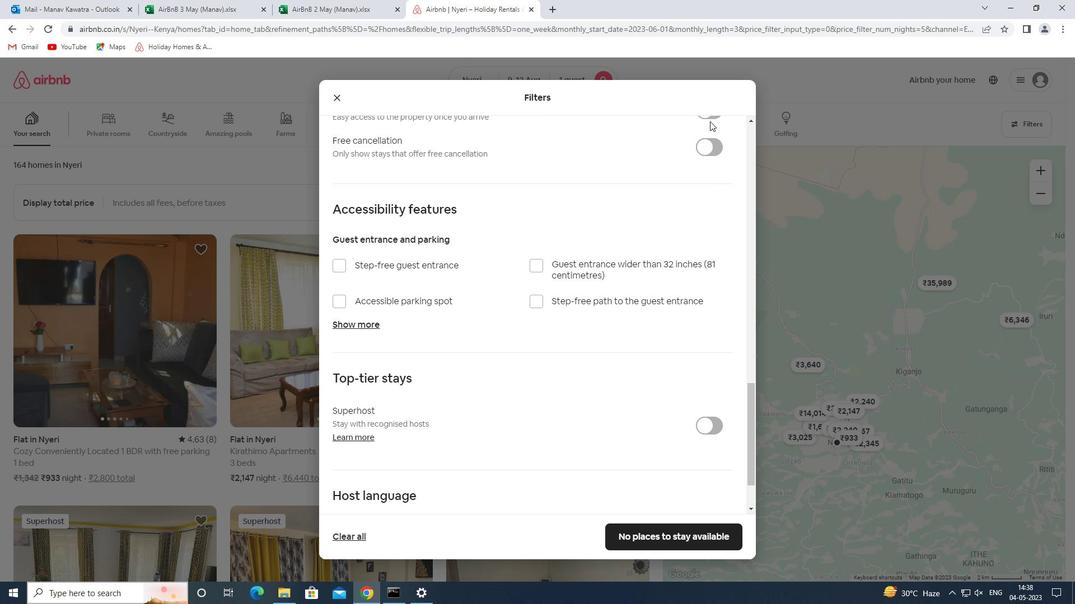 
Action: Mouse moved to (657, 315)
Screenshot: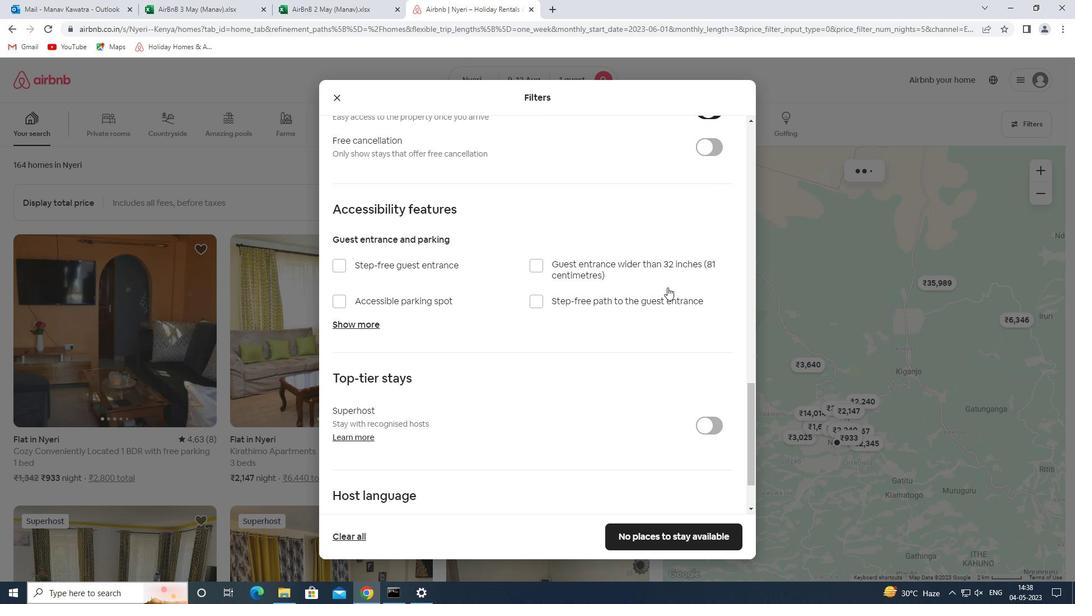 
Action: Mouse scrolled (657, 315) with delta (0, 0)
Screenshot: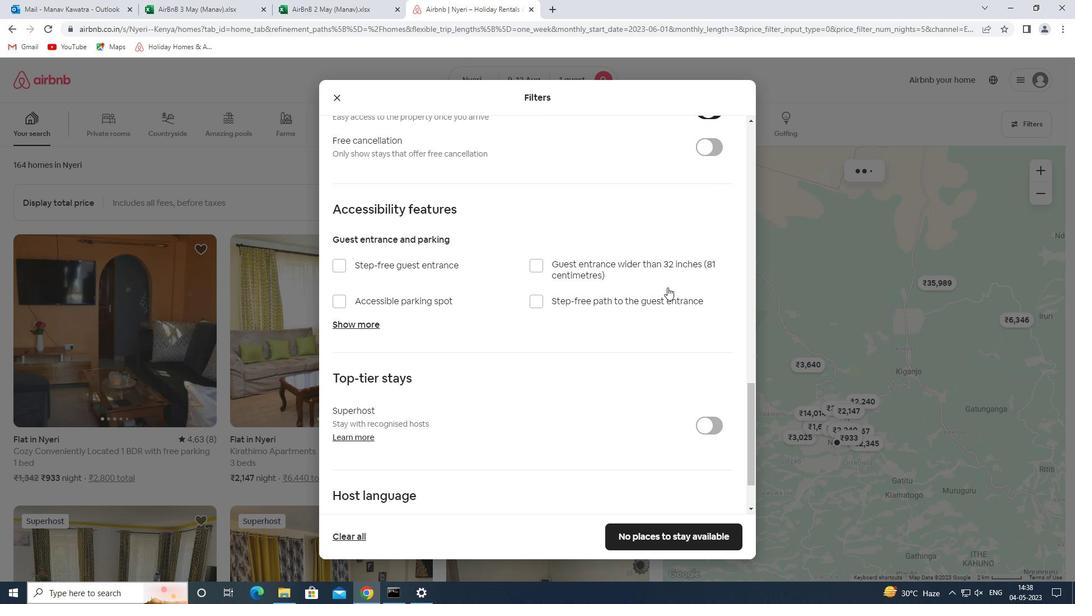 
Action: Mouse moved to (656, 317)
Screenshot: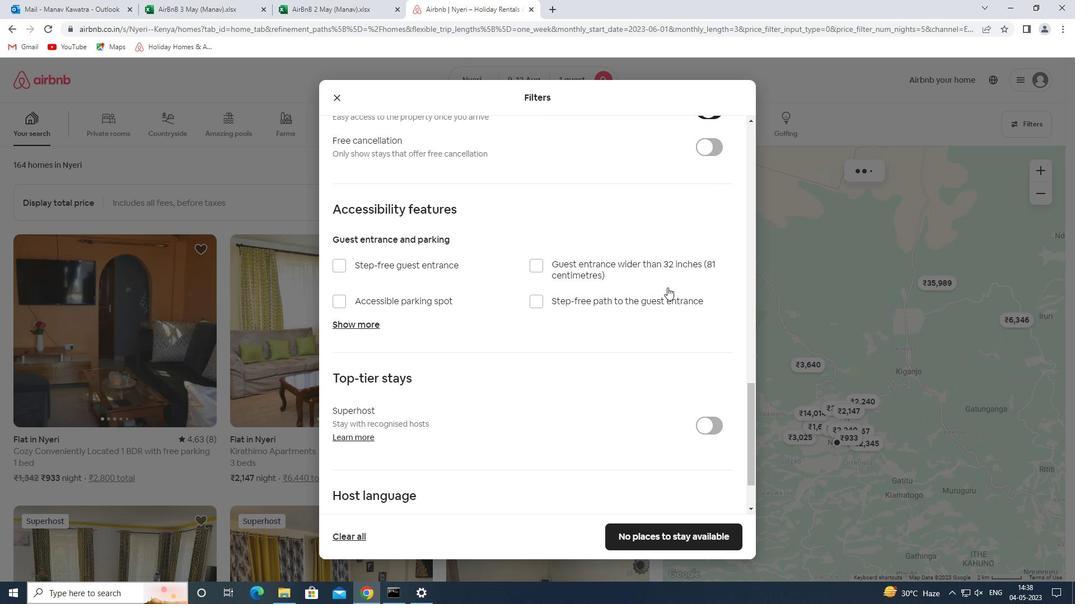 
Action: Mouse scrolled (656, 316) with delta (0, 0)
Screenshot: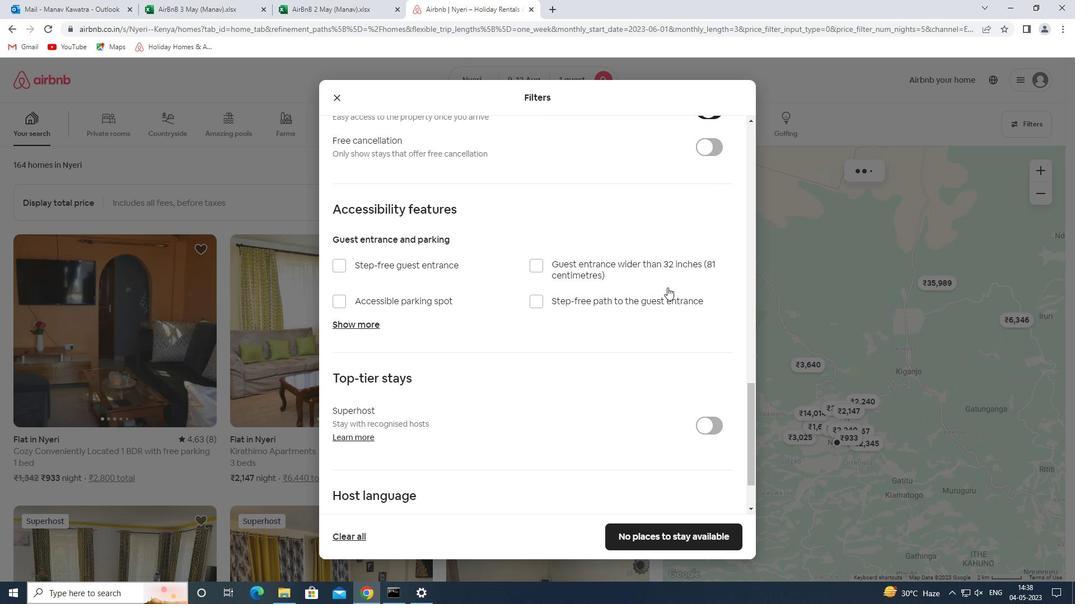 
Action: Mouse moved to (656, 318)
Screenshot: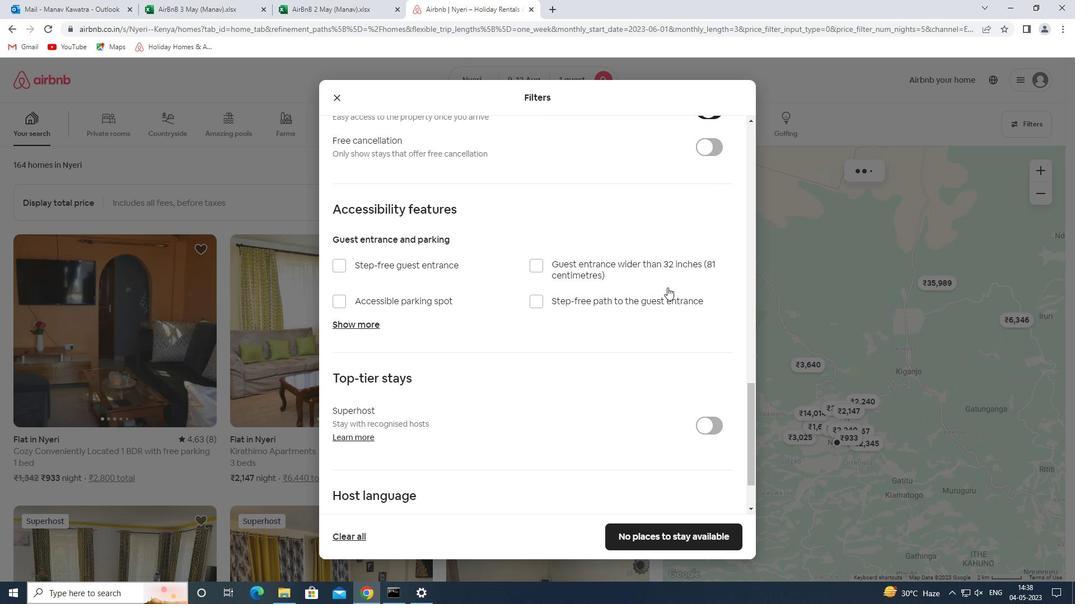 
Action: Mouse scrolled (656, 317) with delta (0, 0)
Screenshot: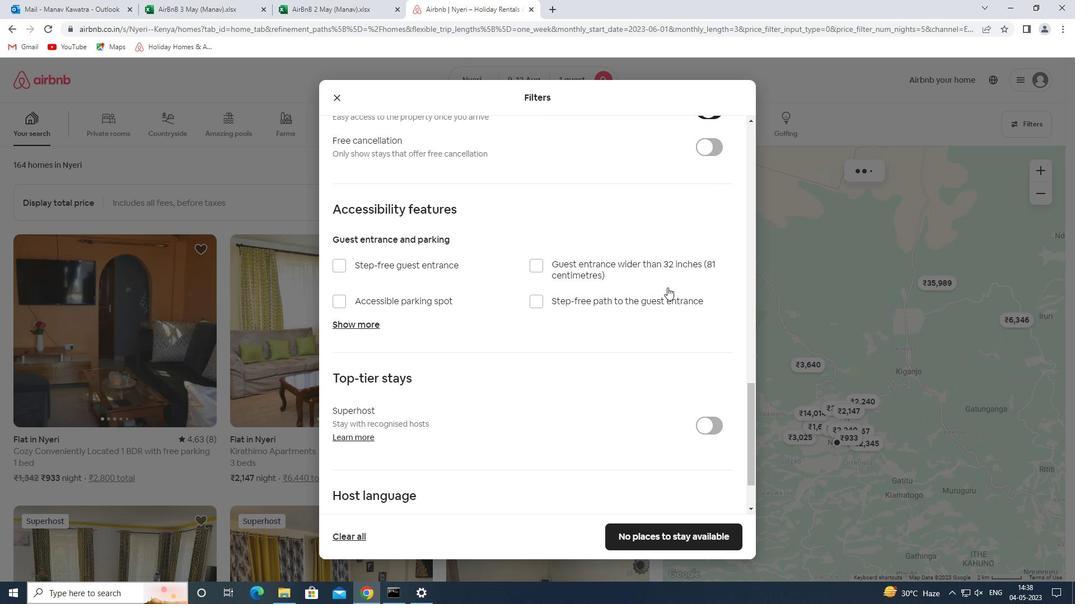 
Action: Mouse moved to (655, 319)
Screenshot: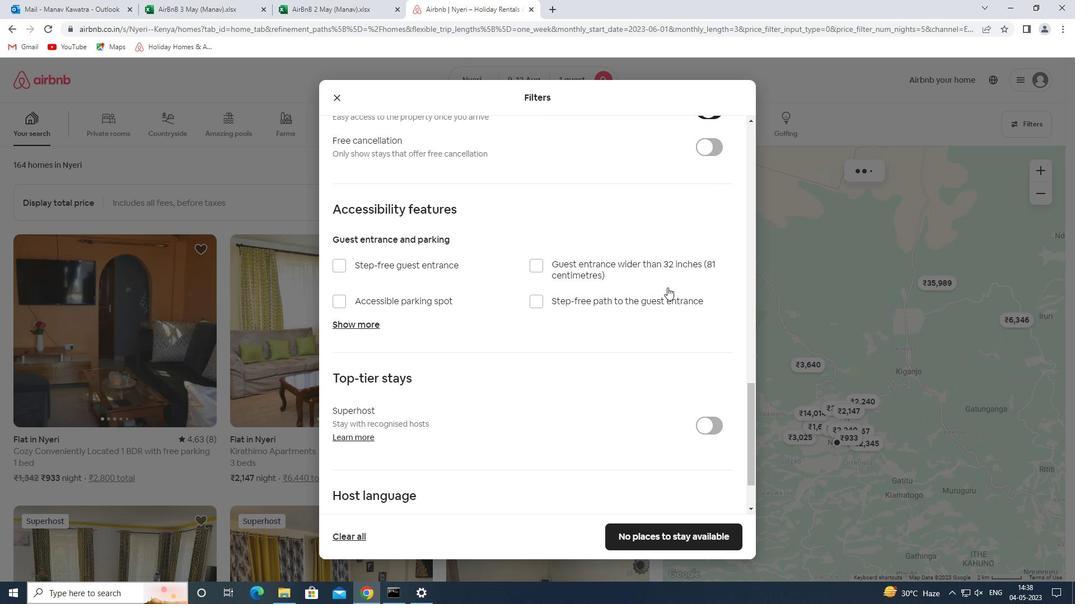 
Action: Mouse scrolled (655, 319) with delta (0, 0)
Screenshot: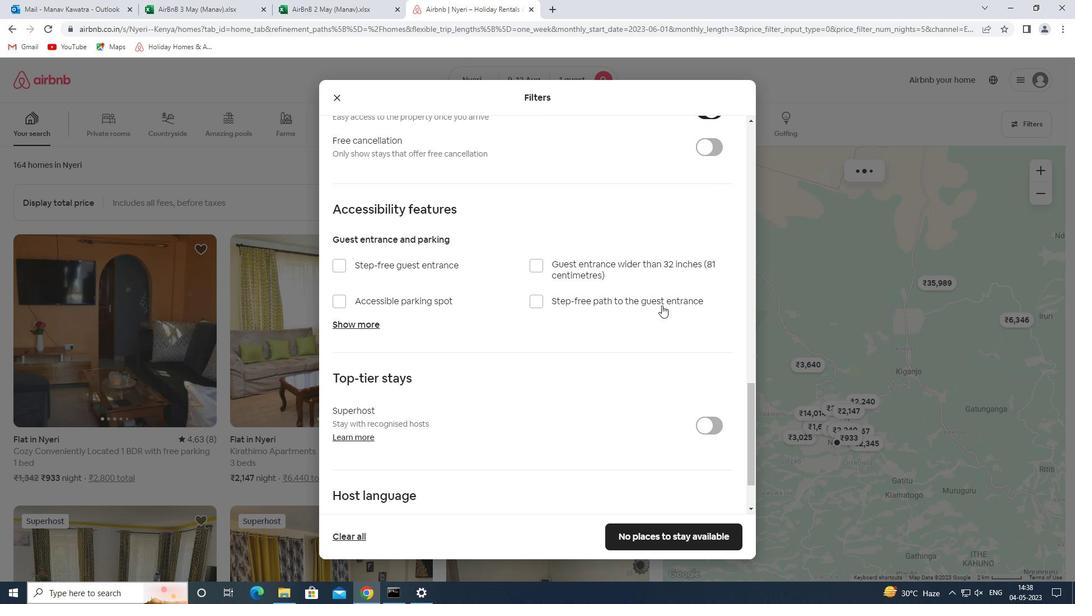 
Action: Mouse scrolled (655, 319) with delta (0, 0)
Screenshot: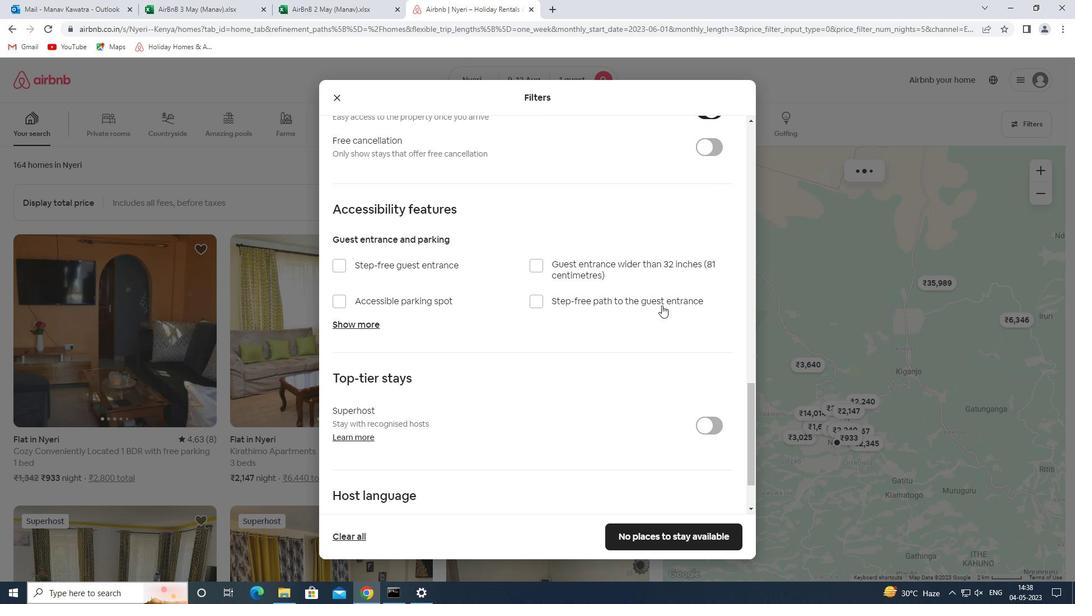 
Action: Mouse moved to (655, 319)
Screenshot: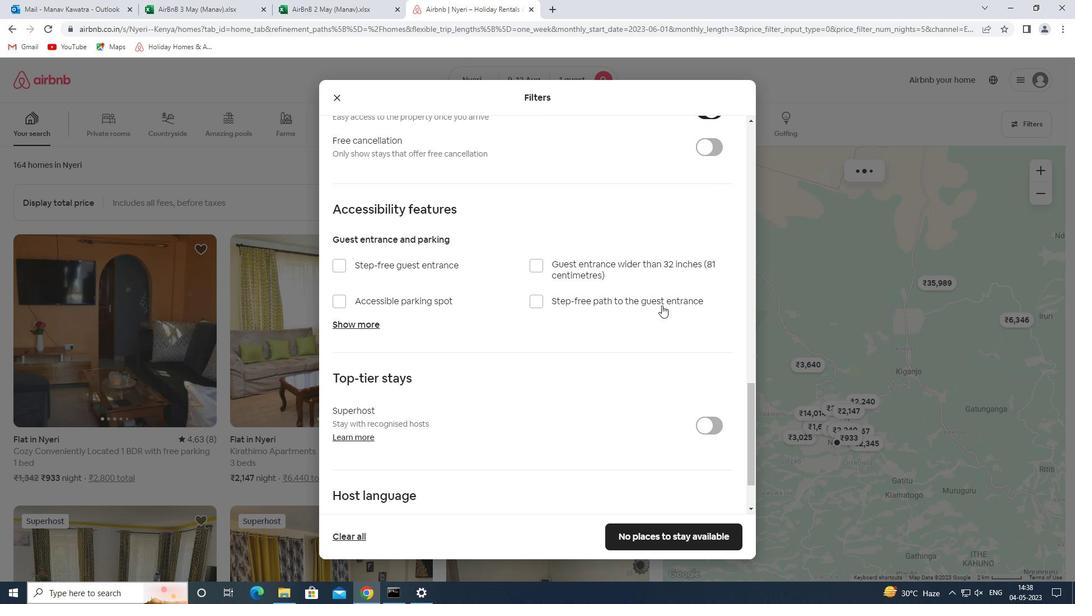 
Action: Mouse scrolled (655, 319) with delta (0, 0)
Screenshot: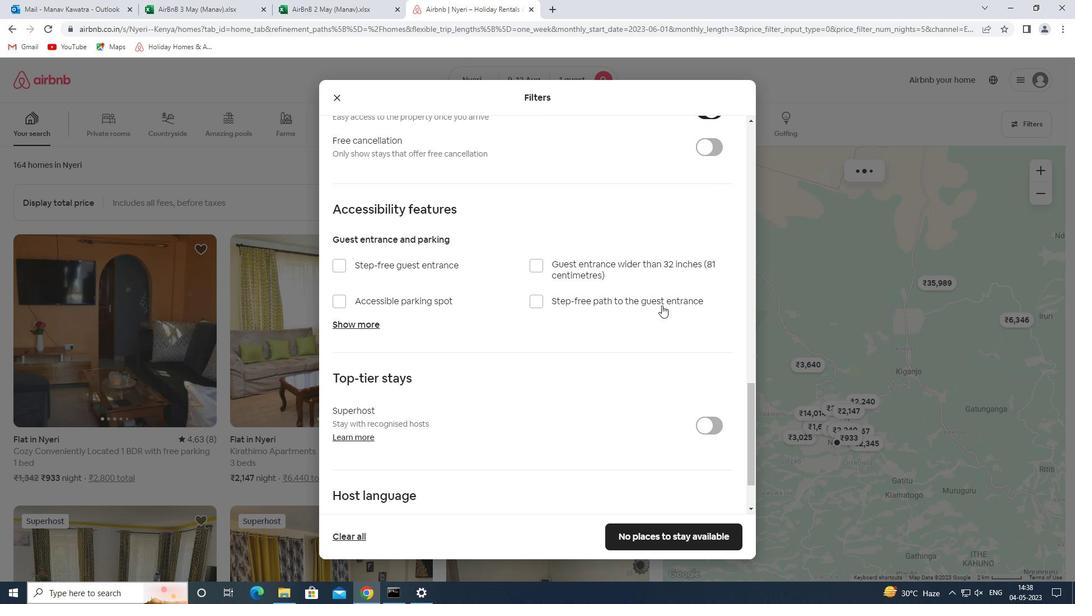 
Action: Mouse moved to (654, 324)
Screenshot: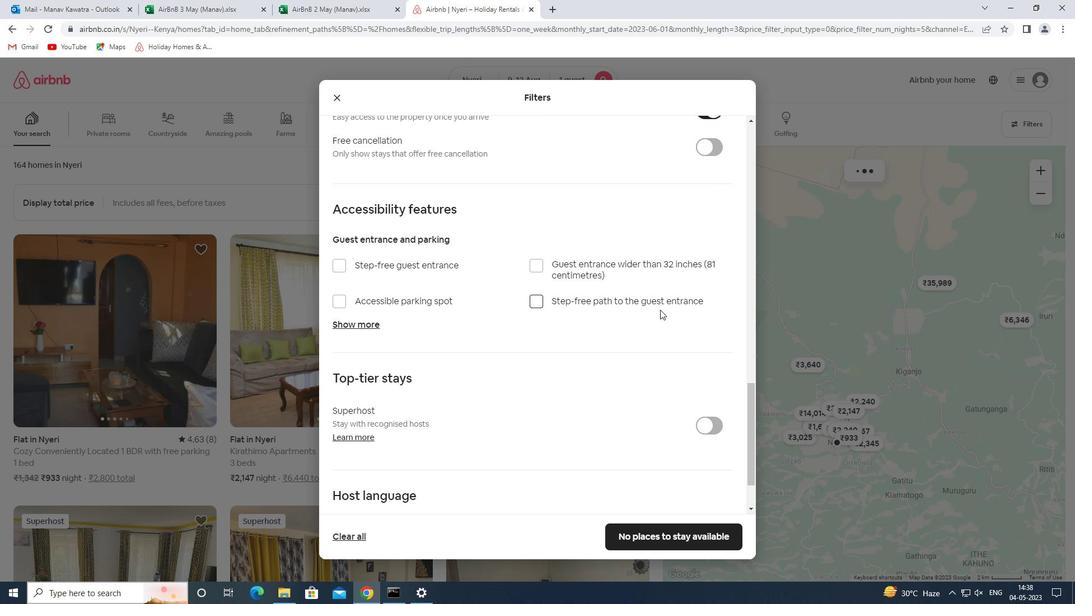 
Action: Mouse scrolled (654, 324) with delta (0, 0)
Screenshot: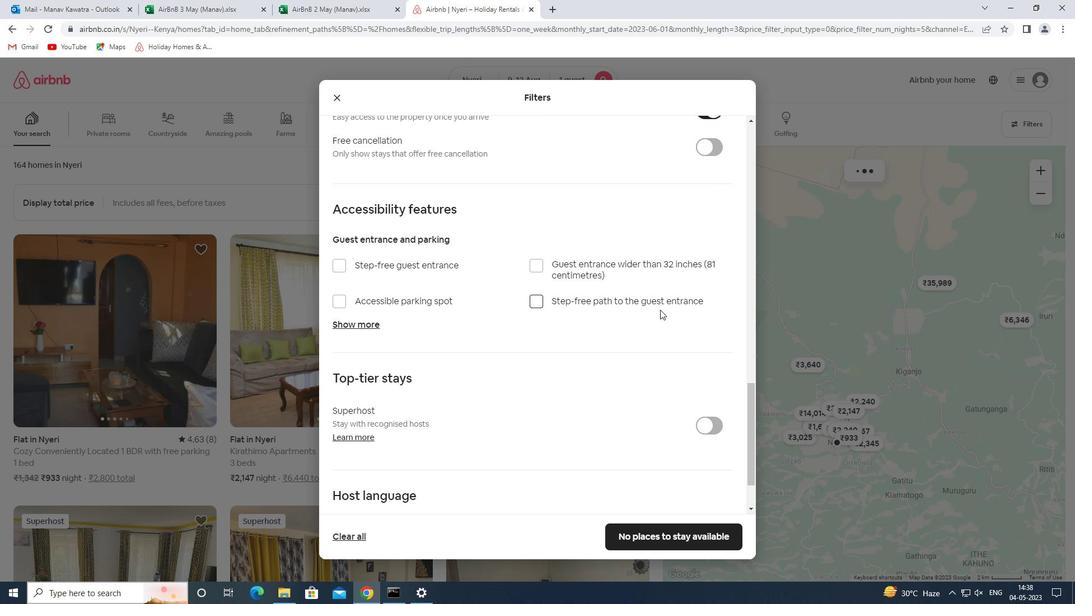 
Action: Mouse moved to (367, 455)
Screenshot: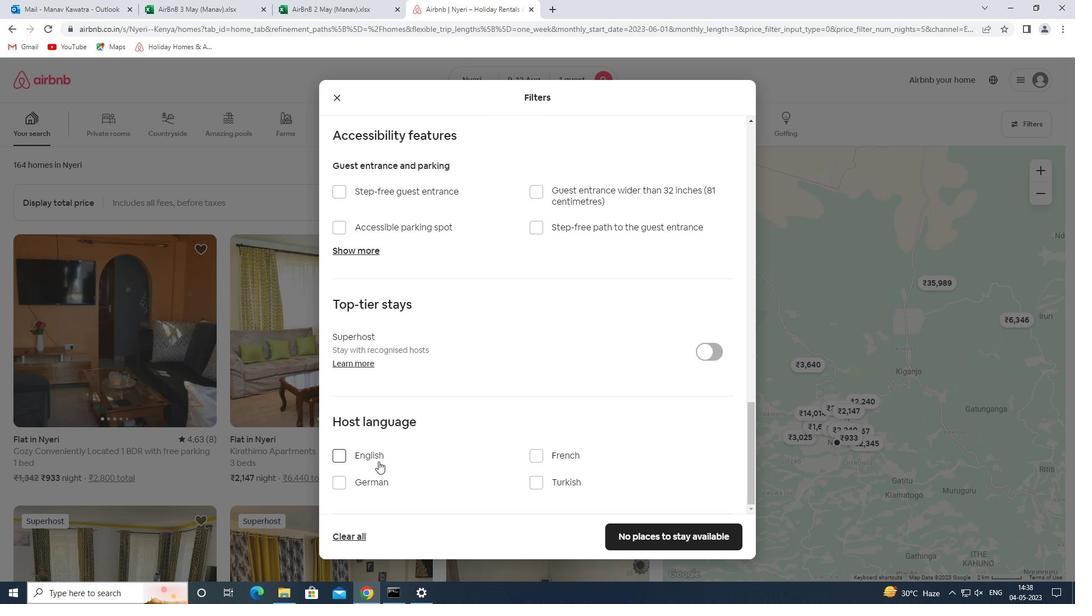 
Action: Mouse pressed left at (367, 455)
Screenshot: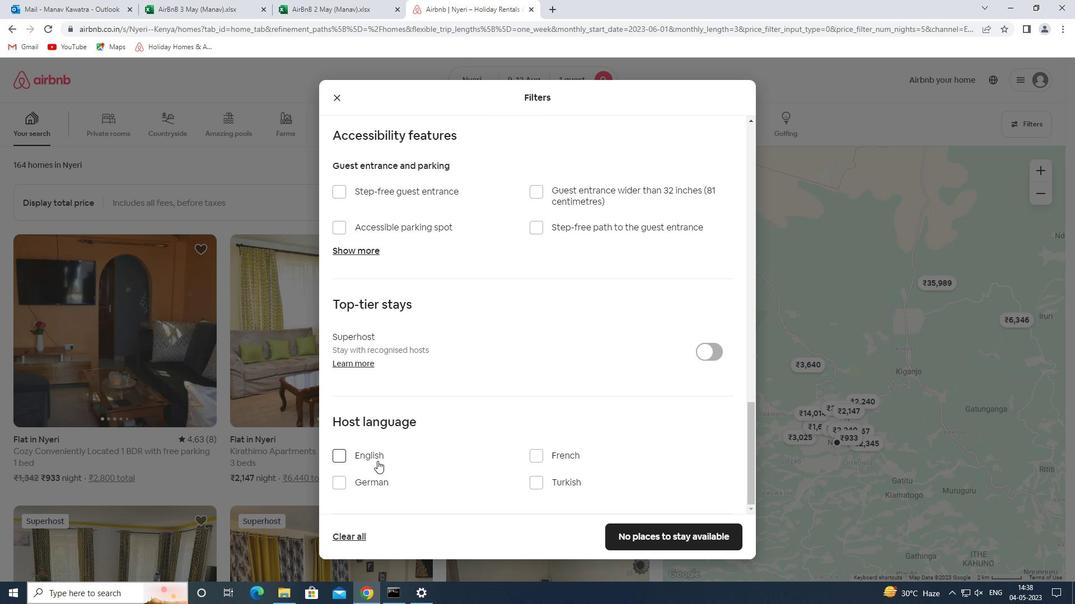 
Action: Mouse moved to (684, 538)
Screenshot: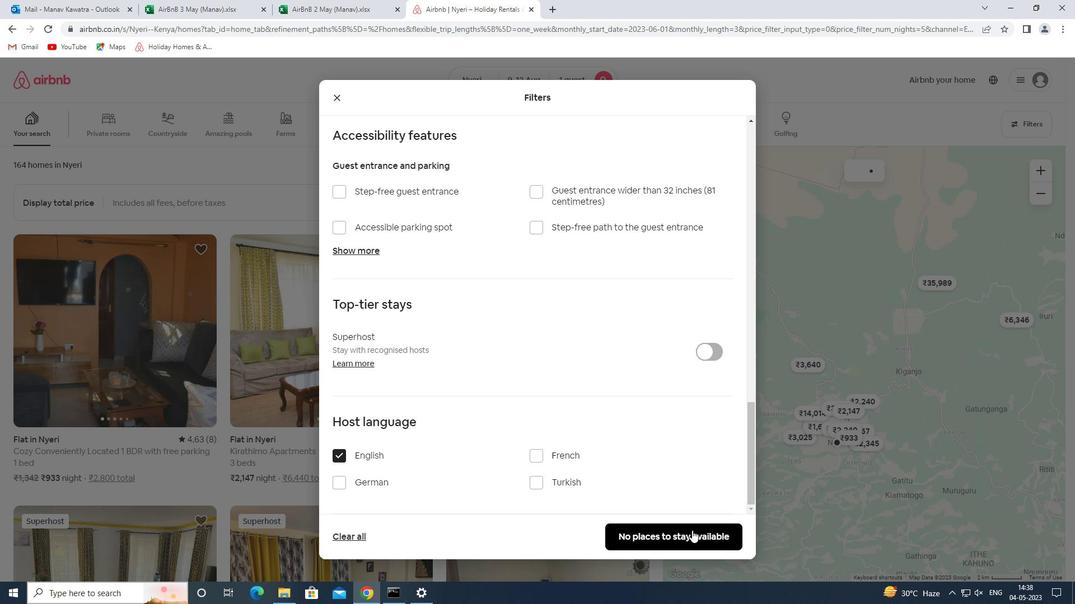 
Action: Mouse pressed left at (684, 538)
Screenshot: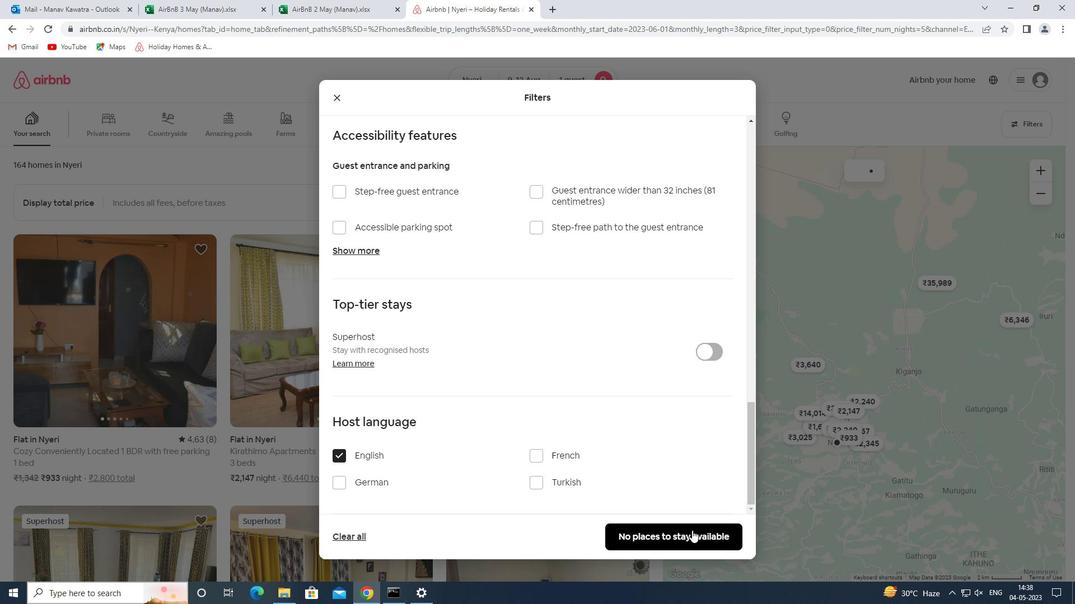 
Action: Mouse moved to (675, 519)
Screenshot: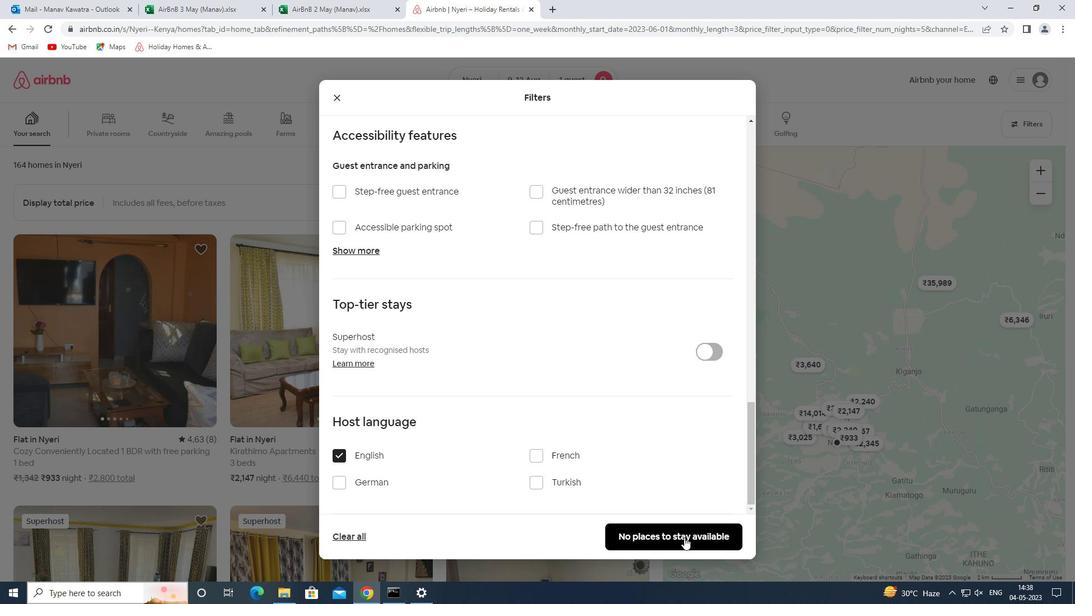
